 Task: Research Airbnb accommodation in Tasikmalaya, Indonesia from 9th December, 2023 to 16th December, 2023 for 2 adults, 1 child.2 bedrooms having 2 beds and 1 bathroom. Property type can be flat. Look for 5 properties as per requirement.
Action: Mouse moved to (398, 60)
Screenshot: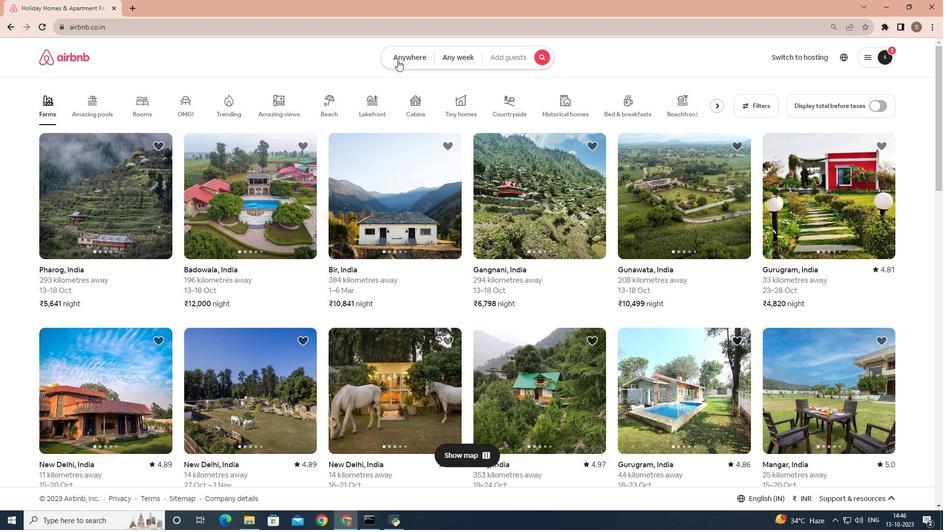 
Action: Mouse pressed left at (398, 60)
Screenshot: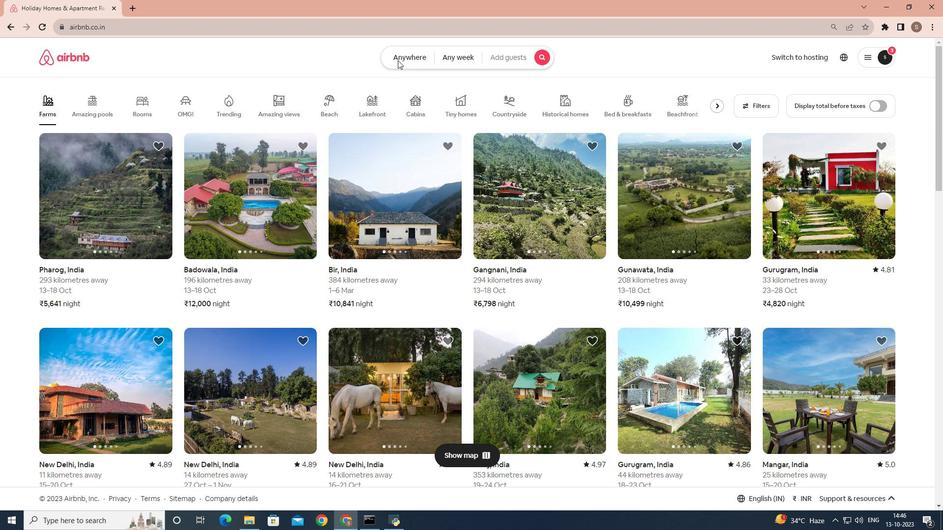 
Action: Mouse moved to (362, 98)
Screenshot: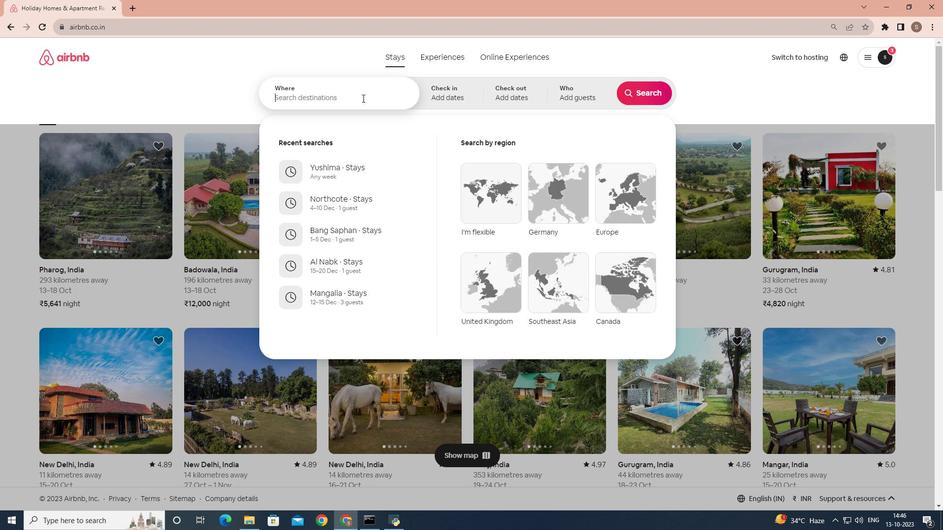 
Action: Mouse pressed left at (362, 98)
Screenshot: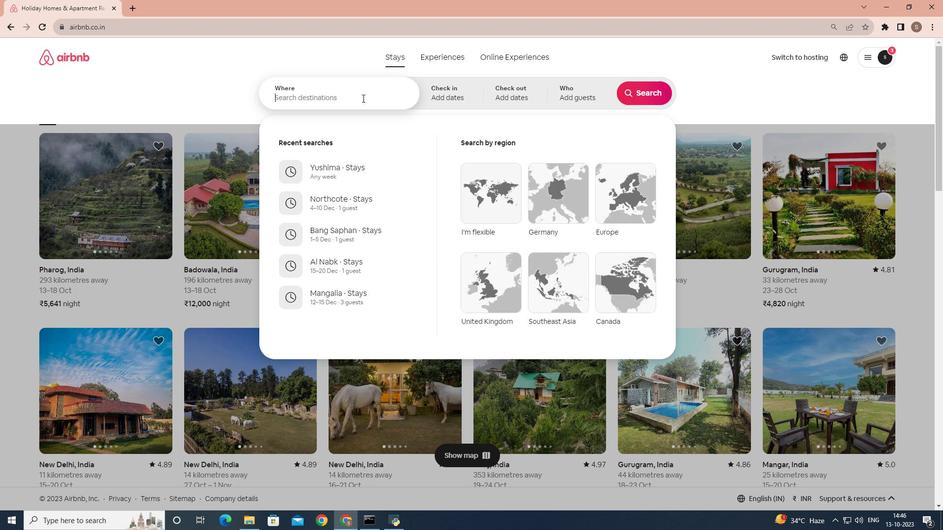
Action: Key pressed <Key.shift>Tasikmalaya,<Key.space><Key.shift>Indonesia
Screenshot: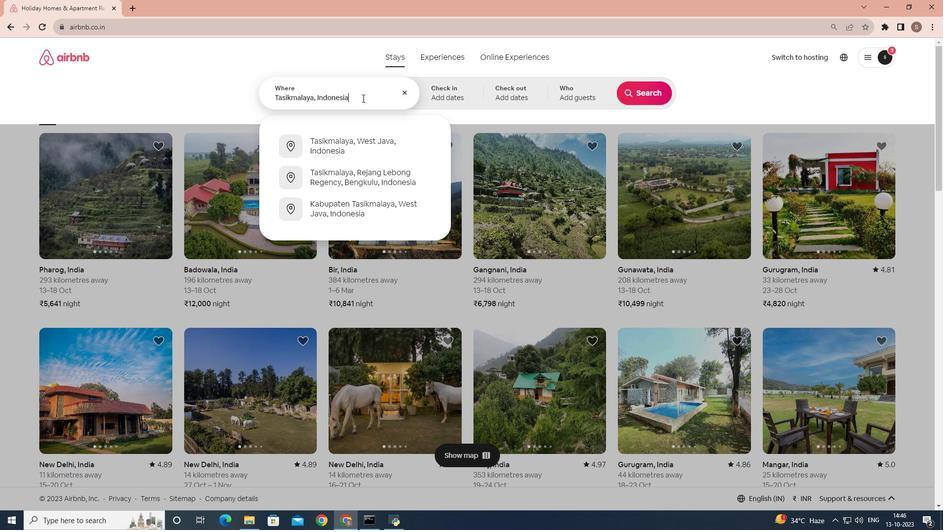 
Action: Mouse moved to (438, 92)
Screenshot: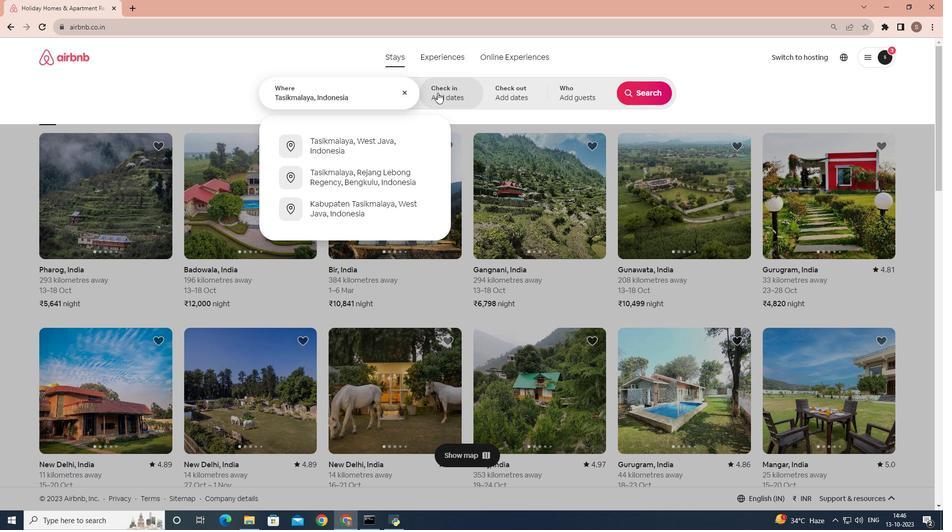 
Action: Mouse pressed left at (438, 92)
Screenshot: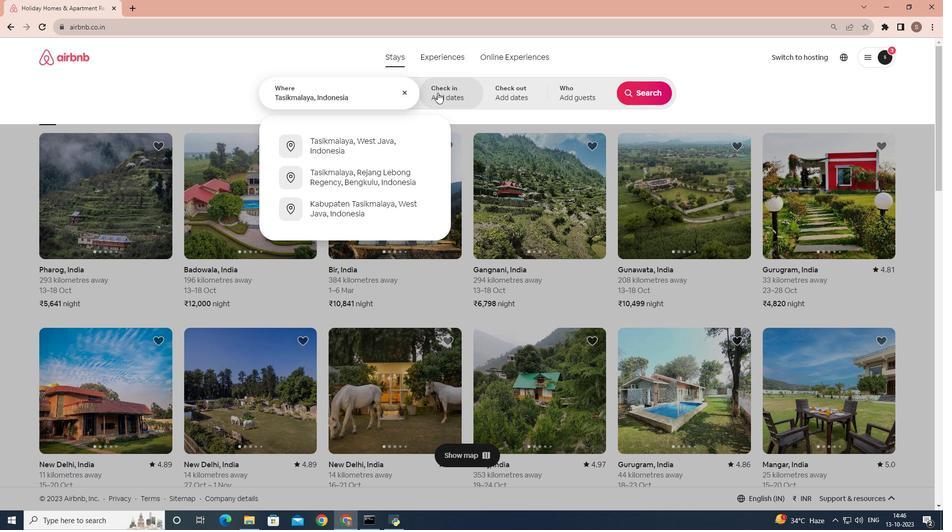 
Action: Mouse moved to (641, 170)
Screenshot: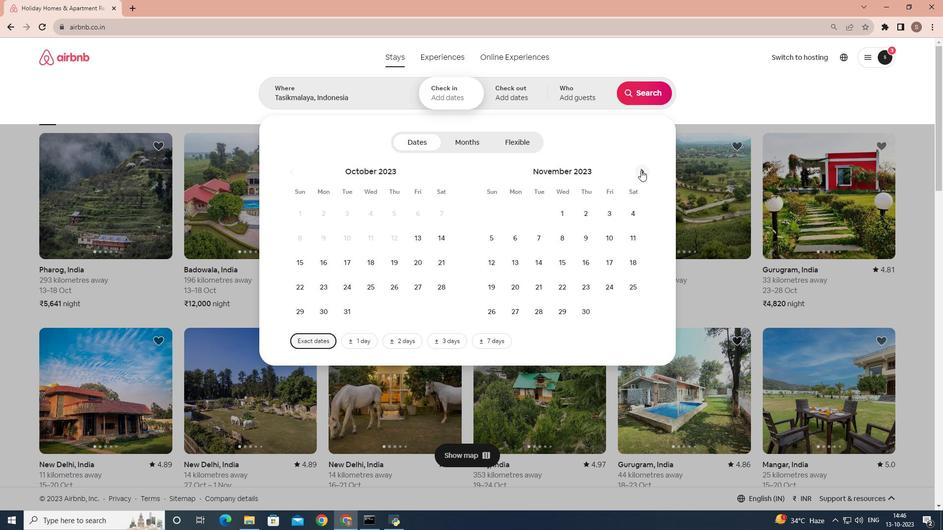 
Action: Mouse pressed left at (641, 170)
Screenshot: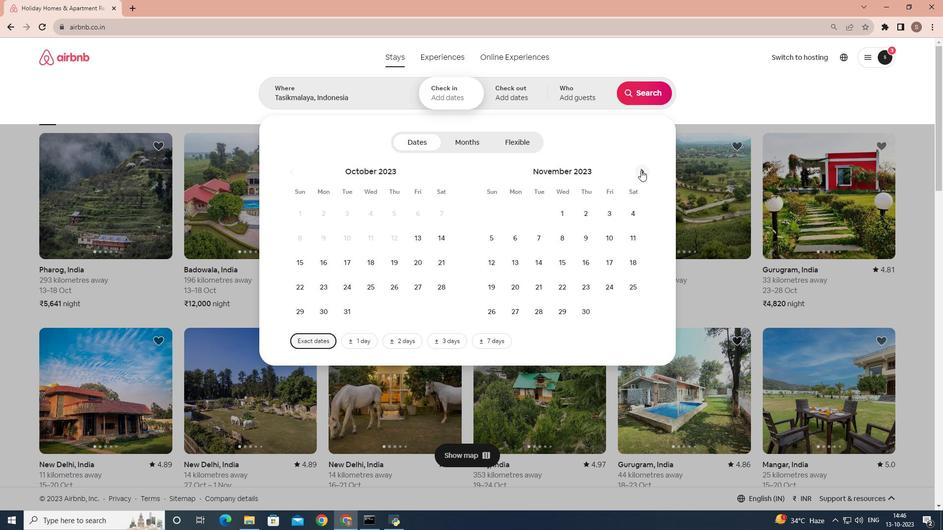 
Action: Mouse moved to (629, 236)
Screenshot: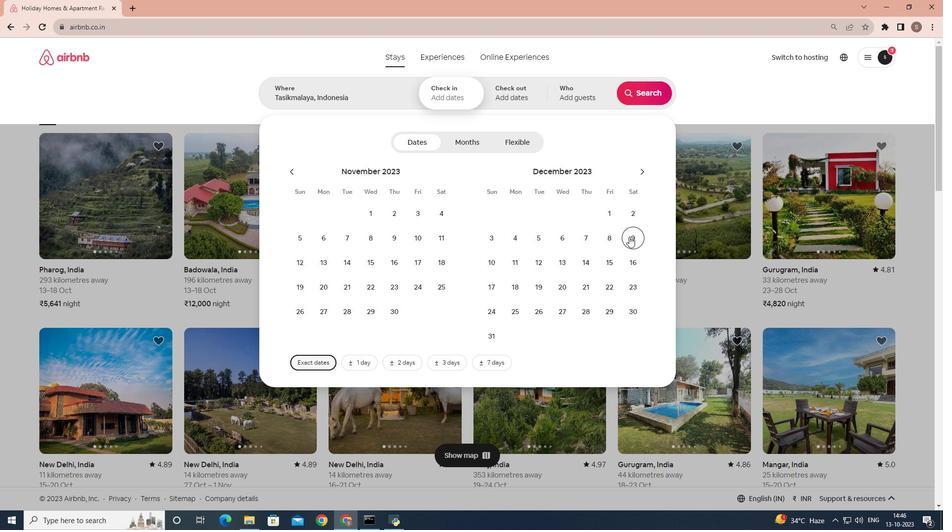 
Action: Mouse pressed left at (629, 236)
Screenshot: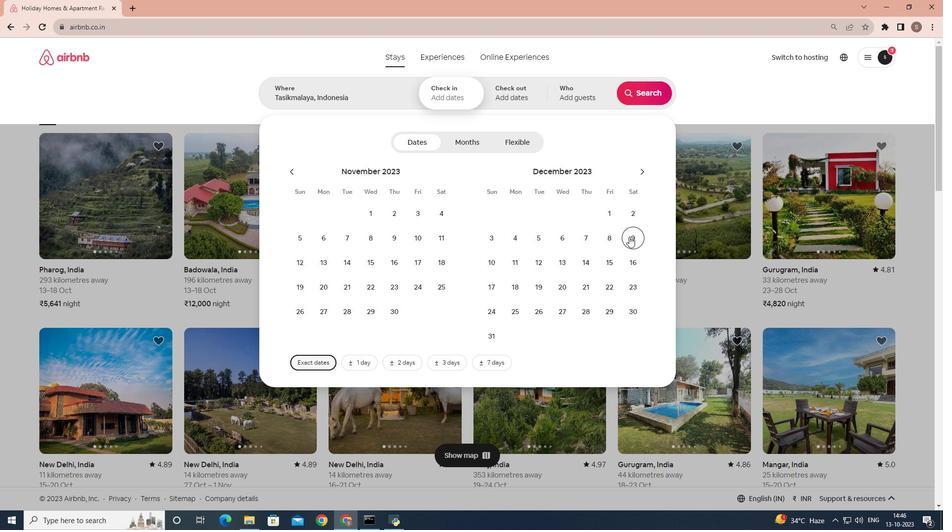 
Action: Mouse moved to (630, 260)
Screenshot: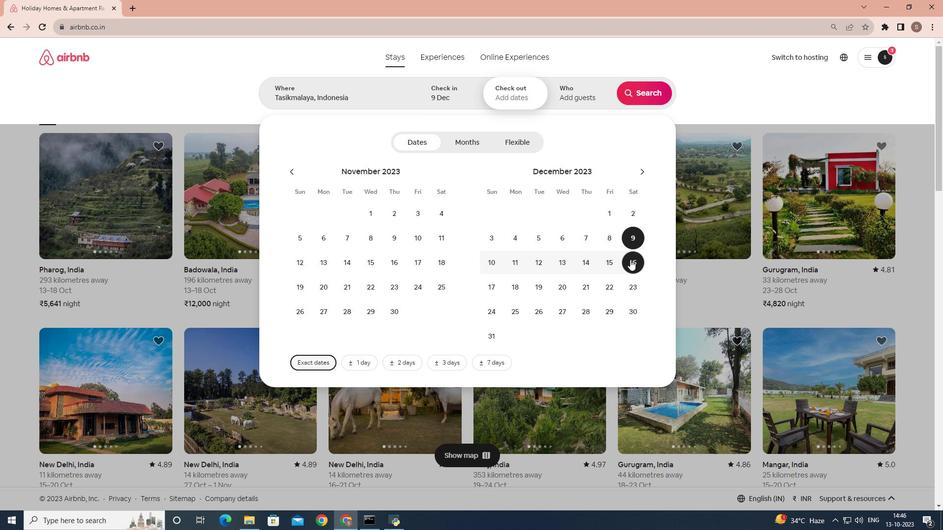 
Action: Mouse pressed left at (630, 260)
Screenshot: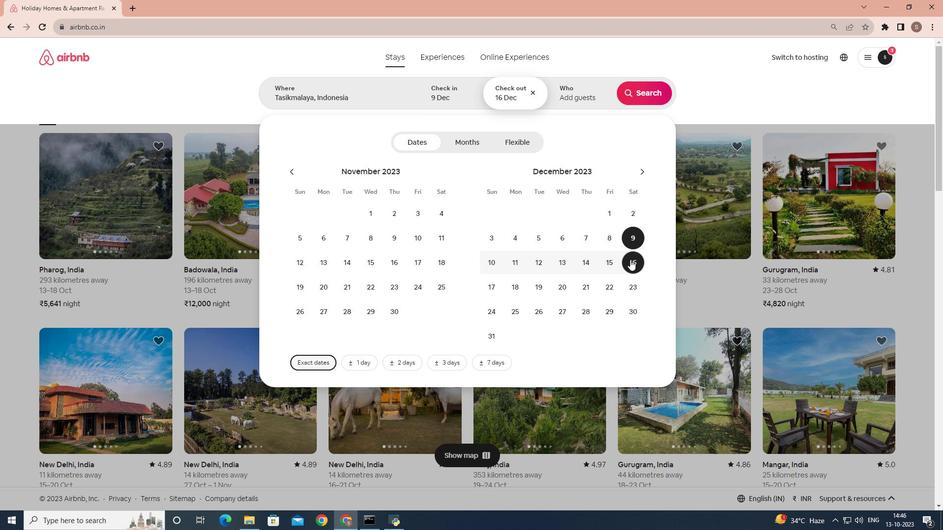 
Action: Mouse moved to (563, 102)
Screenshot: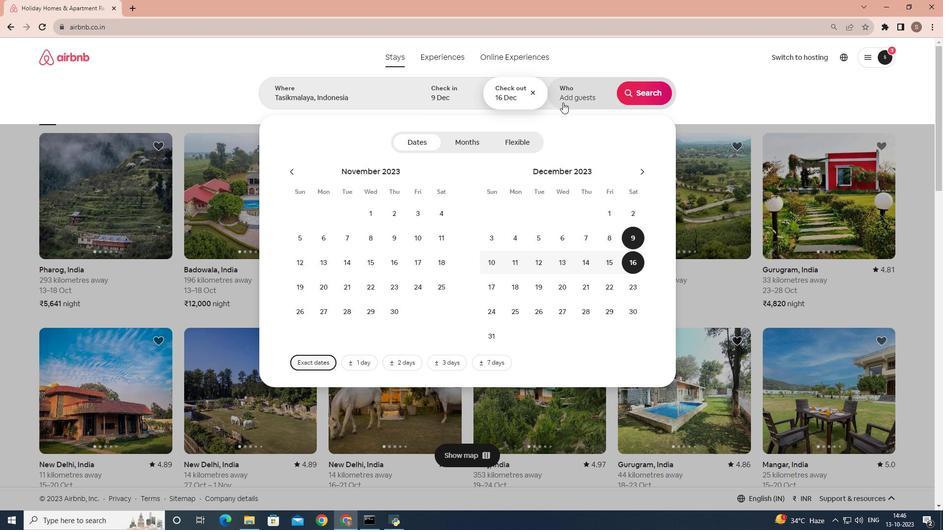 
Action: Mouse pressed left at (563, 102)
Screenshot: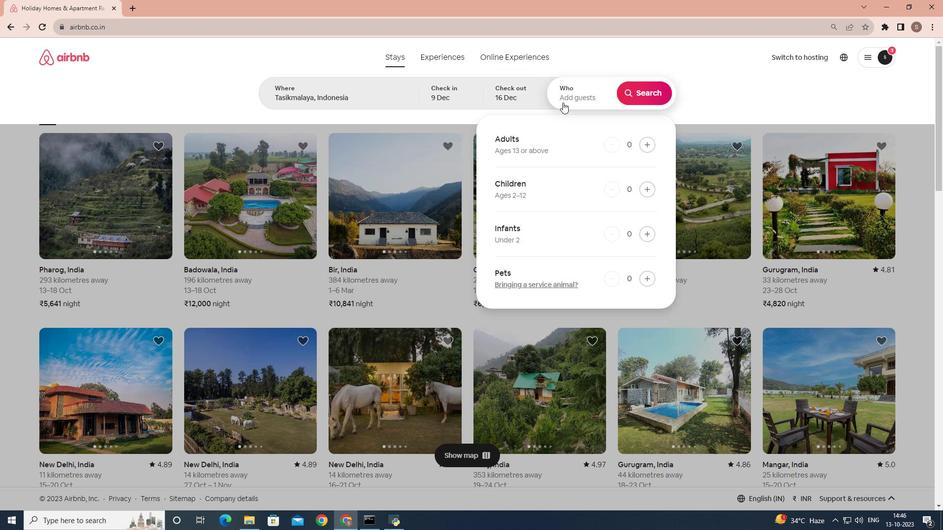 
Action: Mouse moved to (650, 146)
Screenshot: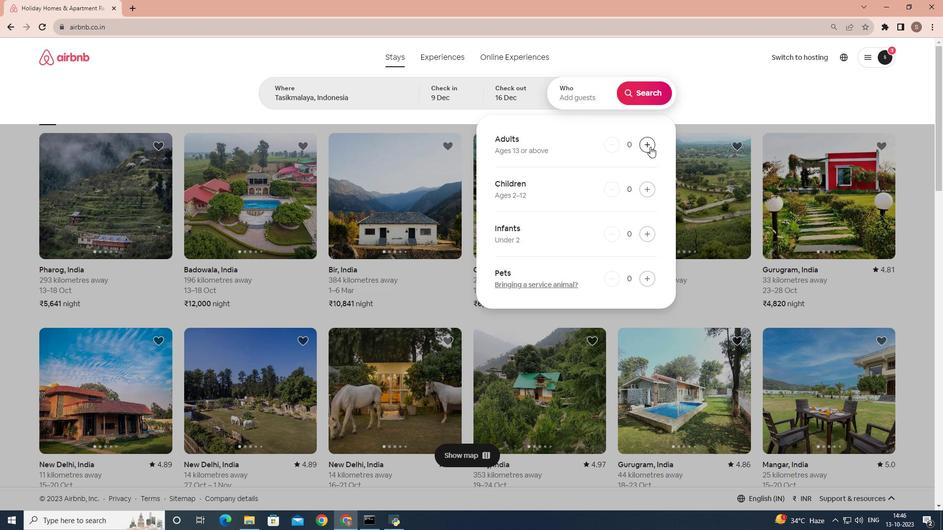 
Action: Mouse pressed left at (650, 146)
Screenshot: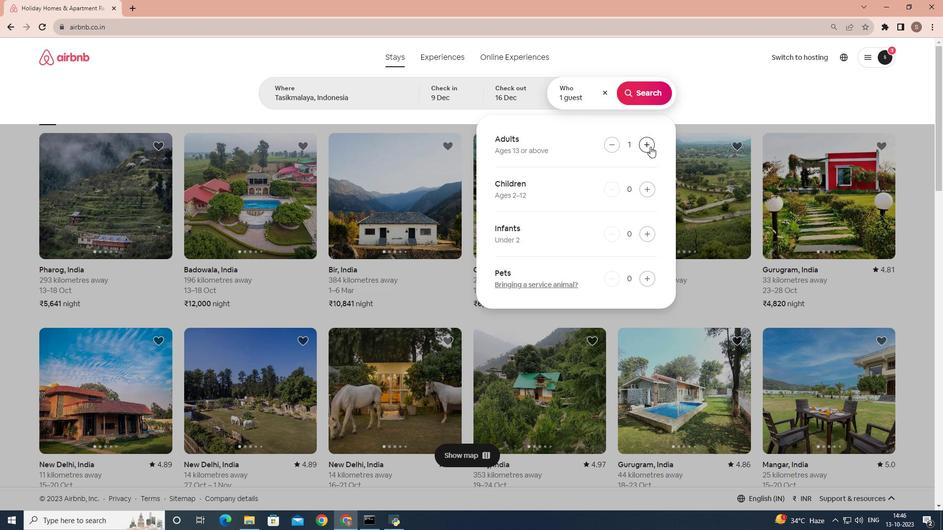 
Action: Mouse pressed left at (650, 146)
Screenshot: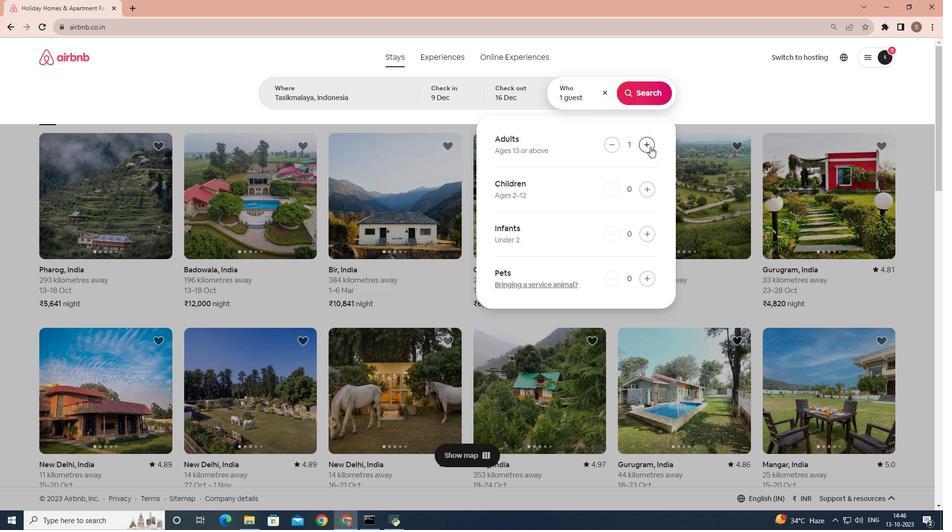 
Action: Mouse moved to (644, 192)
Screenshot: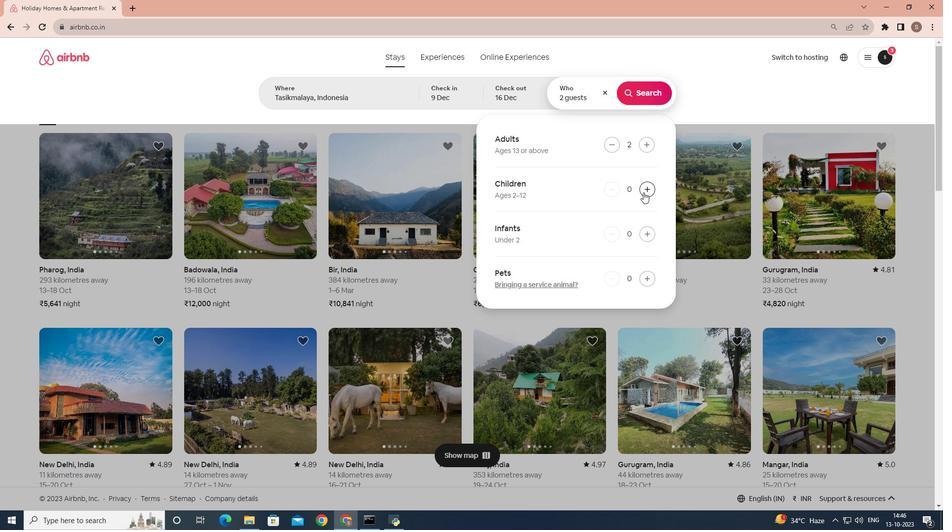 
Action: Mouse pressed left at (644, 192)
Screenshot: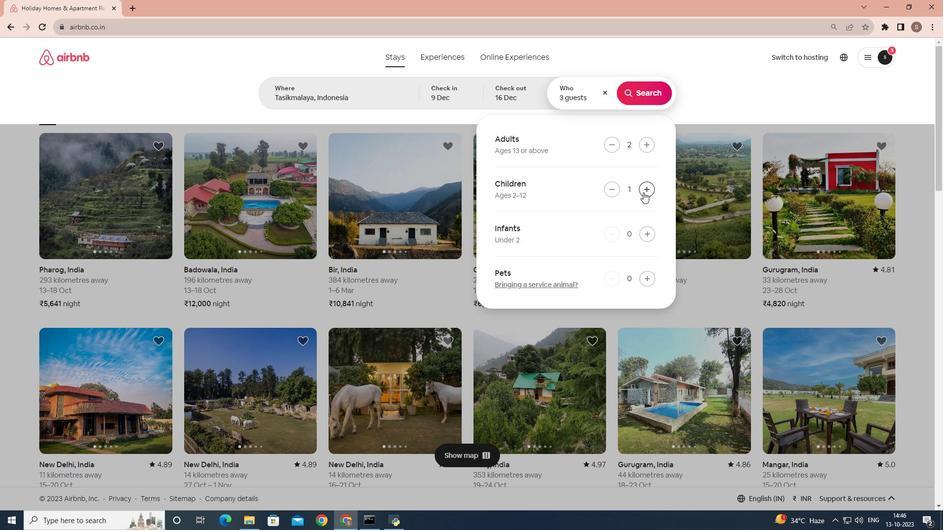 
Action: Mouse moved to (643, 92)
Screenshot: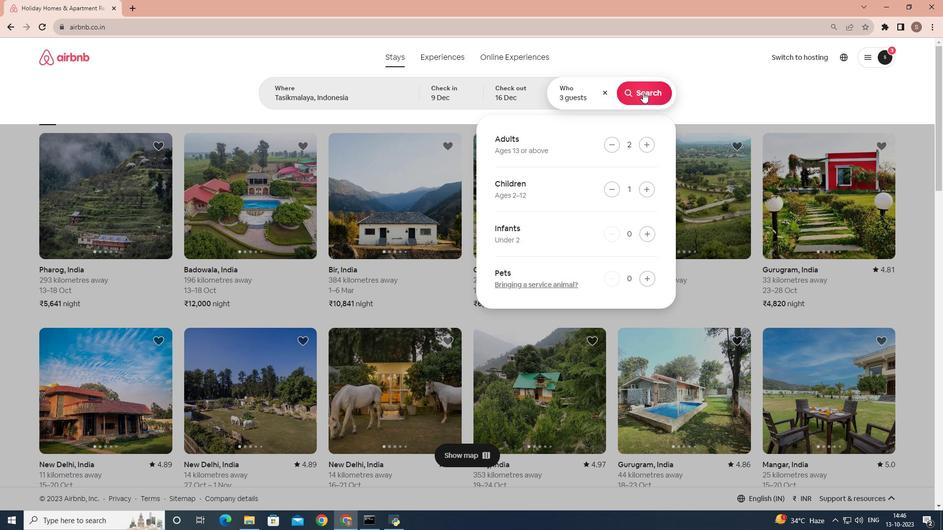 
Action: Mouse pressed left at (643, 92)
Screenshot: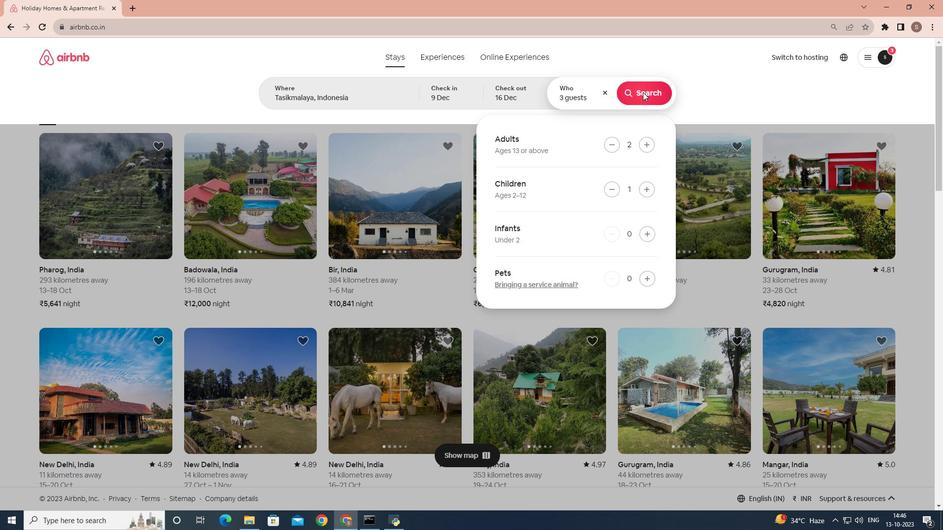
Action: Mouse moved to (793, 94)
Screenshot: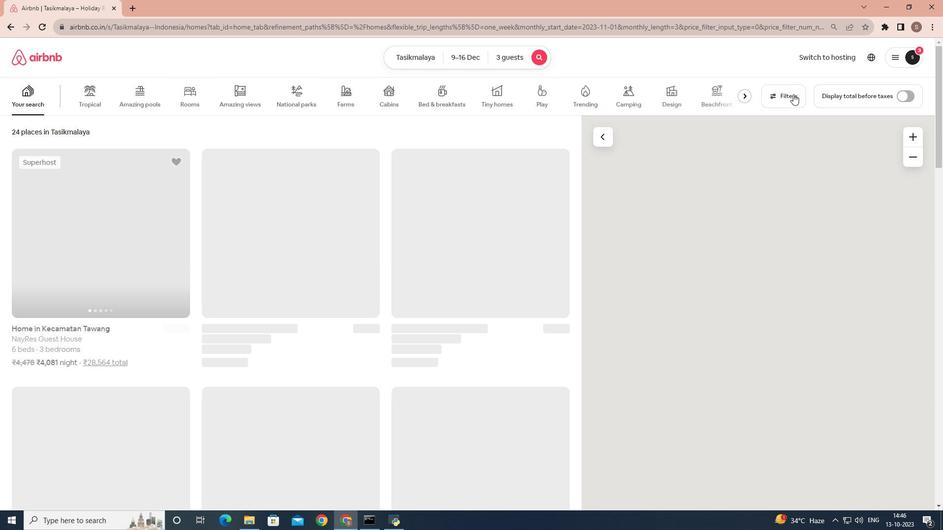
Action: Mouse pressed left at (793, 94)
Screenshot: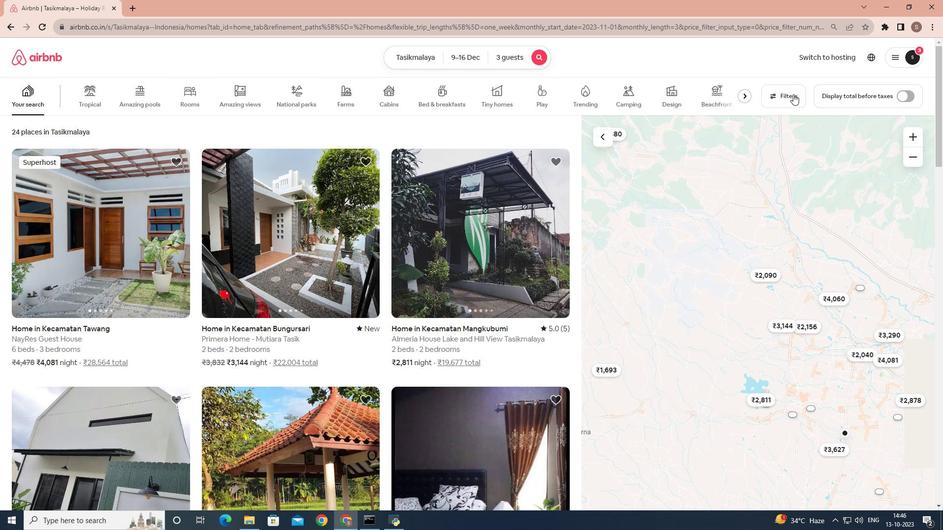 
Action: Mouse moved to (562, 210)
Screenshot: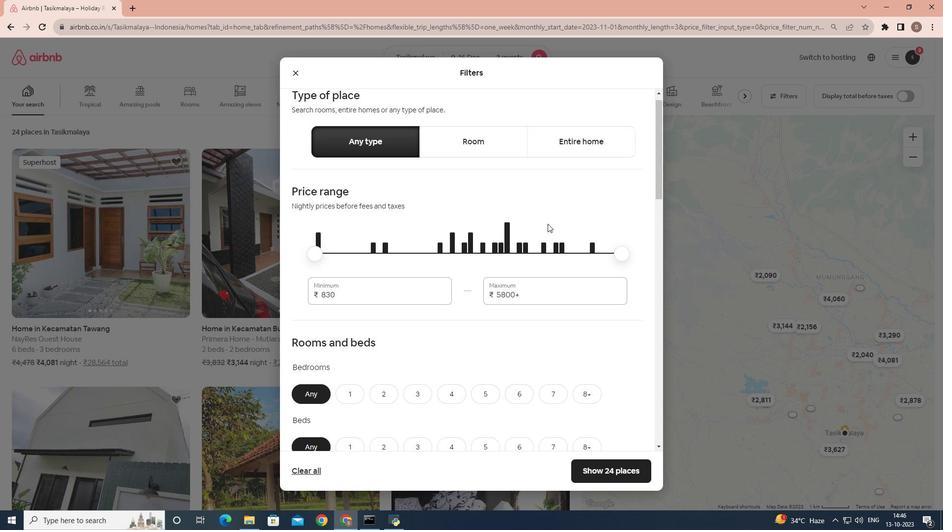 
Action: Mouse scrolled (562, 210) with delta (0, 0)
Screenshot: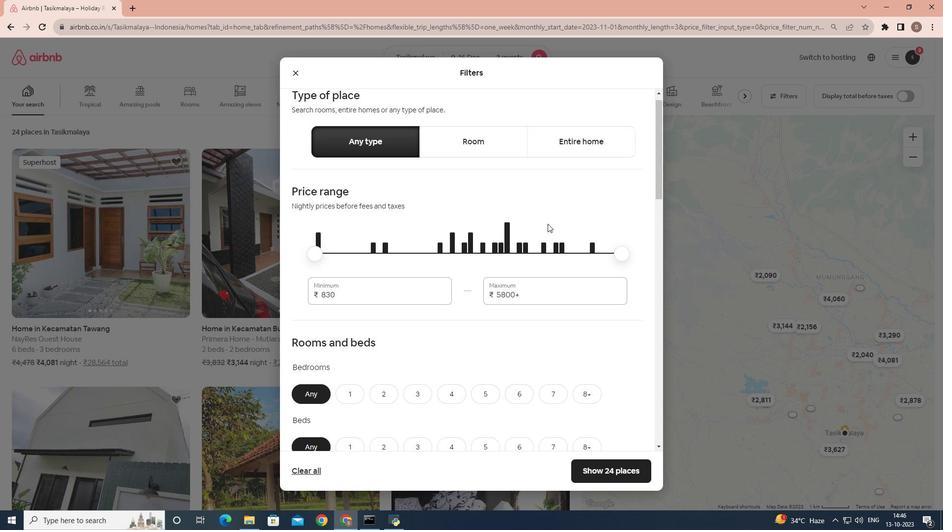 
Action: Mouse moved to (554, 221)
Screenshot: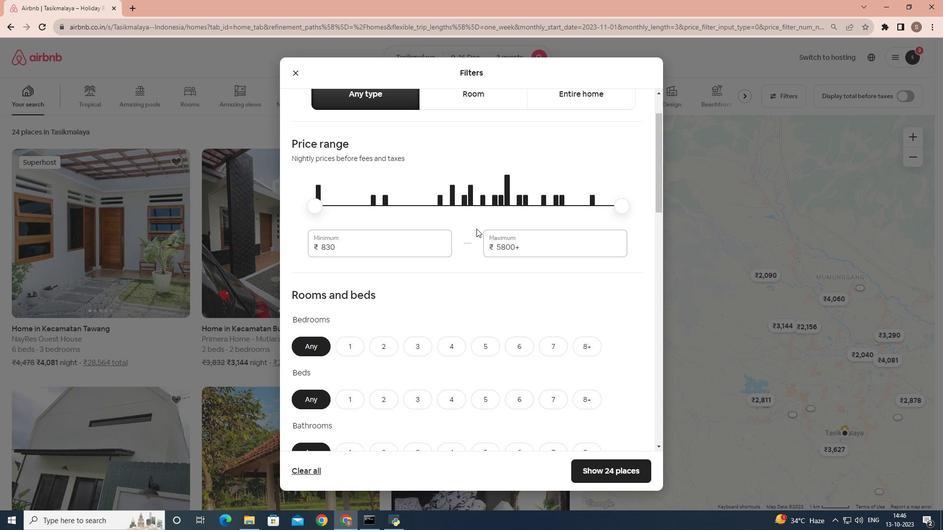 
Action: Mouse scrolled (554, 221) with delta (0, 0)
Screenshot: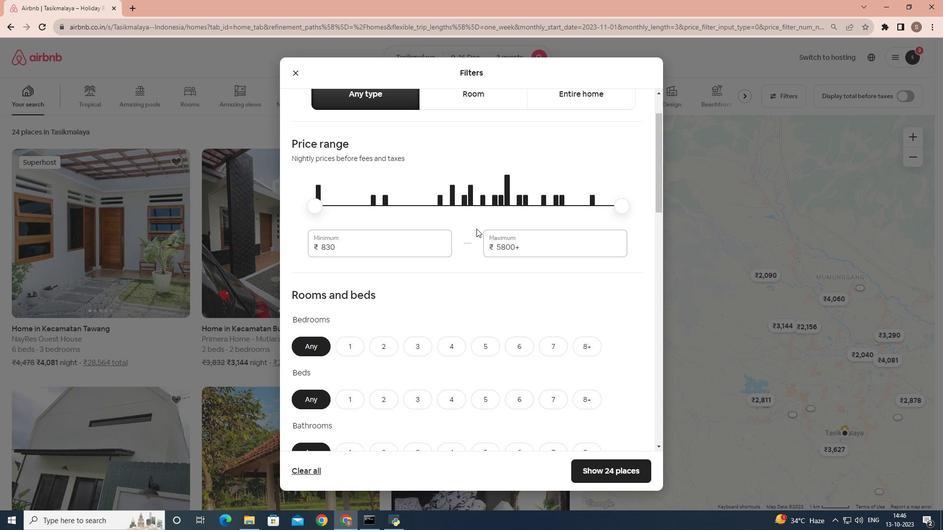 
Action: Mouse moved to (456, 243)
Screenshot: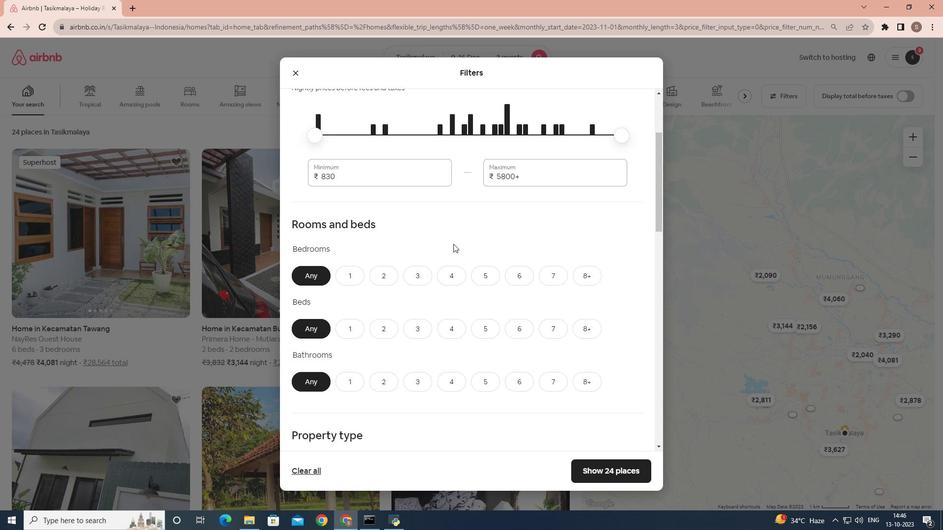 
Action: Mouse scrolled (456, 243) with delta (0, 0)
Screenshot: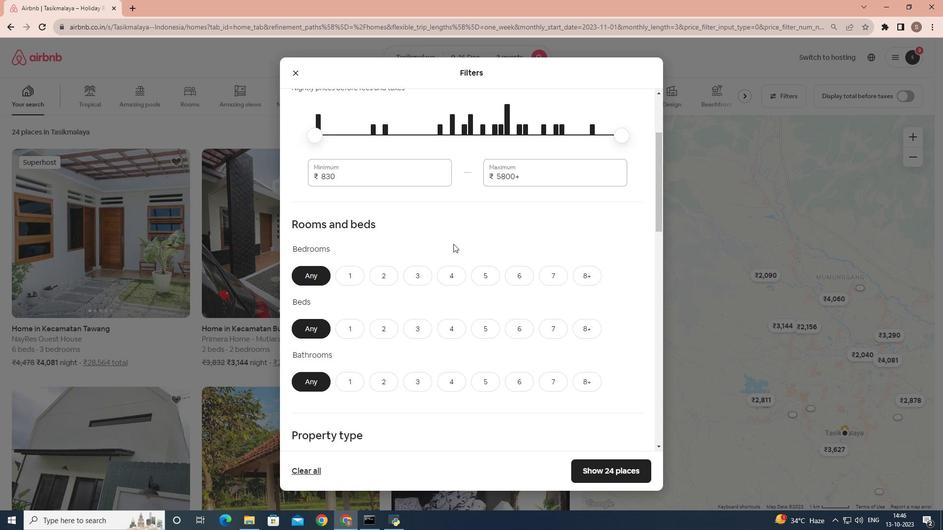 
Action: Mouse moved to (400, 259)
Screenshot: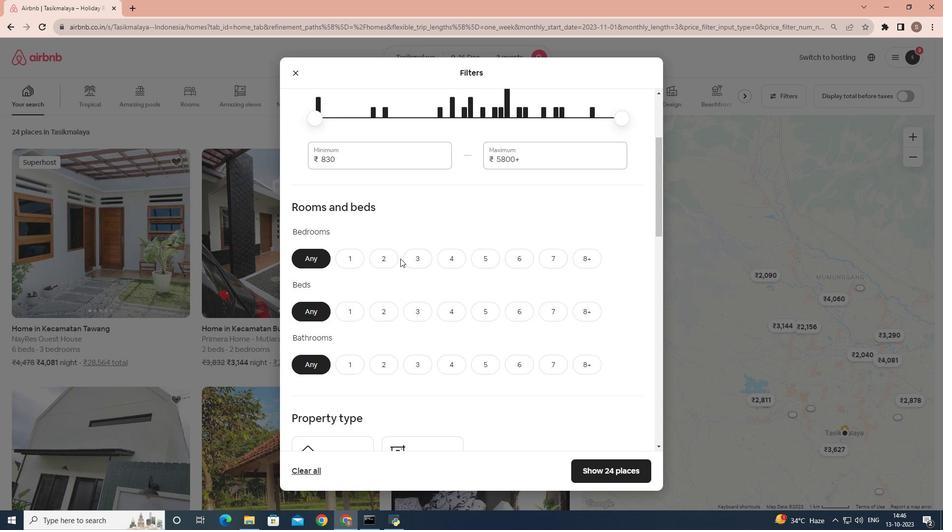 
Action: Mouse pressed left at (400, 259)
Screenshot: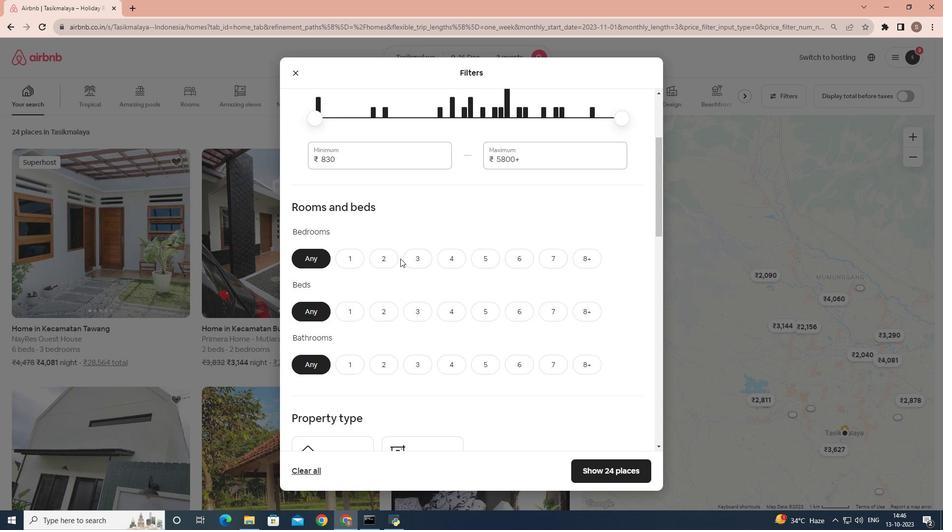
Action: Mouse moved to (392, 263)
Screenshot: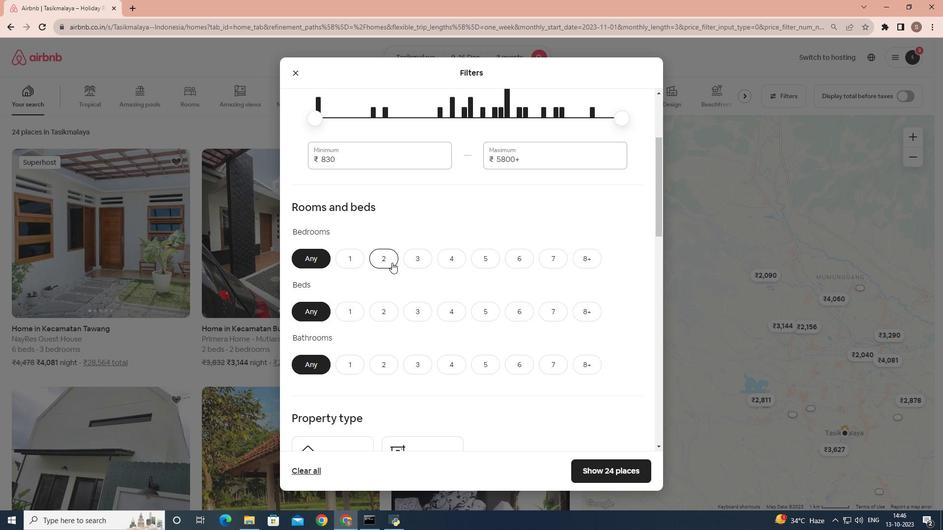 
Action: Mouse pressed left at (392, 263)
Screenshot: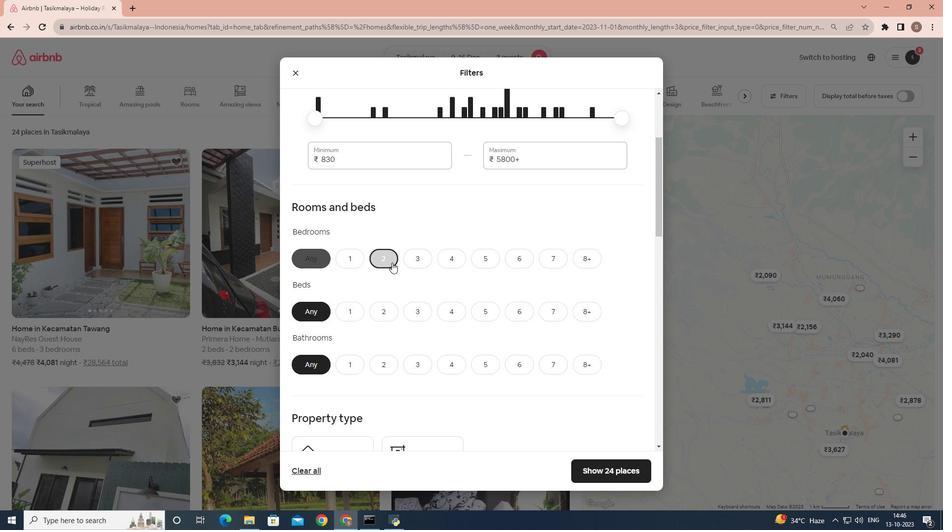 
Action: Mouse moved to (394, 279)
Screenshot: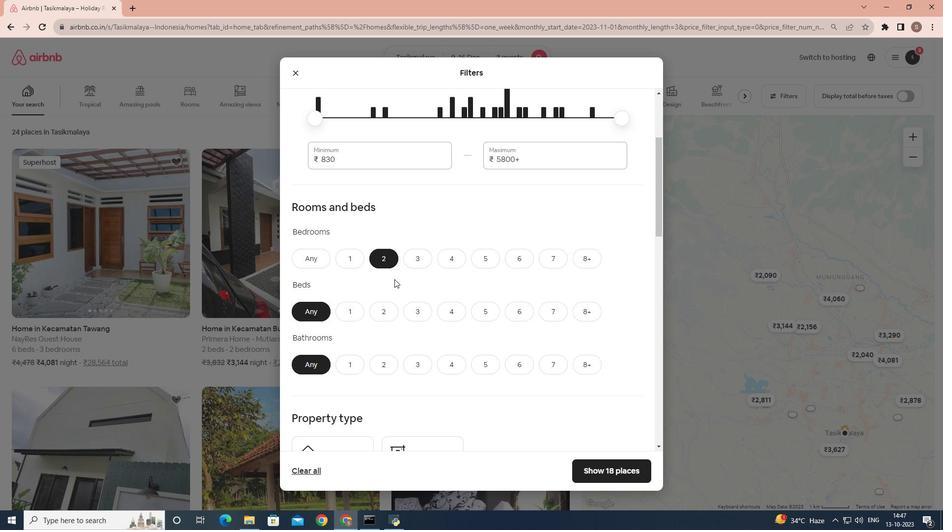 
Action: Mouse scrolled (394, 279) with delta (0, 0)
Screenshot: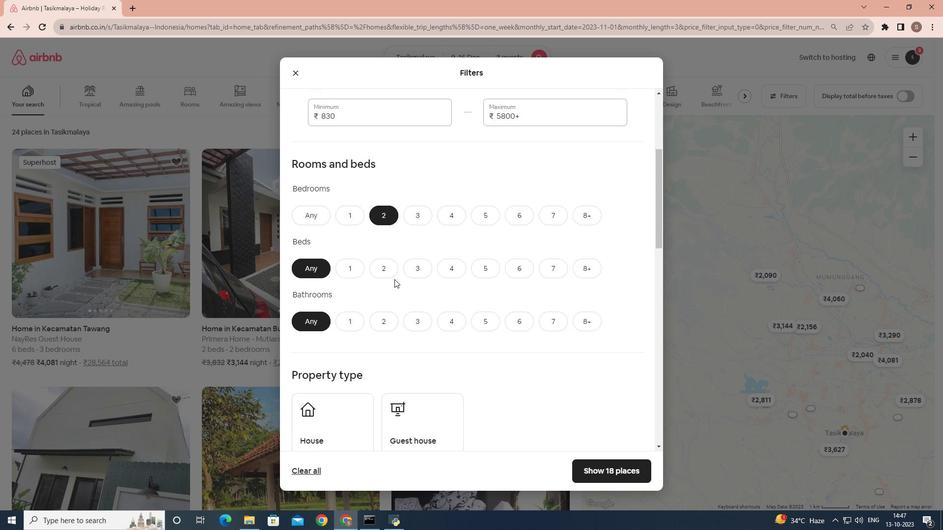 
Action: Mouse moved to (388, 262)
Screenshot: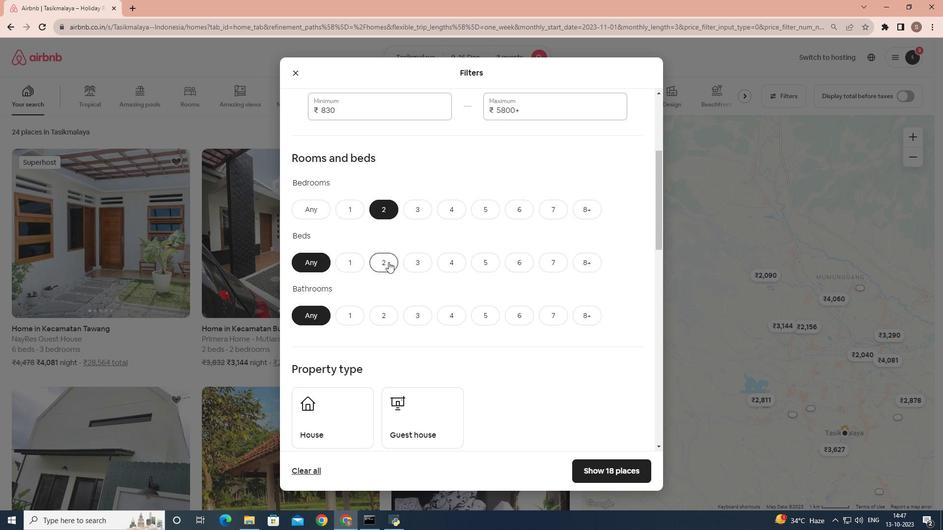 
Action: Mouse pressed left at (388, 262)
Screenshot: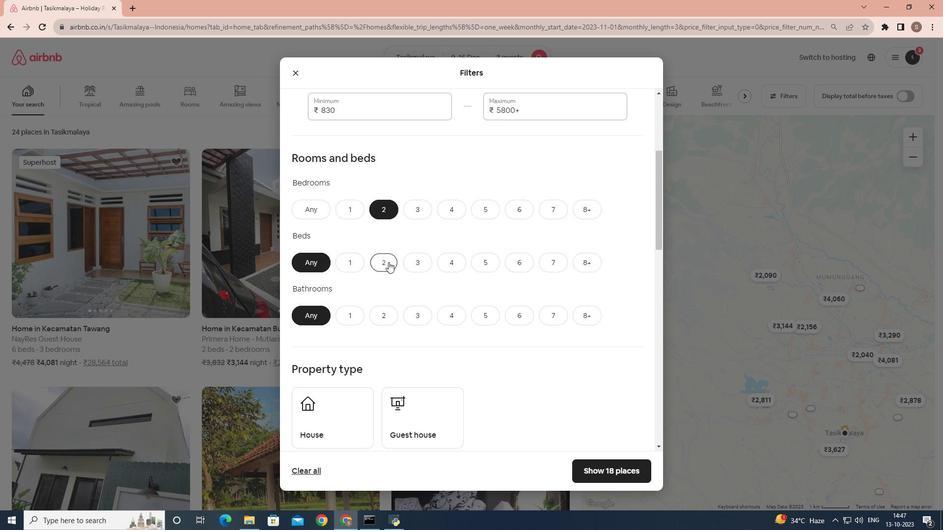 
Action: Mouse moved to (391, 263)
Screenshot: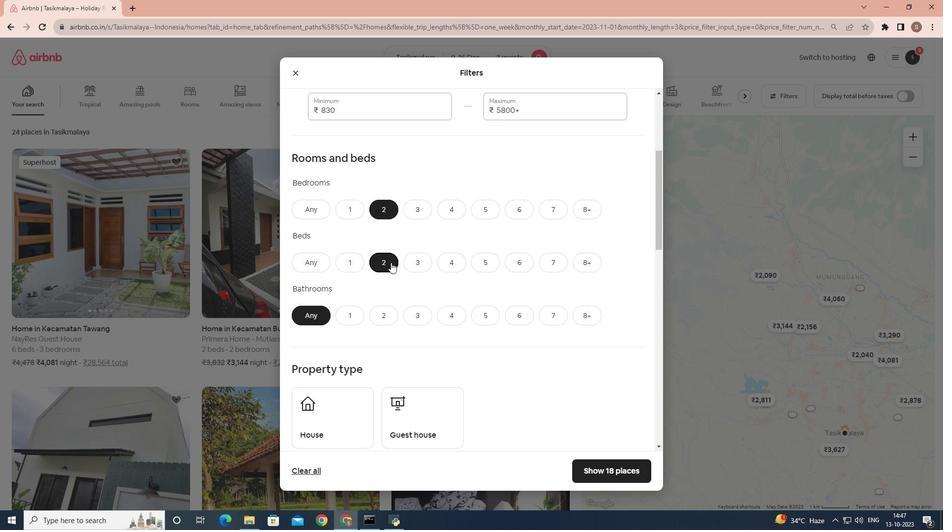 
Action: Mouse scrolled (391, 262) with delta (0, 0)
Screenshot: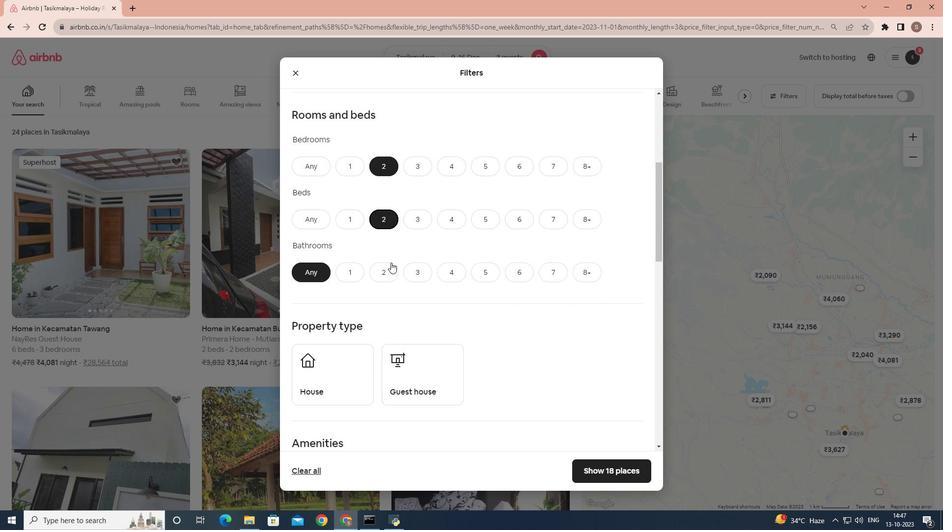 
Action: Mouse moved to (352, 268)
Screenshot: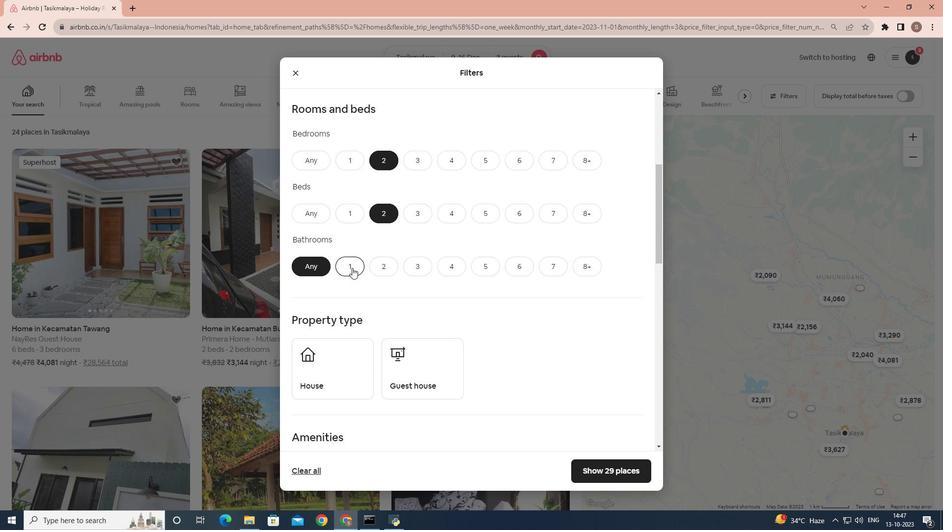 
Action: Mouse pressed left at (352, 268)
Screenshot: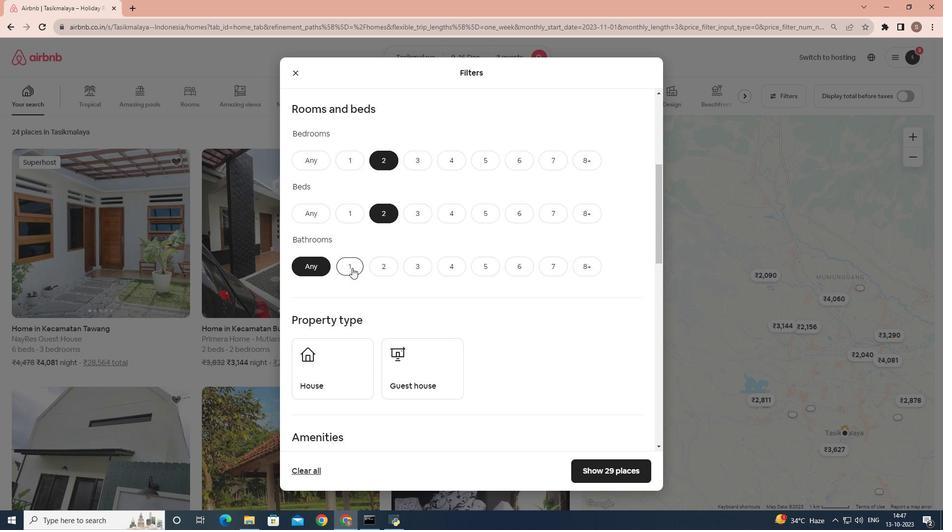 
Action: Mouse moved to (396, 268)
Screenshot: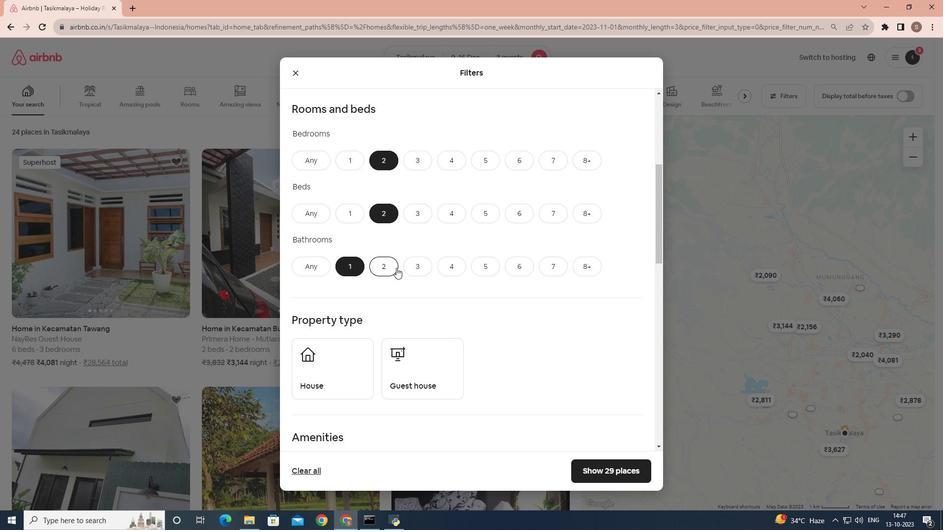 
Action: Mouse scrolled (396, 267) with delta (0, 0)
Screenshot: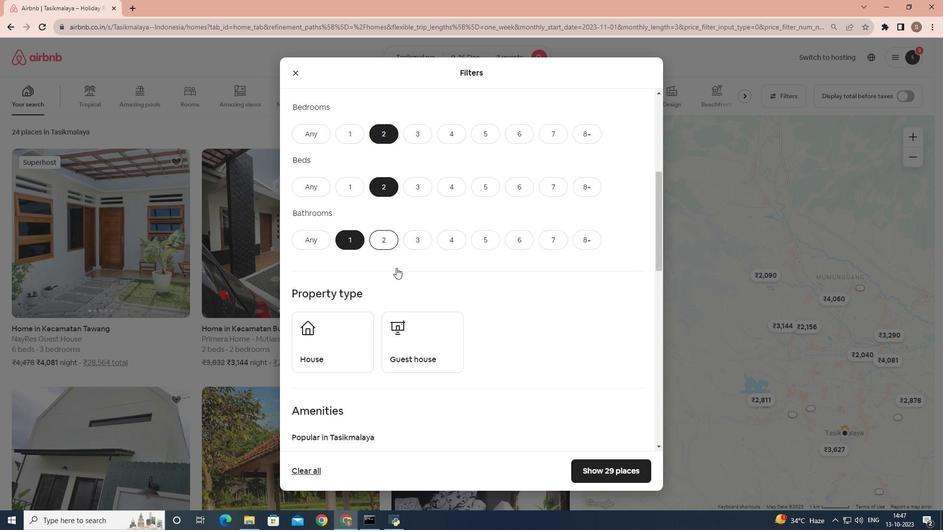 
Action: Mouse scrolled (396, 267) with delta (0, 0)
Screenshot: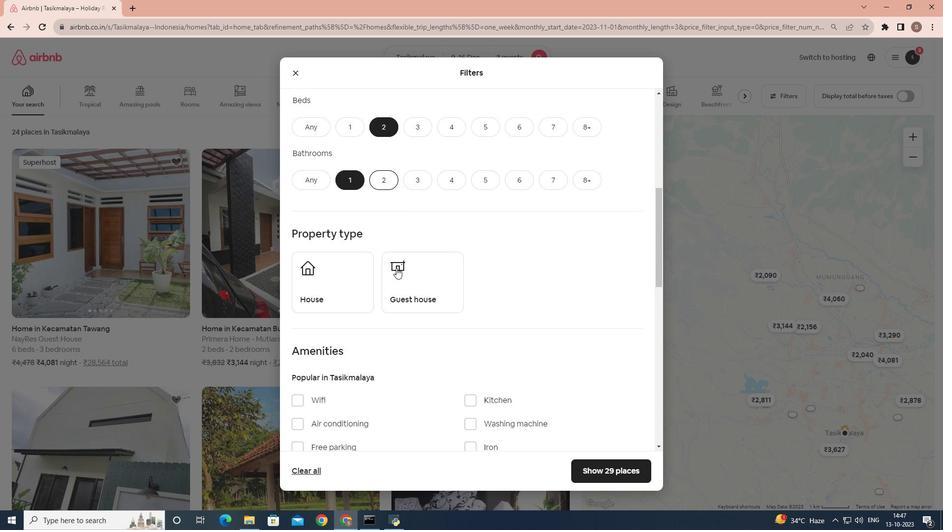 
Action: Mouse scrolled (396, 267) with delta (0, 0)
Screenshot: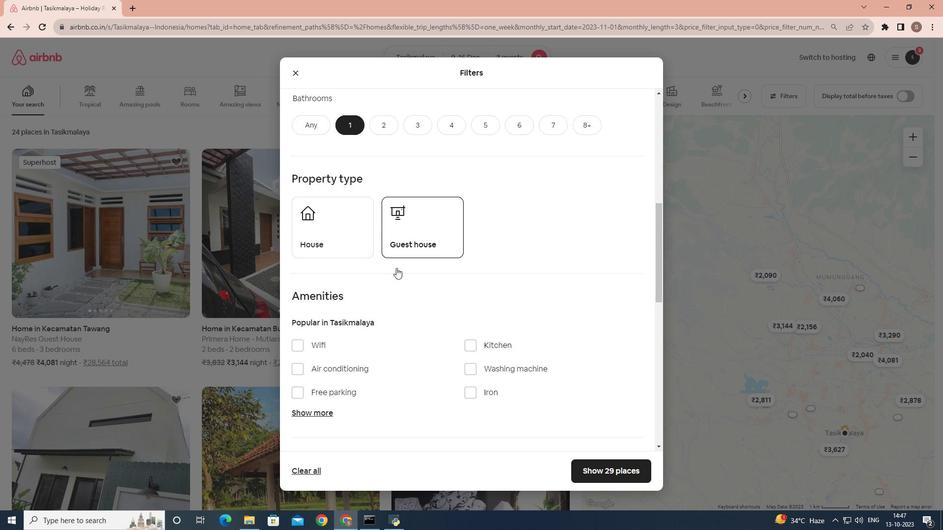 
Action: Mouse moved to (363, 268)
Screenshot: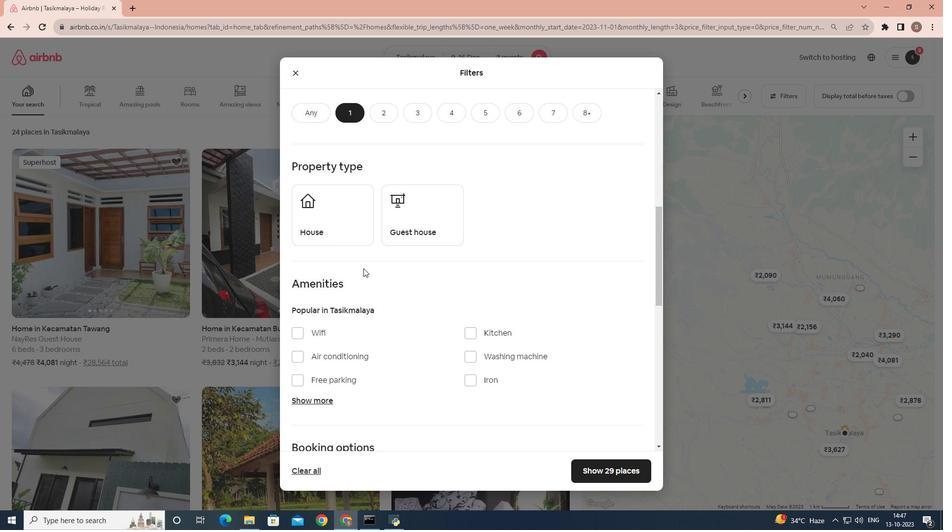 
Action: Mouse scrolled (363, 268) with delta (0, 0)
Screenshot: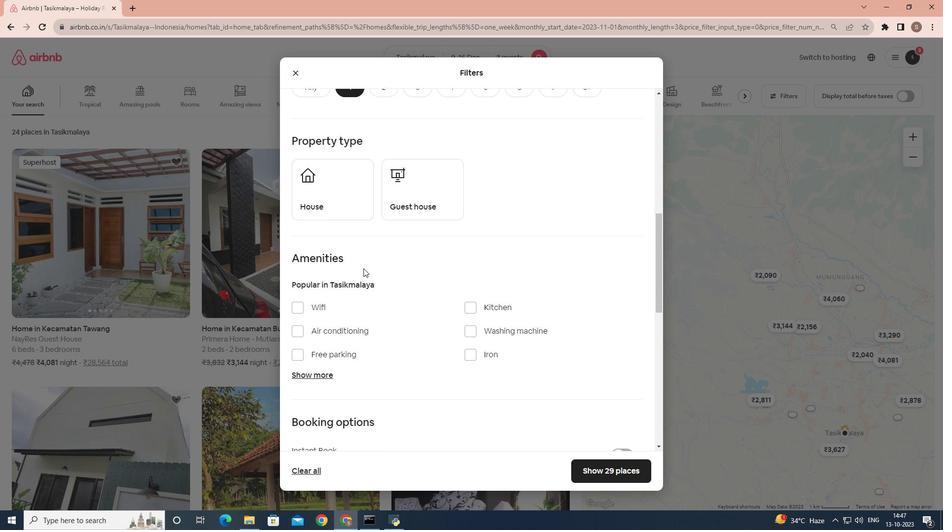 
Action: Mouse scrolled (363, 268) with delta (0, 0)
Screenshot: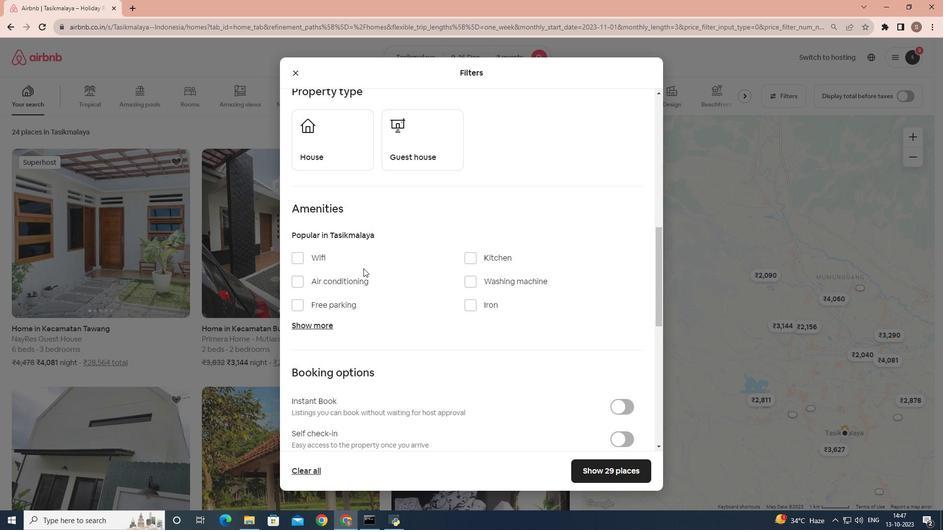 
Action: Mouse scrolled (363, 268) with delta (0, 0)
Screenshot: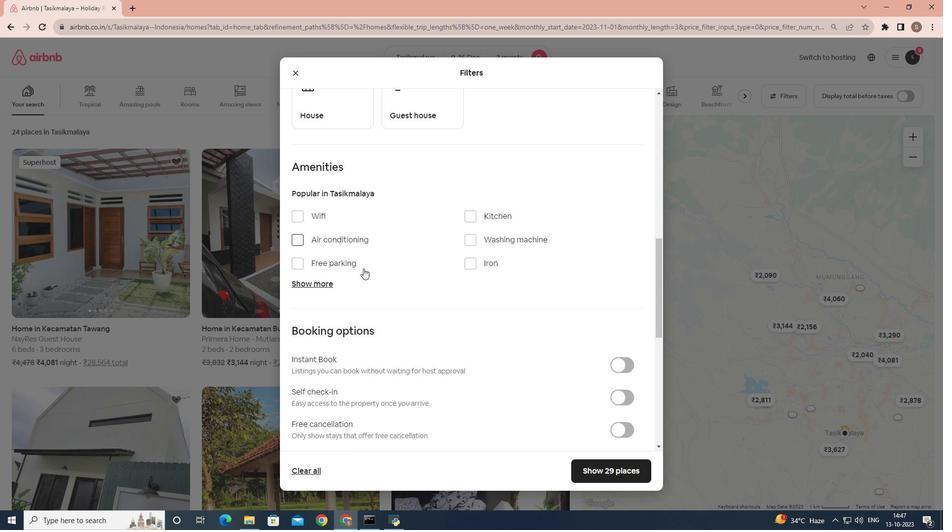 
Action: Mouse moved to (596, 468)
Screenshot: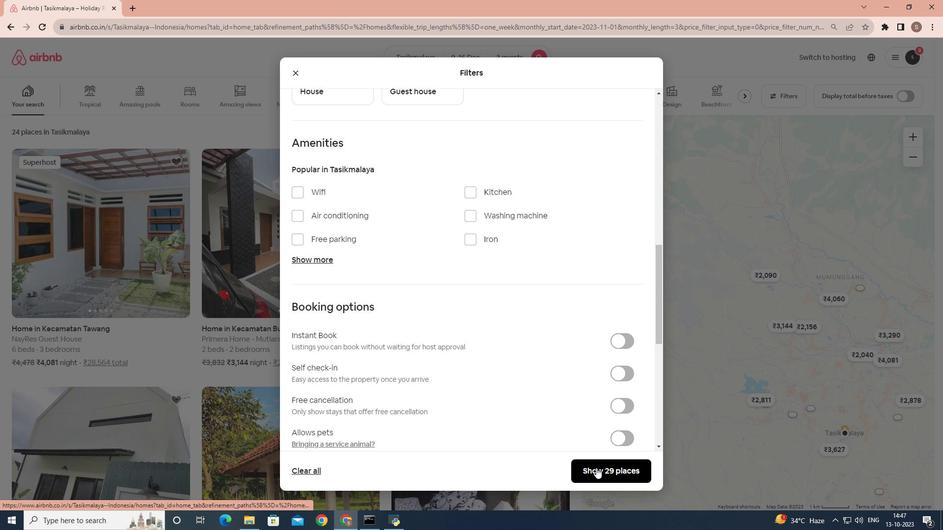 
Action: Mouse pressed left at (596, 468)
Screenshot: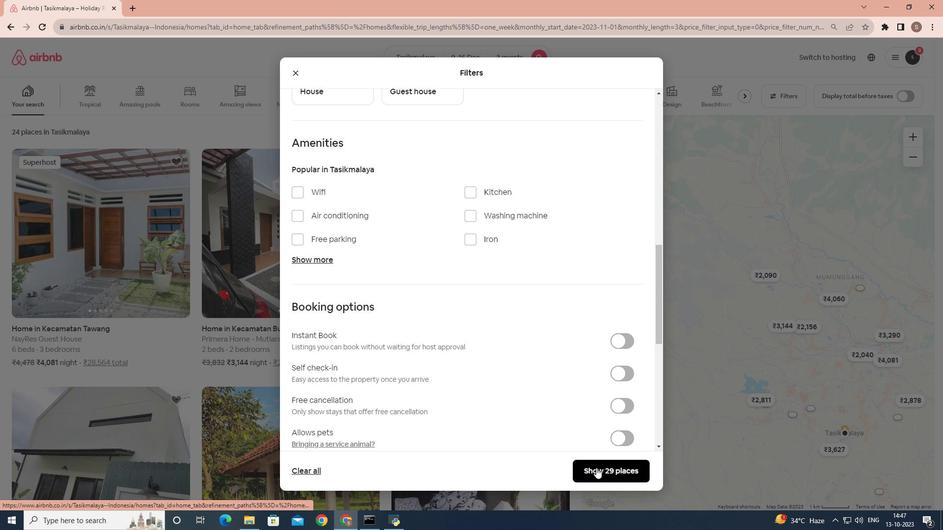 
Action: Mouse moved to (140, 268)
Screenshot: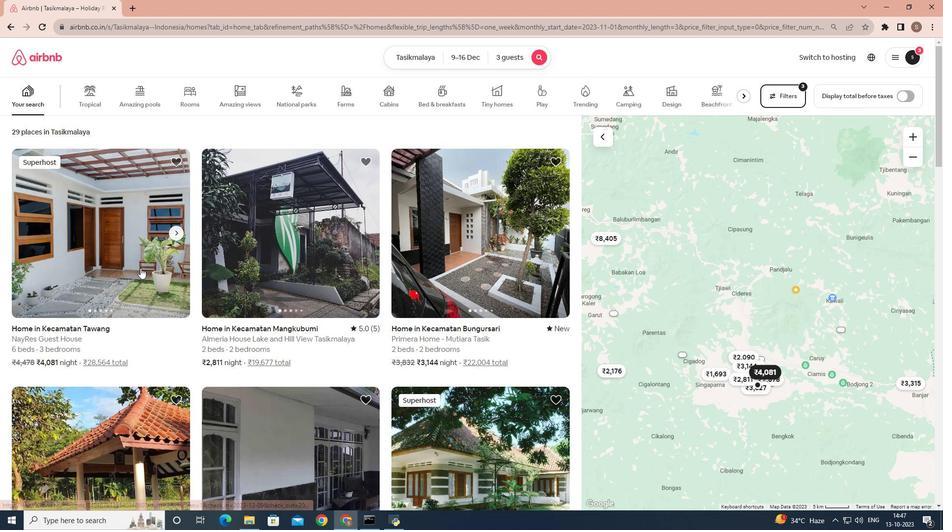 
Action: Mouse pressed left at (140, 268)
Screenshot: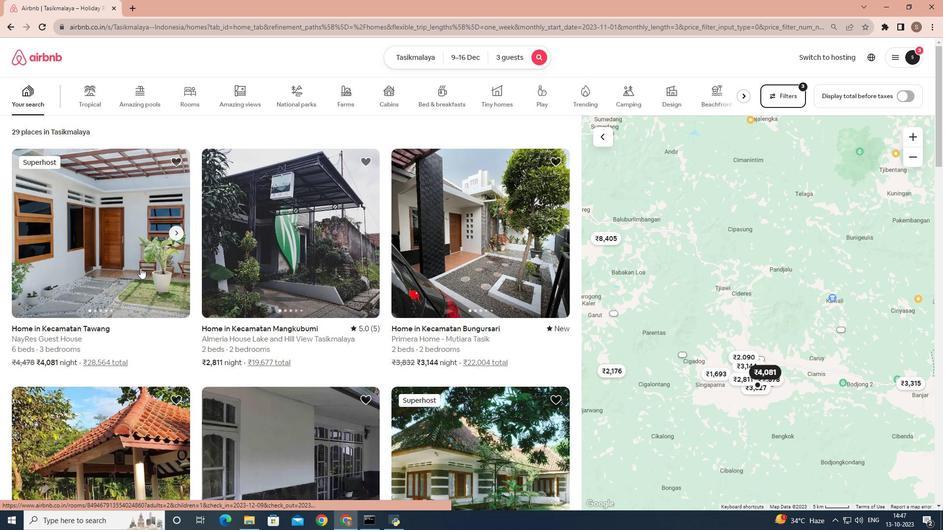 
Action: Mouse moved to (711, 363)
Screenshot: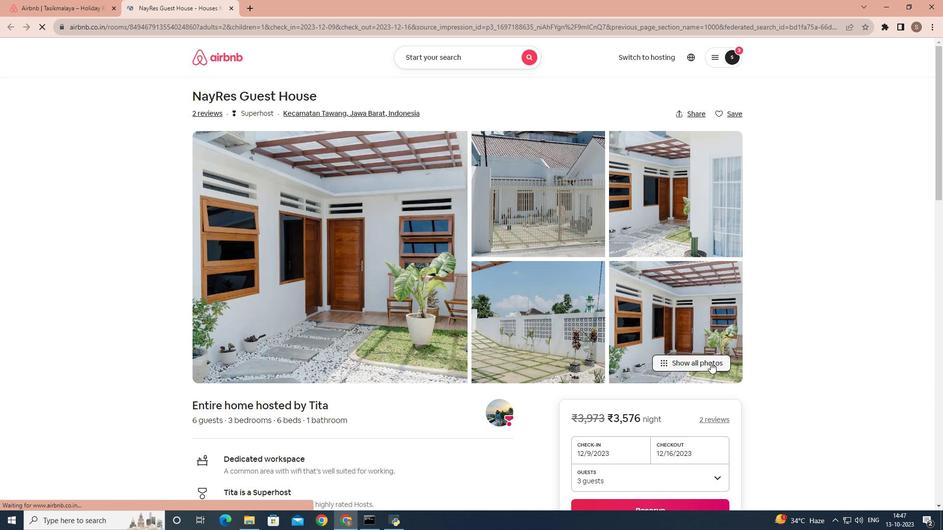 
Action: Mouse pressed left at (711, 363)
Screenshot: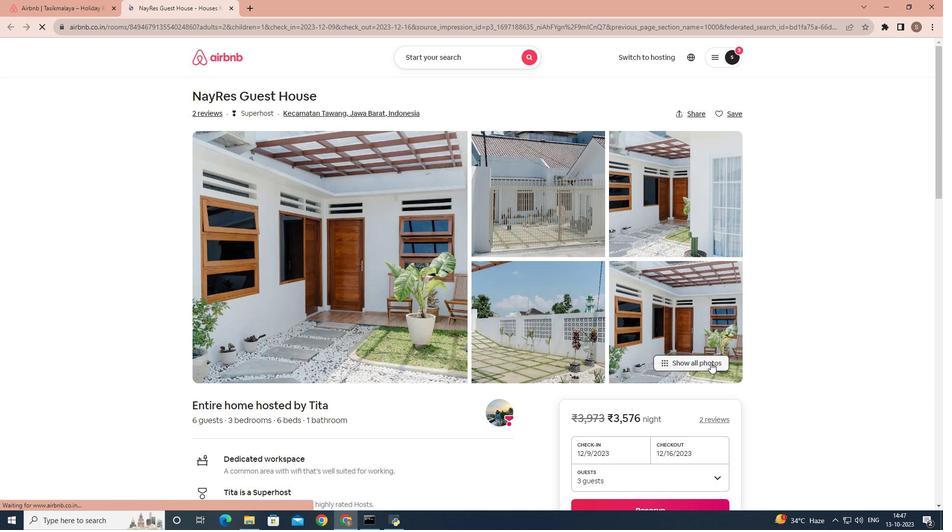 
Action: Mouse moved to (682, 373)
Screenshot: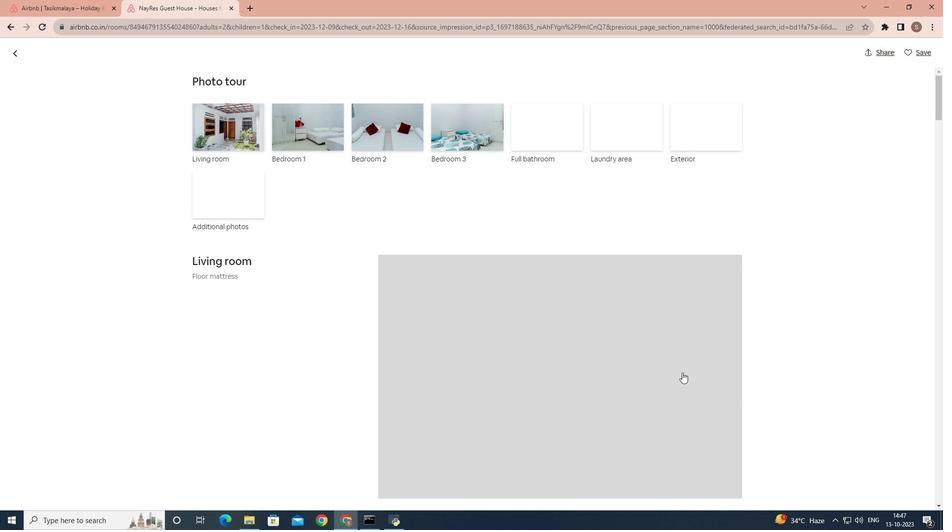 
Action: Mouse scrolled (682, 372) with delta (0, 0)
Screenshot: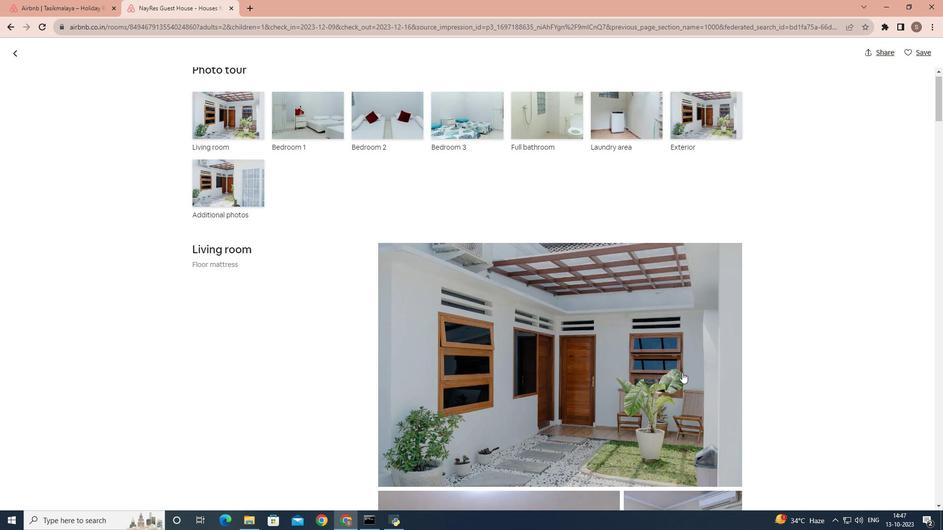 
Action: Mouse scrolled (682, 372) with delta (0, 0)
Screenshot: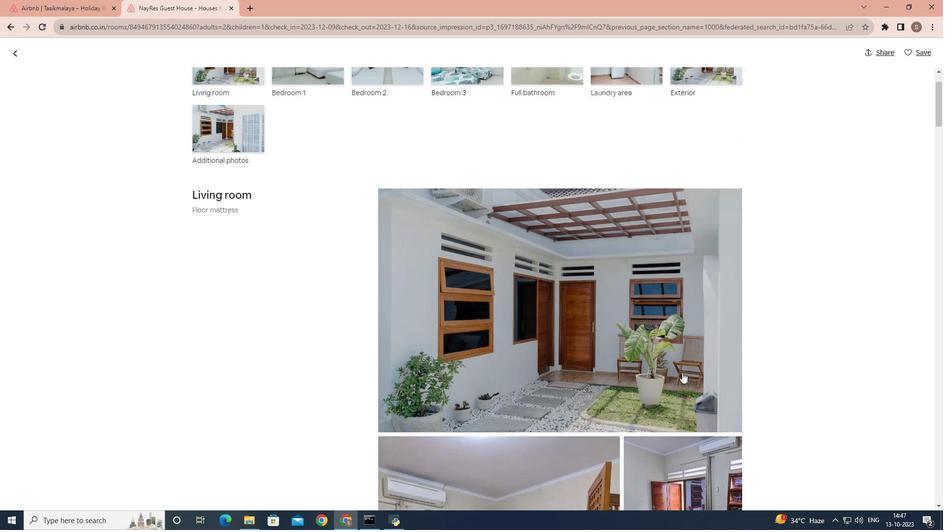 
Action: Mouse scrolled (682, 372) with delta (0, 0)
Screenshot: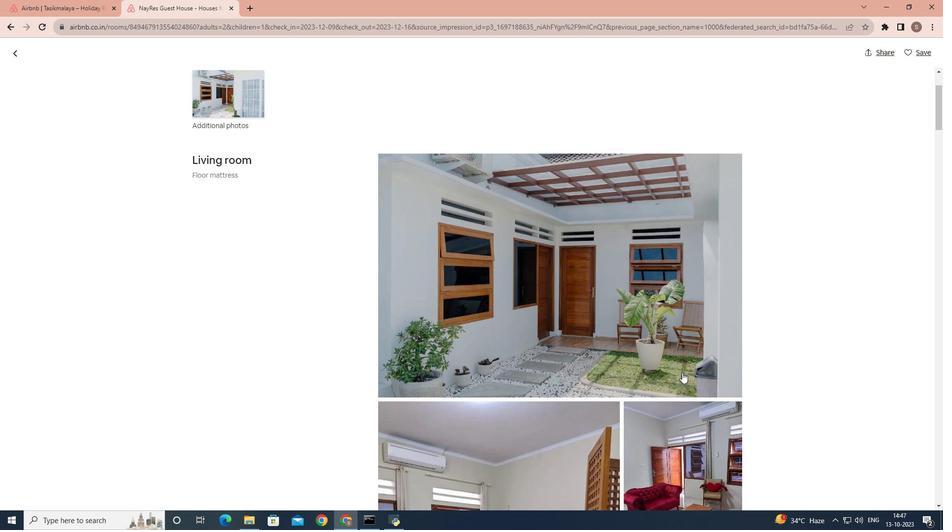 
Action: Mouse scrolled (682, 372) with delta (0, 0)
Screenshot: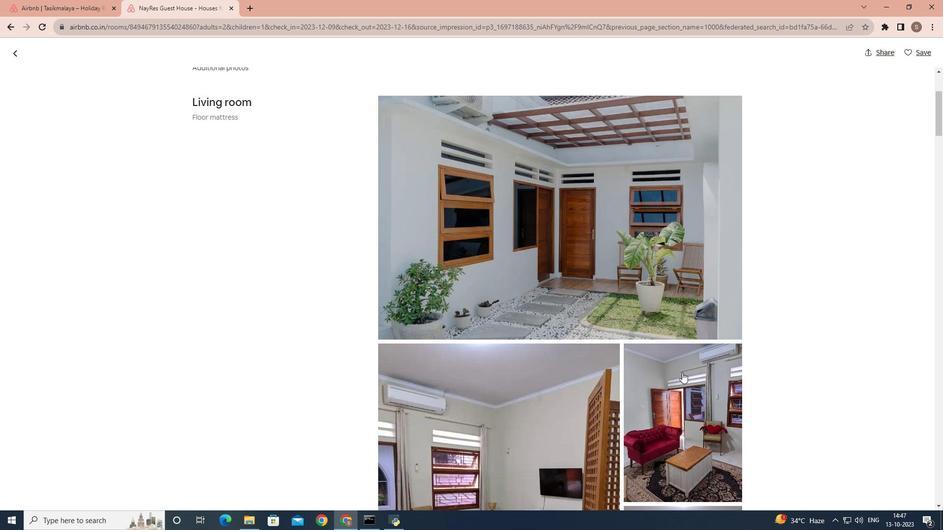 
Action: Mouse scrolled (682, 372) with delta (0, 0)
Screenshot: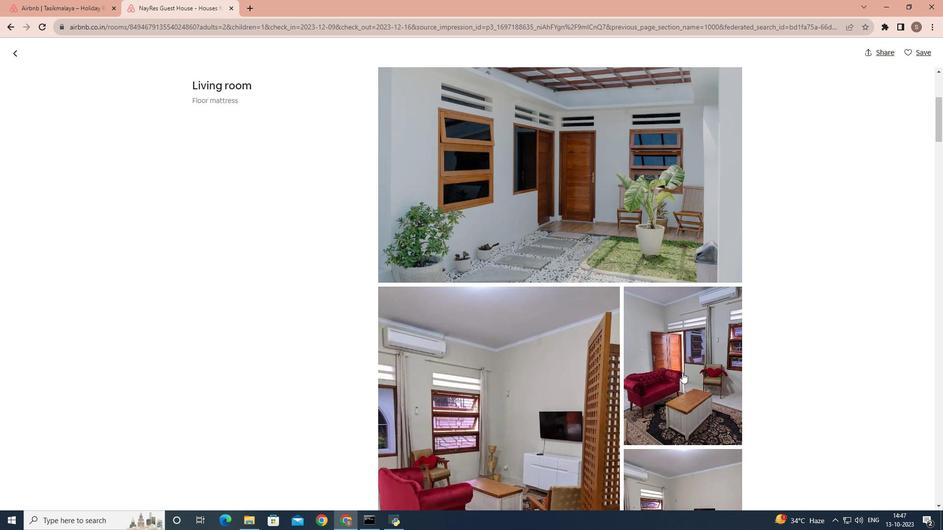 
Action: Mouse scrolled (682, 372) with delta (0, 0)
Screenshot: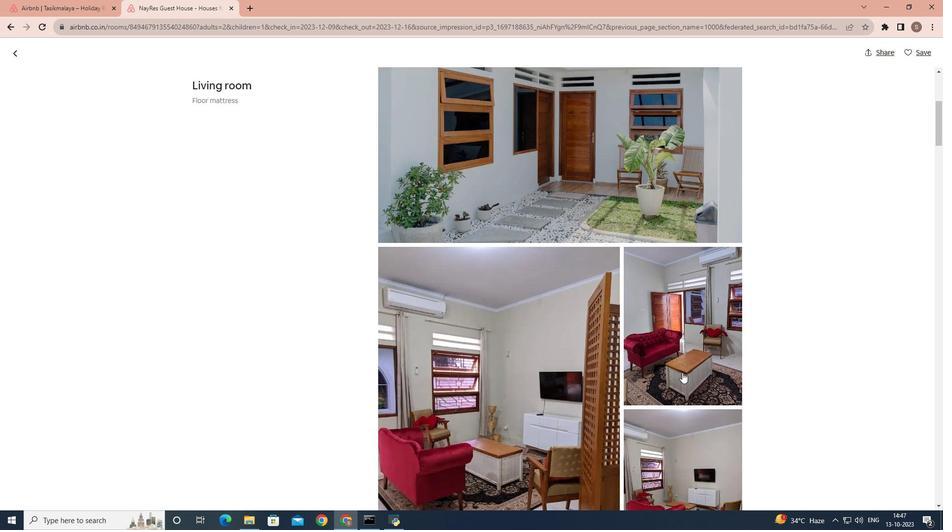 
Action: Mouse scrolled (682, 372) with delta (0, 0)
Screenshot: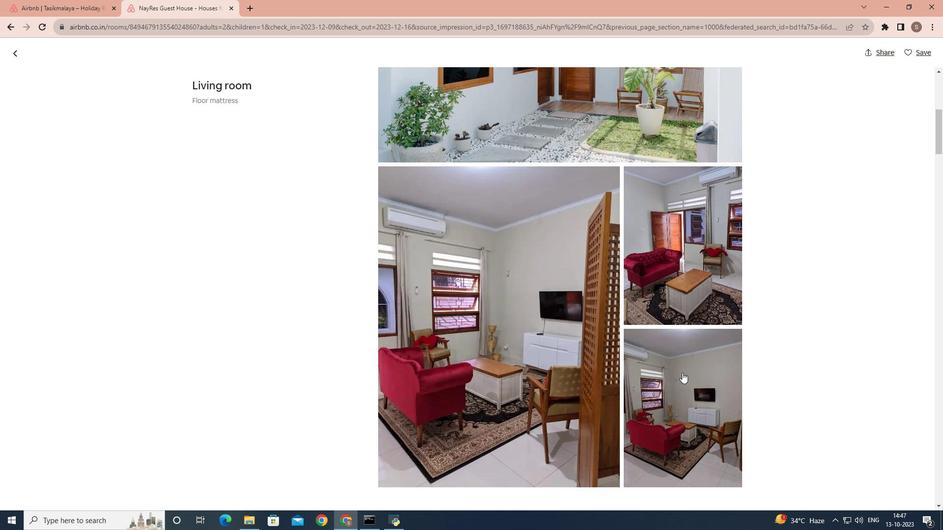 
Action: Mouse scrolled (682, 372) with delta (0, 0)
Screenshot: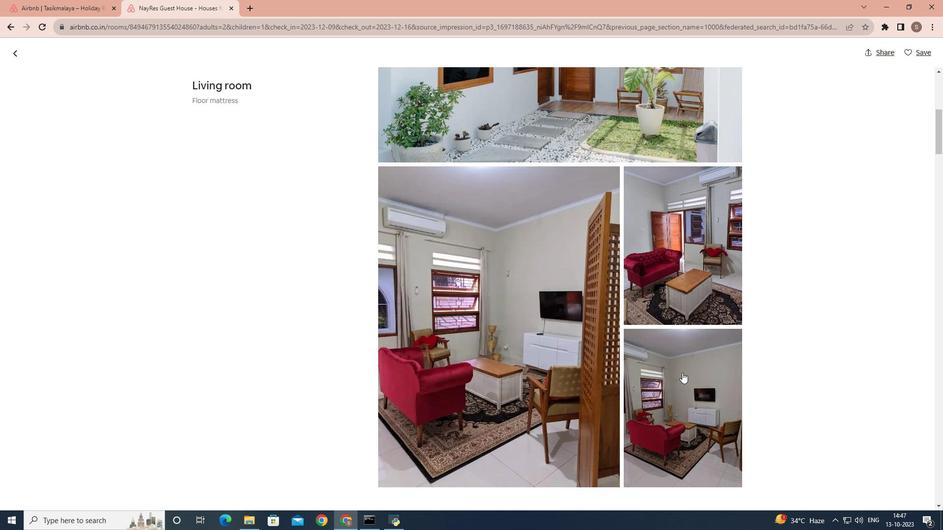 
Action: Mouse scrolled (682, 372) with delta (0, 0)
Screenshot: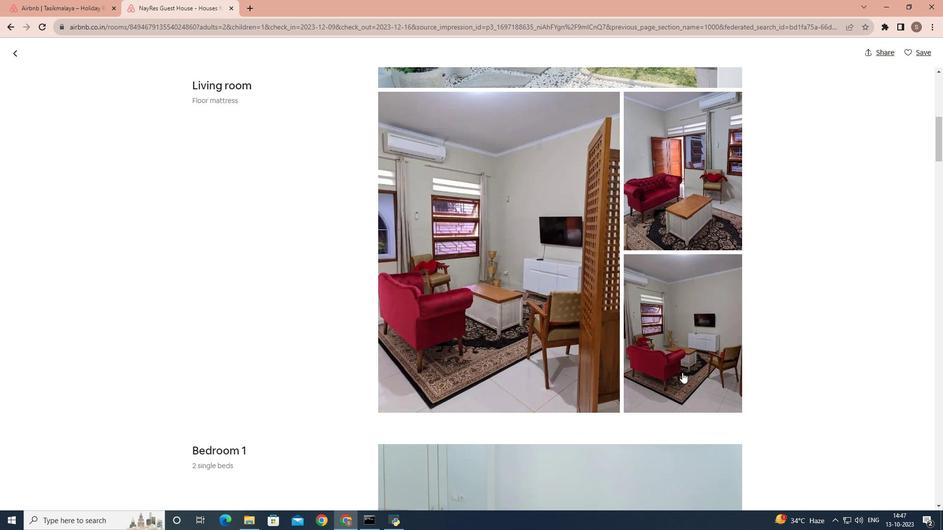 
Action: Mouse scrolled (682, 372) with delta (0, 0)
Screenshot: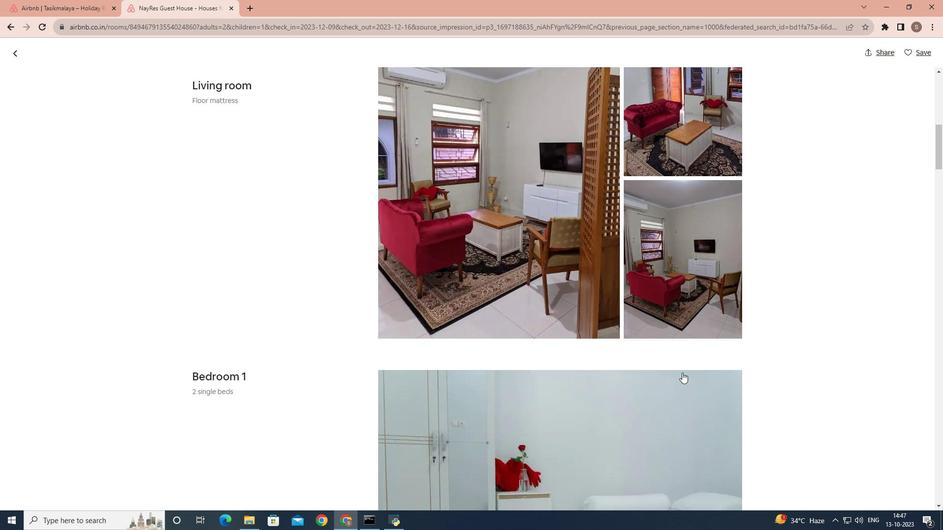 
Action: Mouse scrolled (682, 372) with delta (0, 0)
Screenshot: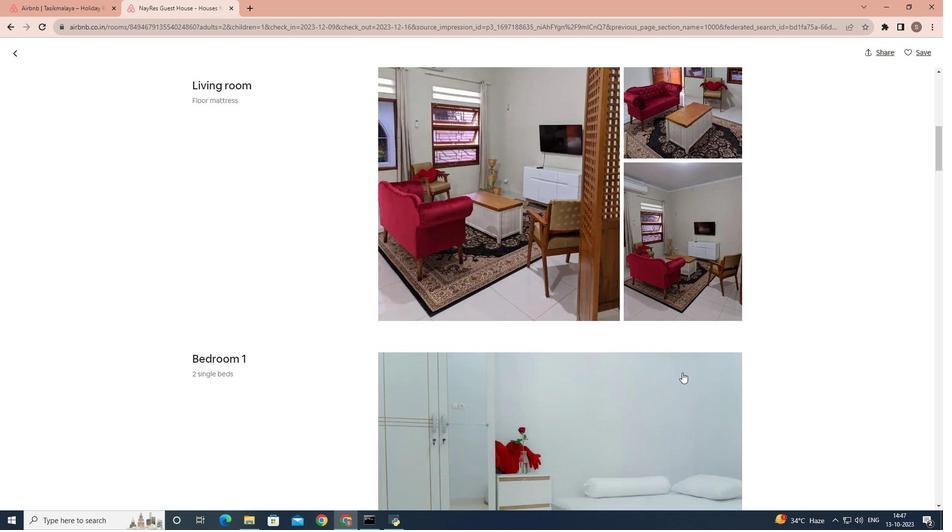 
Action: Mouse scrolled (682, 372) with delta (0, 0)
Screenshot: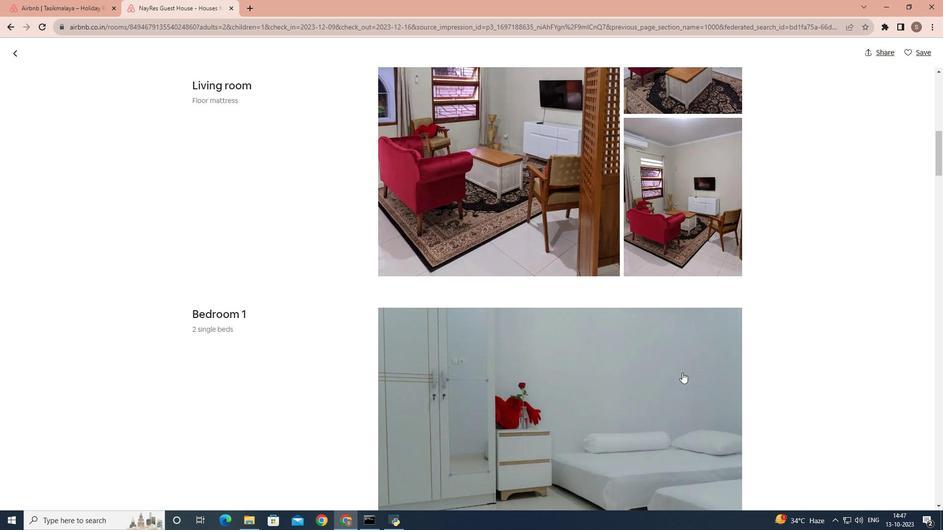 
Action: Mouse scrolled (682, 372) with delta (0, 0)
Screenshot: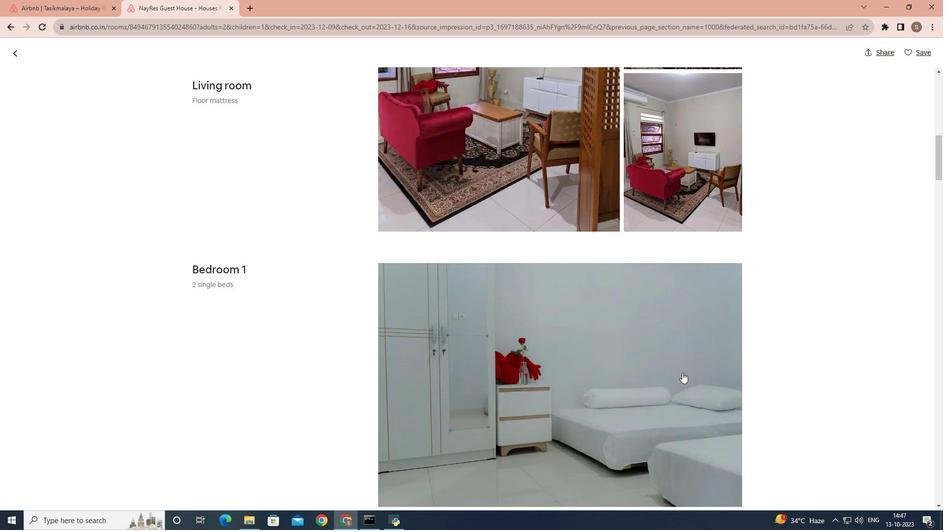 
Action: Mouse scrolled (682, 372) with delta (0, 0)
Screenshot: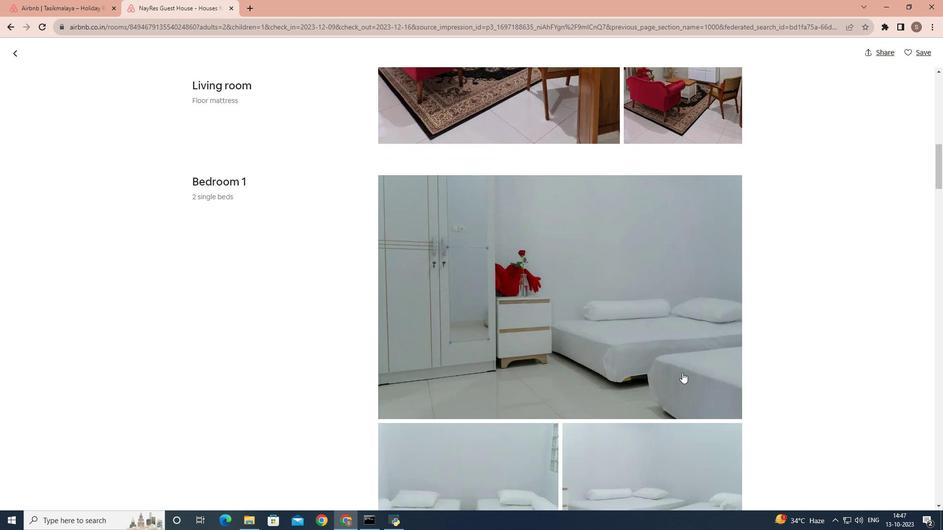 
Action: Mouse scrolled (682, 372) with delta (0, 0)
Screenshot: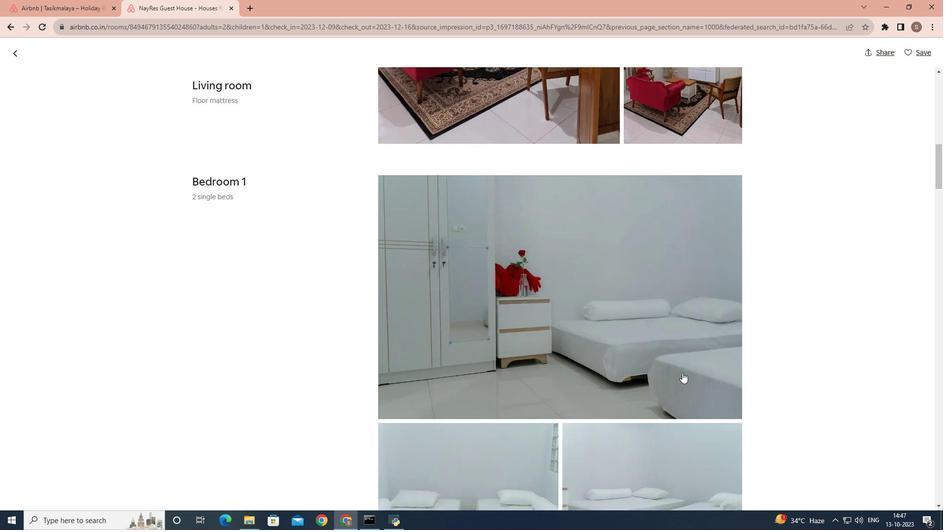 
Action: Mouse scrolled (682, 372) with delta (0, 0)
Screenshot: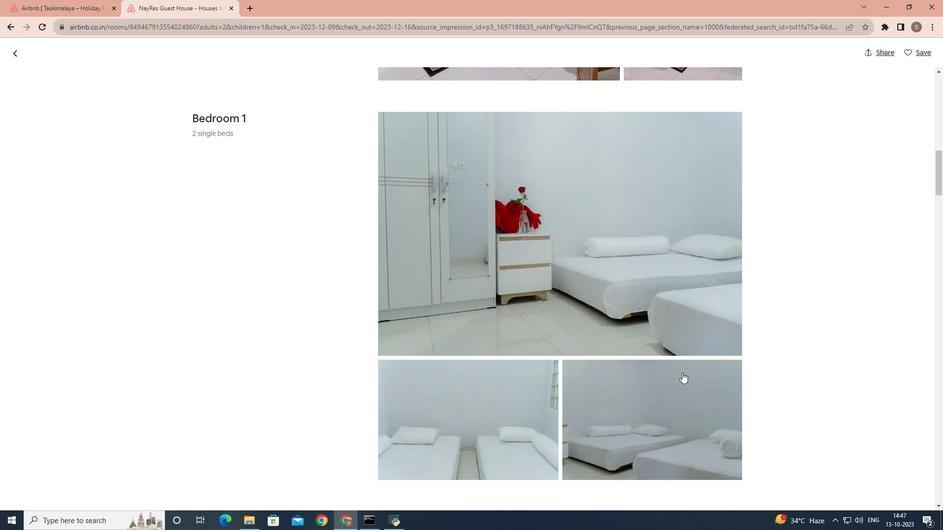 
Action: Mouse scrolled (682, 372) with delta (0, 0)
Screenshot: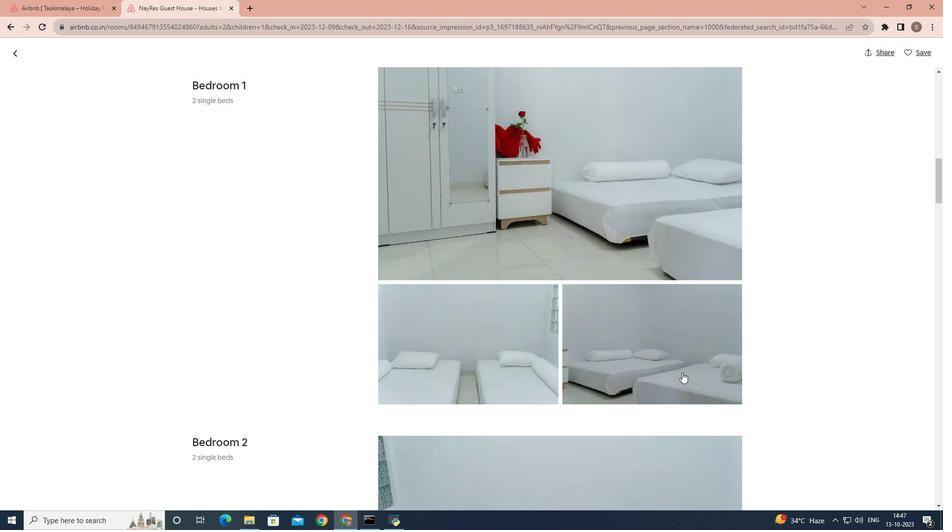 
Action: Mouse scrolled (682, 372) with delta (0, 0)
Screenshot: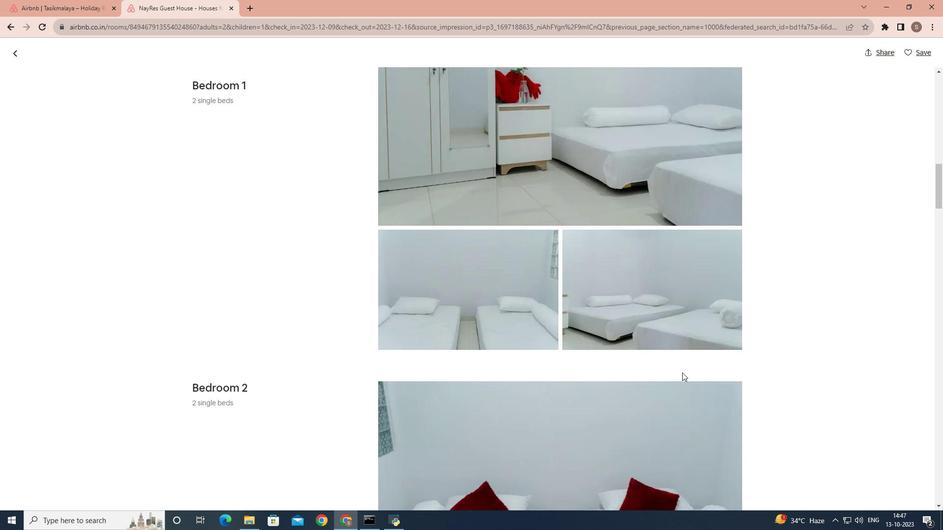 
Action: Mouse scrolled (682, 372) with delta (0, 0)
Screenshot: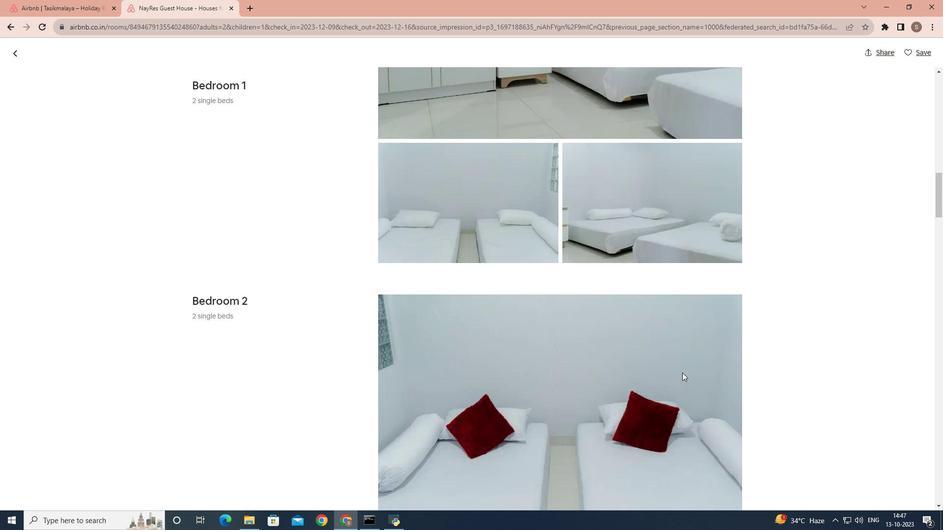 
Action: Mouse scrolled (682, 372) with delta (0, 0)
Screenshot: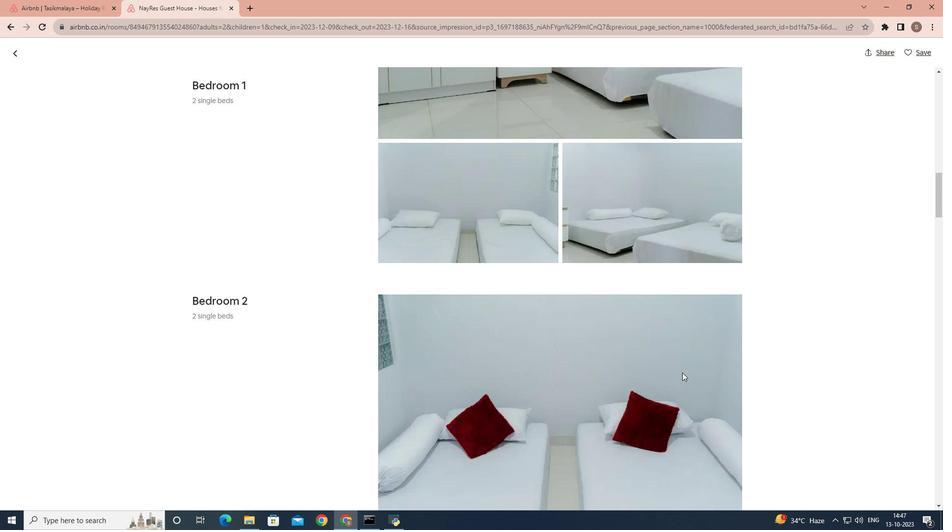 
Action: Mouse scrolled (682, 372) with delta (0, 0)
Screenshot: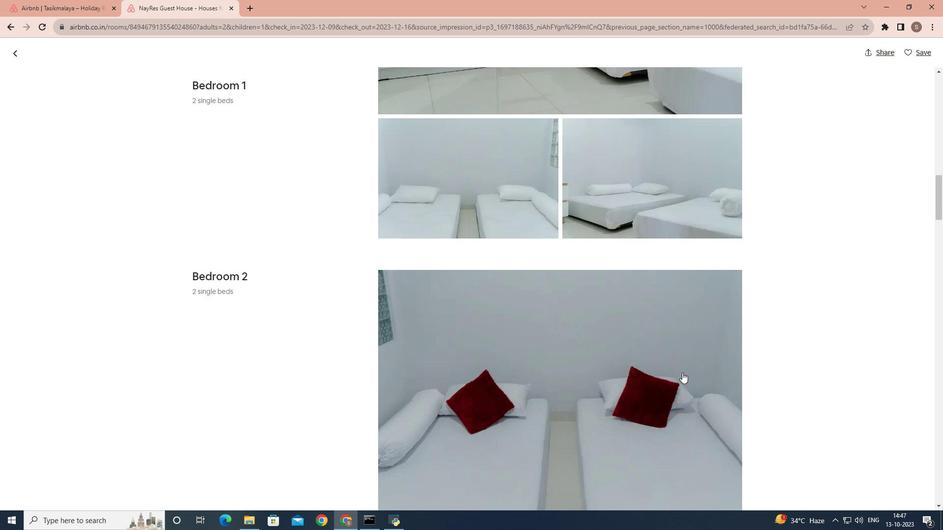 
Action: Mouse scrolled (682, 372) with delta (0, 0)
Screenshot: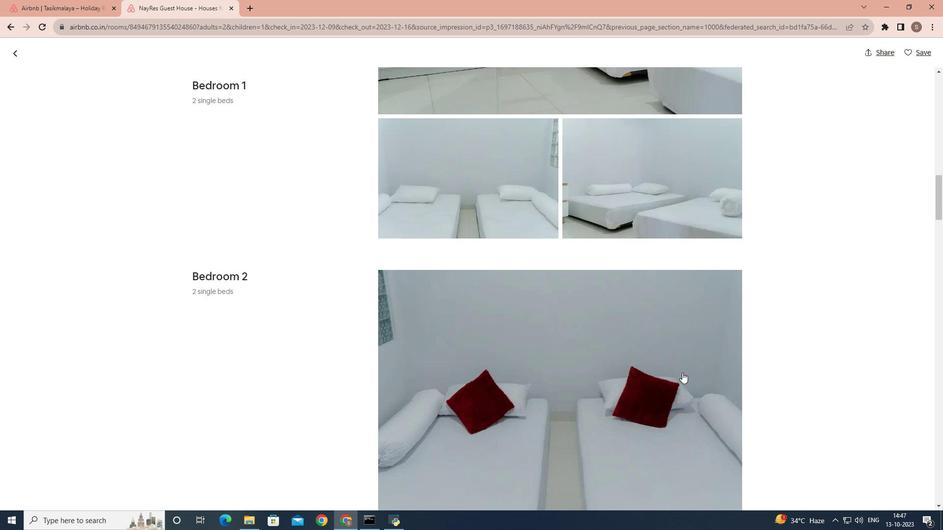 
Action: Mouse scrolled (682, 372) with delta (0, 0)
Screenshot: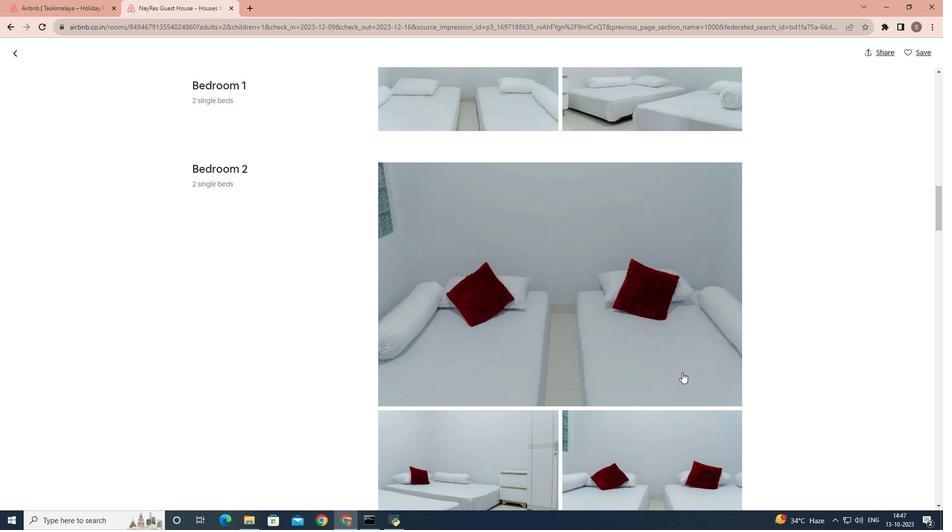 
Action: Mouse scrolled (682, 372) with delta (0, 0)
Screenshot: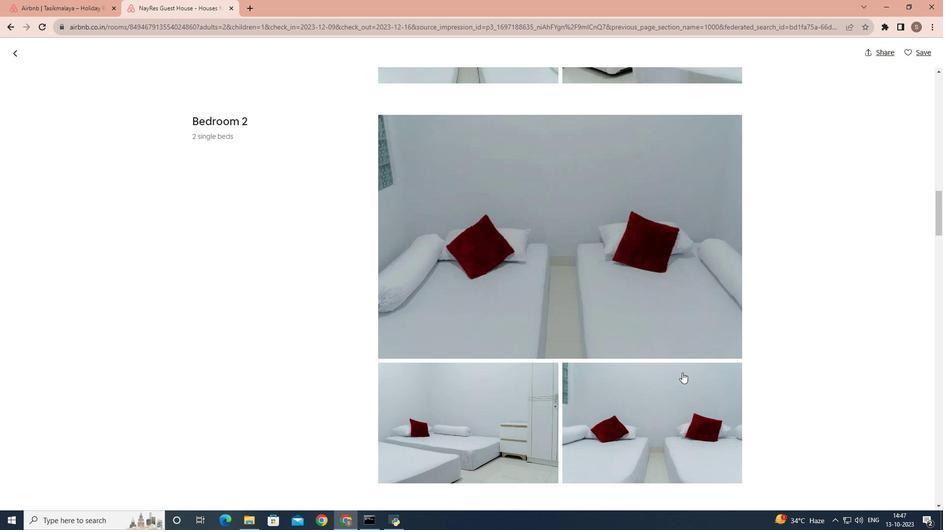 
Action: Mouse scrolled (682, 372) with delta (0, 0)
Screenshot: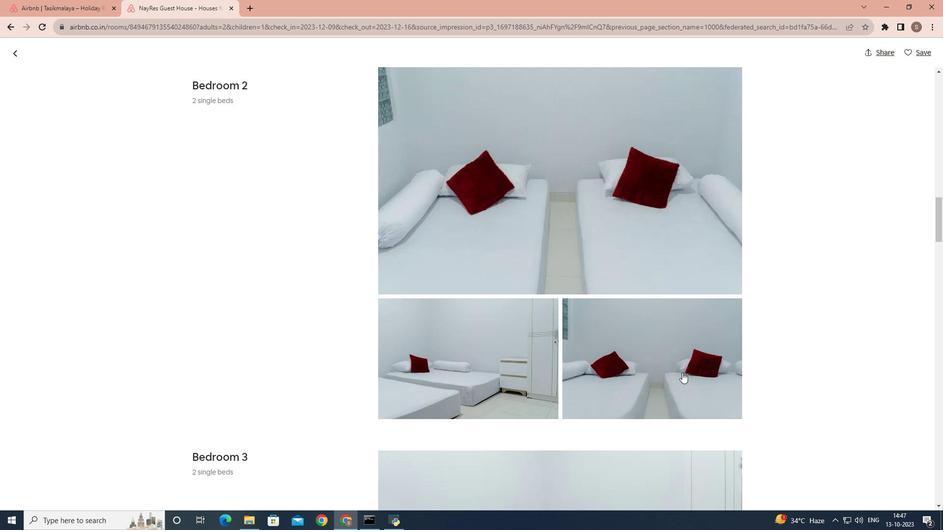 
Action: Mouse scrolled (682, 372) with delta (0, 0)
Screenshot: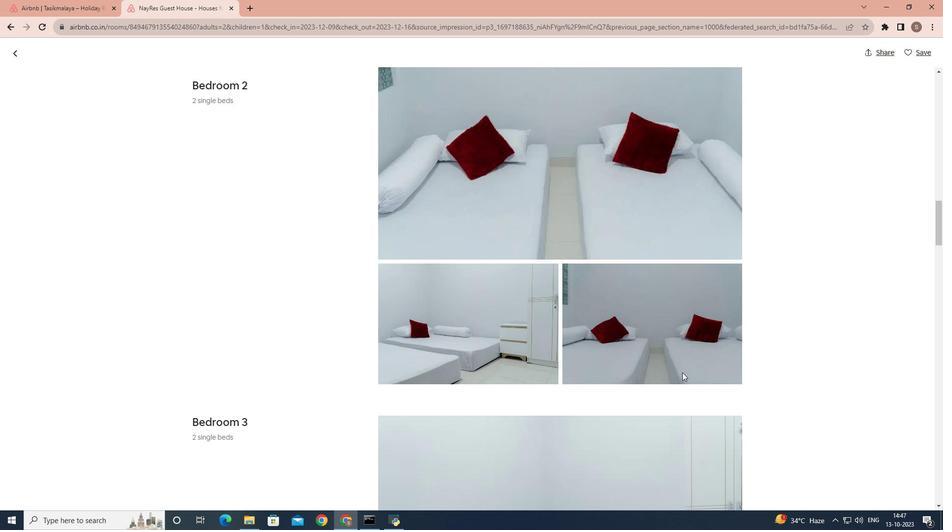 
Action: Mouse scrolled (682, 372) with delta (0, 0)
Screenshot: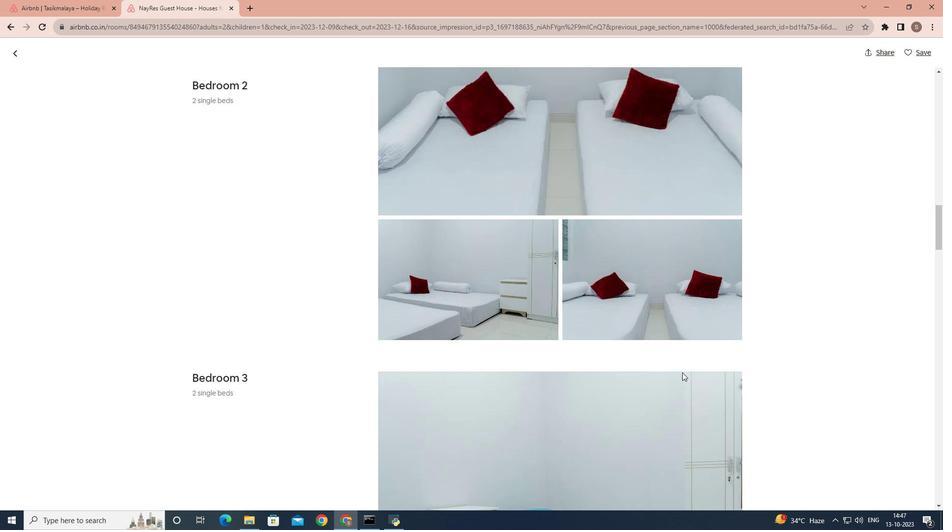 
Action: Mouse scrolled (682, 372) with delta (0, 0)
Screenshot: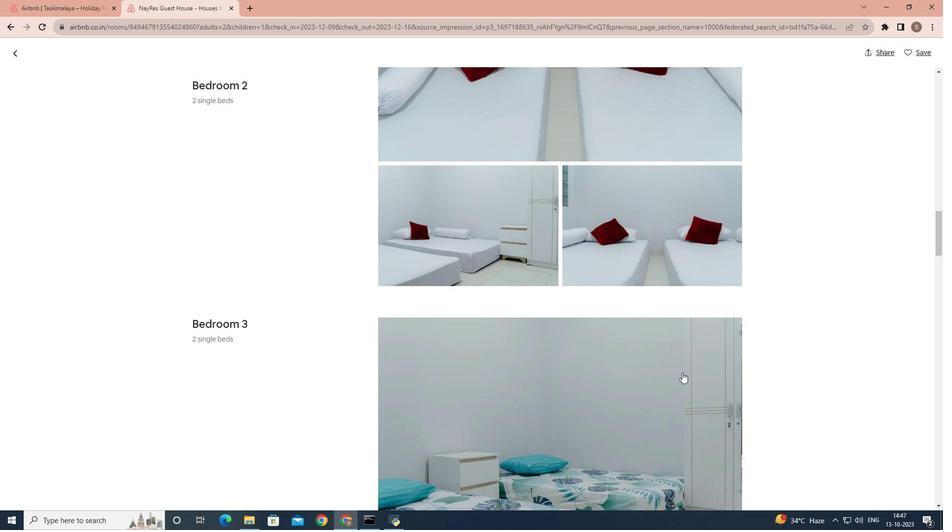 
Action: Mouse scrolled (682, 372) with delta (0, 0)
Screenshot: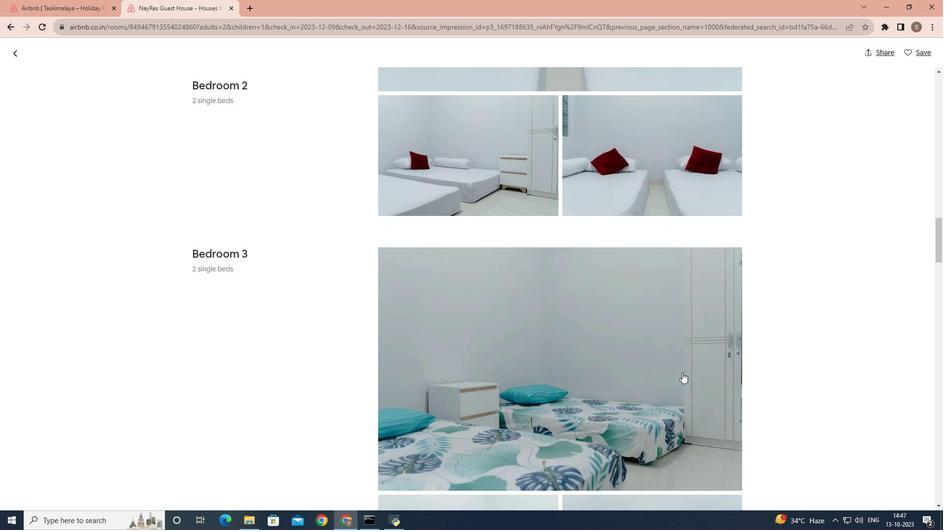 
Action: Mouse scrolled (682, 372) with delta (0, 0)
Screenshot: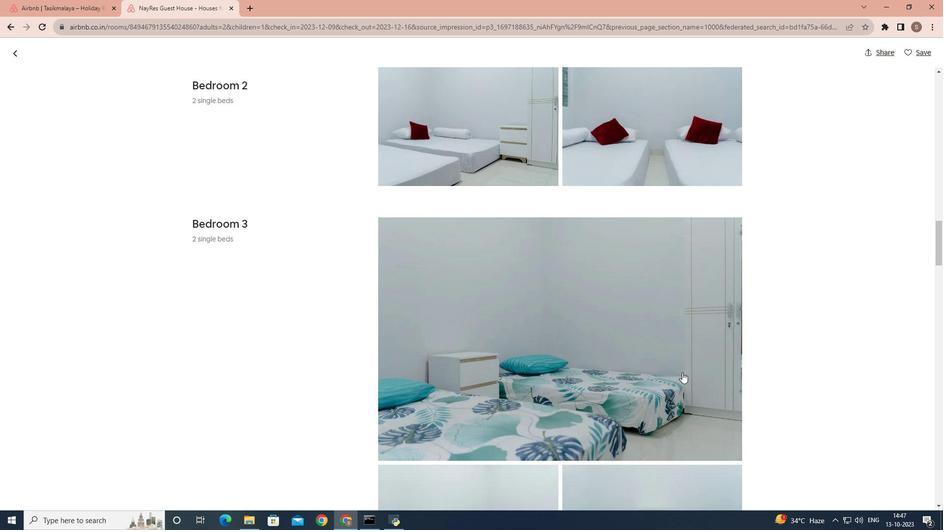 
Action: Mouse scrolled (682, 372) with delta (0, 0)
Screenshot: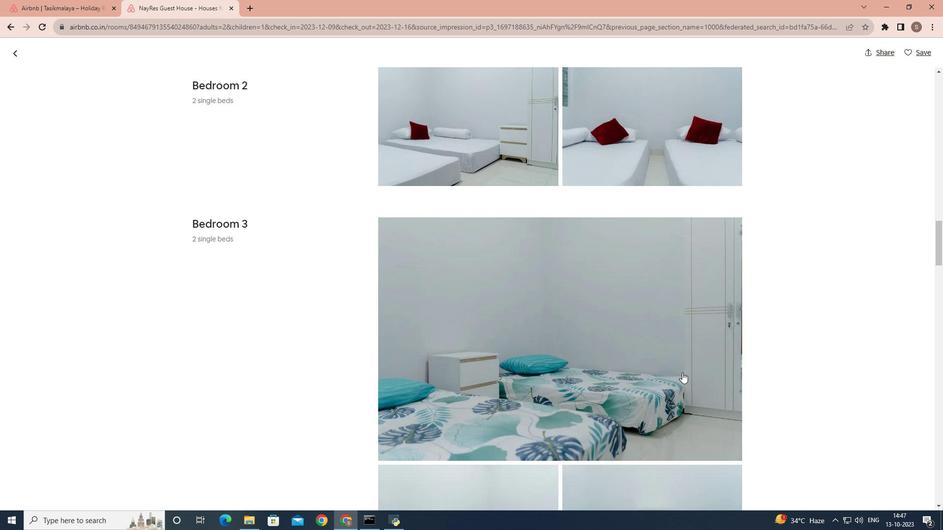 
Action: Mouse scrolled (682, 372) with delta (0, 0)
Screenshot: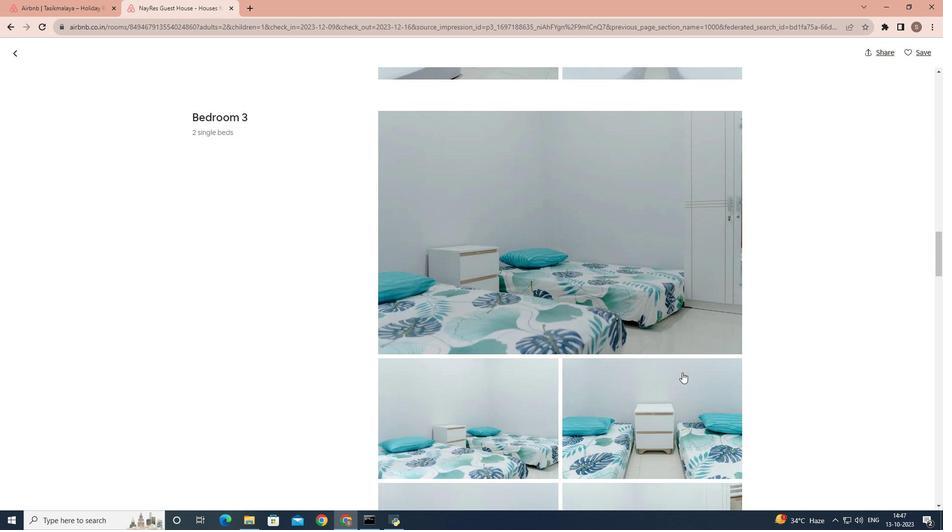 
Action: Mouse scrolled (682, 372) with delta (0, 0)
Screenshot: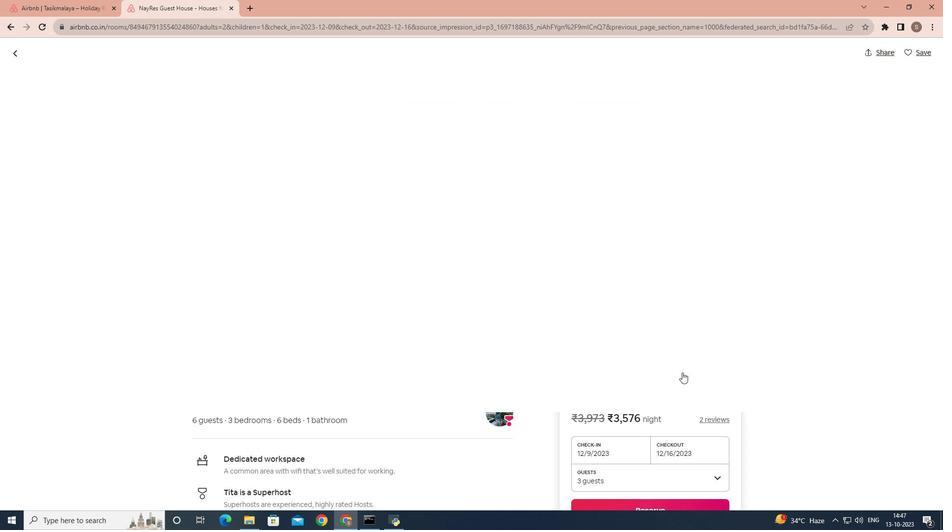 
Action: Mouse scrolled (682, 372) with delta (0, 0)
Screenshot: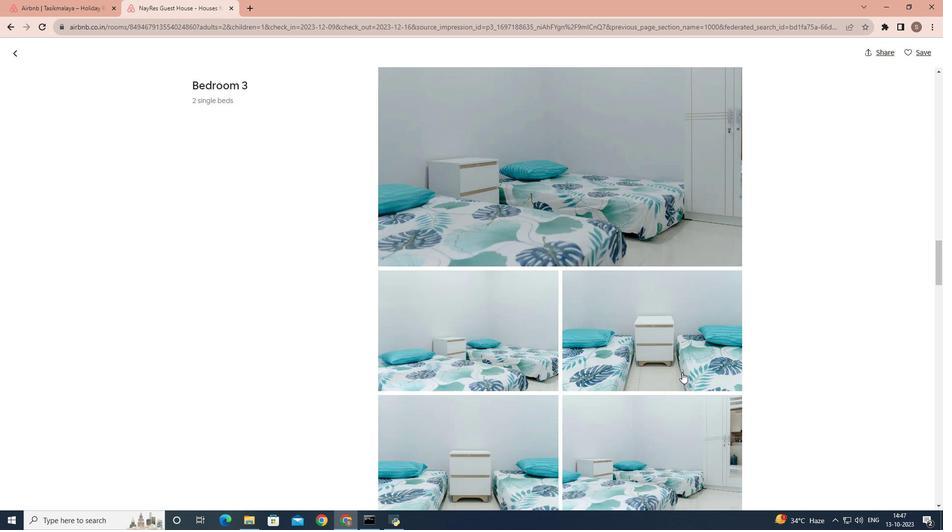 
Action: Mouse scrolled (682, 372) with delta (0, 0)
Screenshot: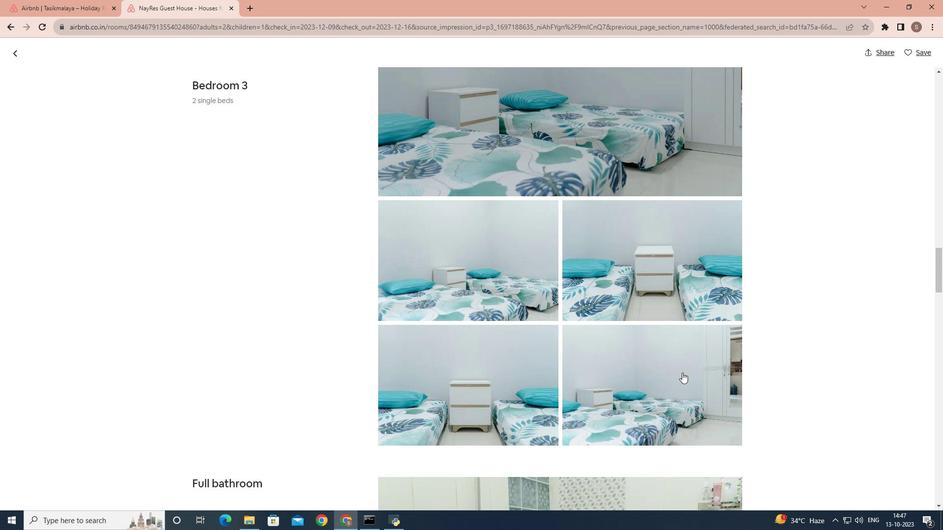 
Action: Mouse scrolled (682, 372) with delta (0, 0)
Screenshot: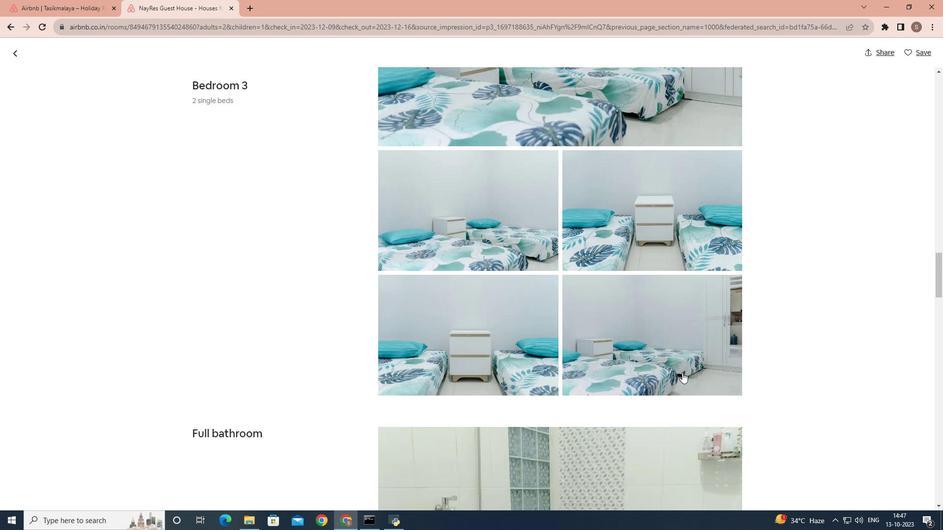 
Action: Mouse scrolled (682, 372) with delta (0, 0)
Screenshot: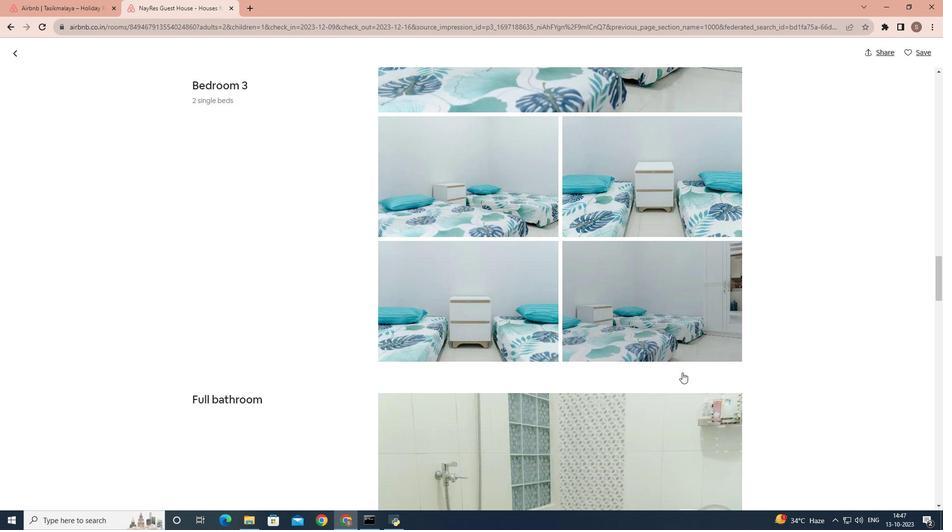 
Action: Mouse scrolled (682, 372) with delta (0, 0)
Screenshot: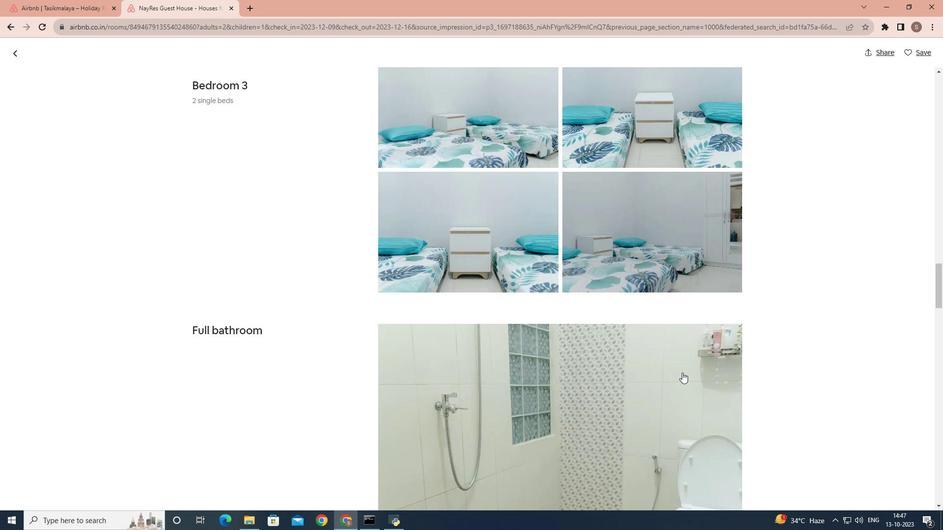 
Action: Mouse scrolled (682, 372) with delta (0, 0)
Screenshot: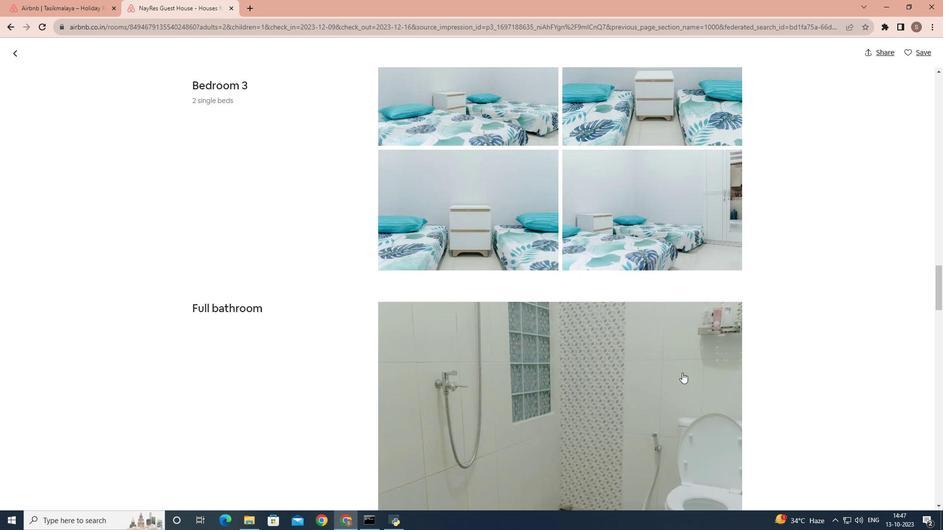 
Action: Mouse scrolled (682, 372) with delta (0, 0)
Screenshot: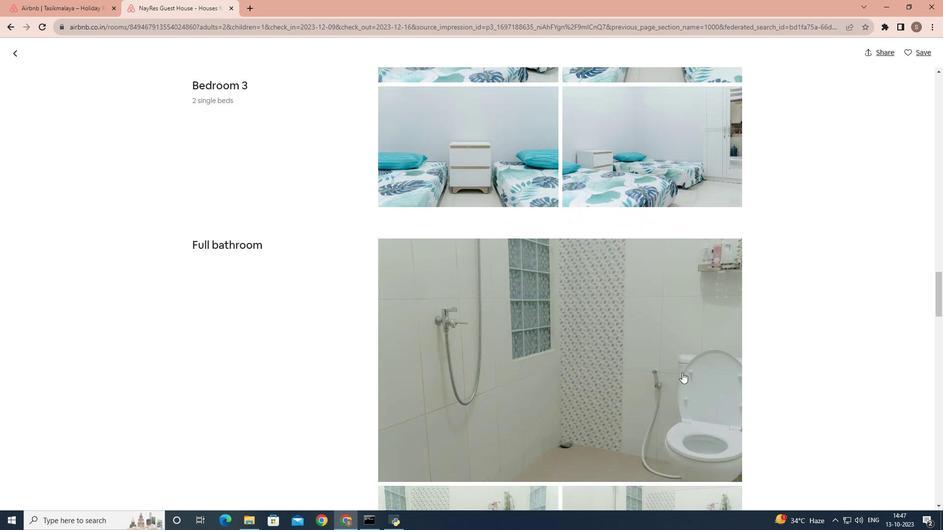 
Action: Mouse scrolled (682, 372) with delta (0, 0)
Screenshot: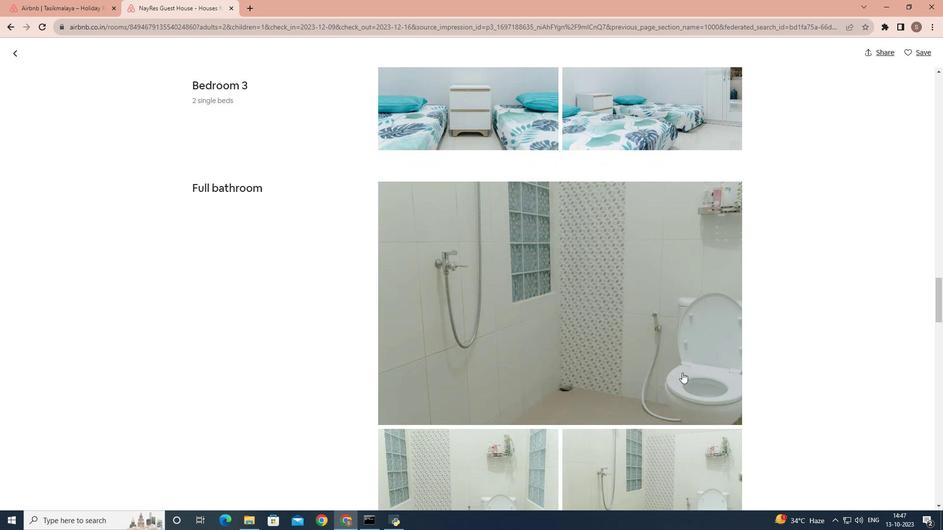 
Action: Mouse scrolled (682, 372) with delta (0, 0)
Screenshot: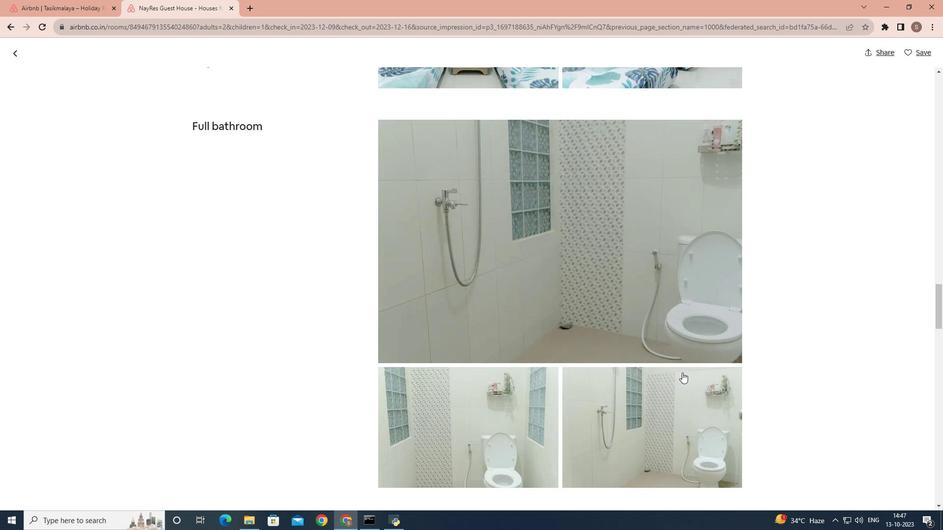 
Action: Mouse scrolled (682, 372) with delta (0, 0)
Screenshot: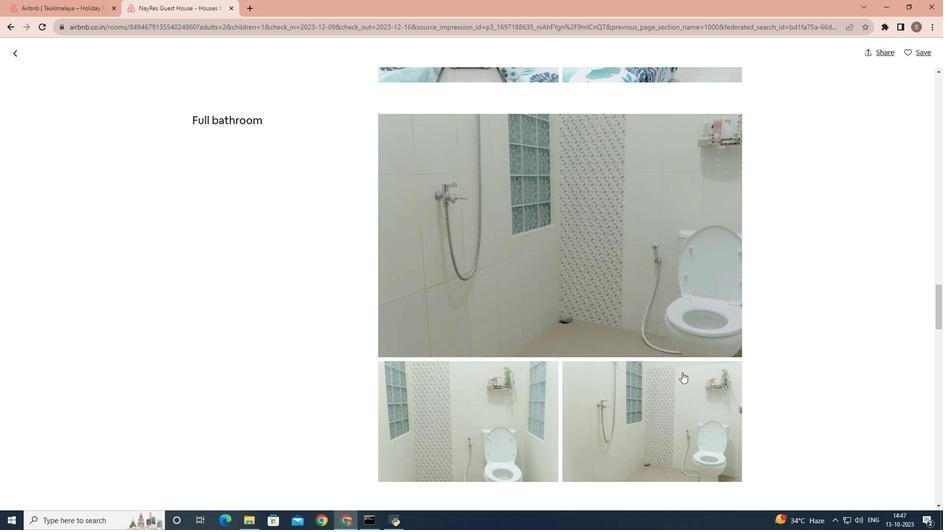 
Action: Mouse scrolled (682, 372) with delta (0, 0)
Screenshot: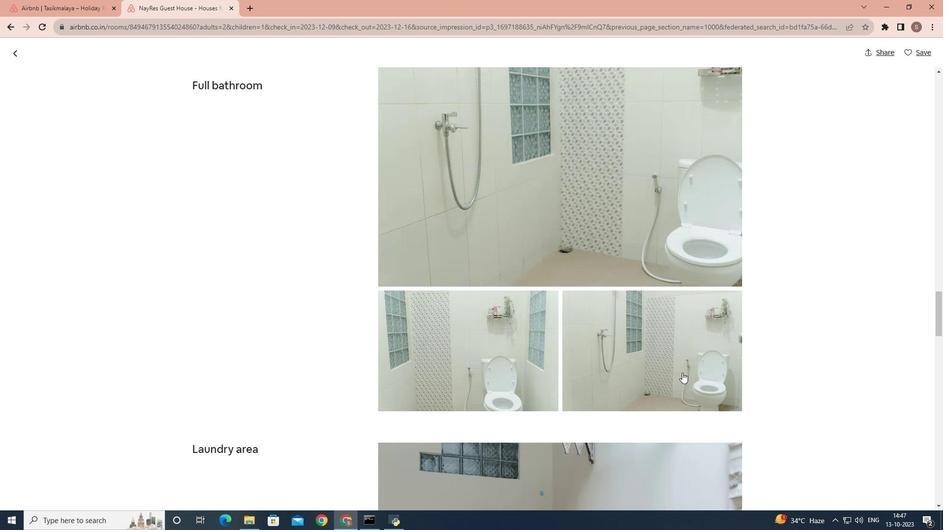 
Action: Mouse scrolled (682, 372) with delta (0, 0)
Screenshot: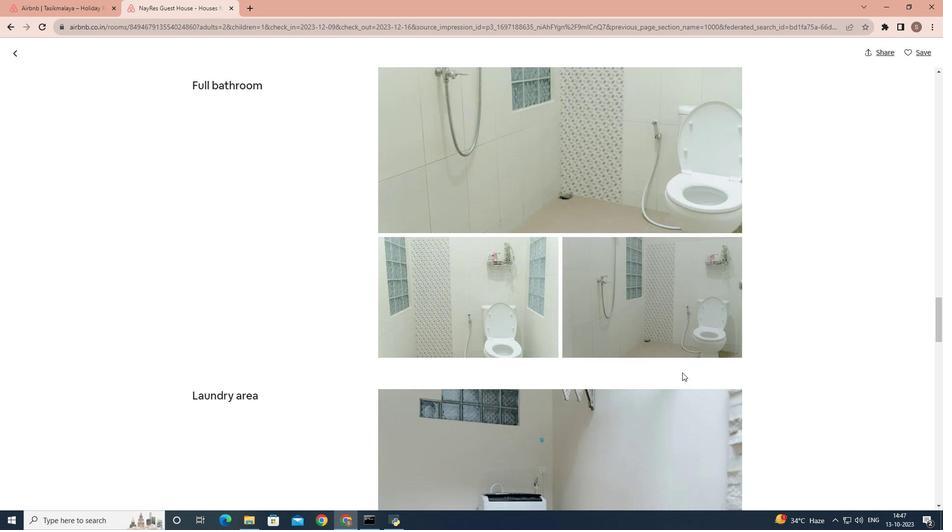 
Action: Mouse scrolled (682, 372) with delta (0, 0)
Screenshot: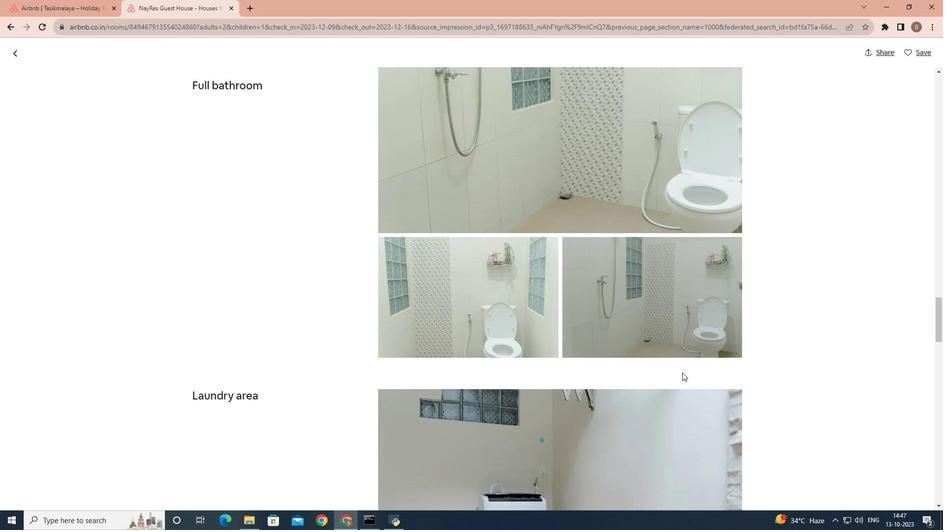 
Action: Mouse scrolled (682, 372) with delta (0, 0)
Screenshot: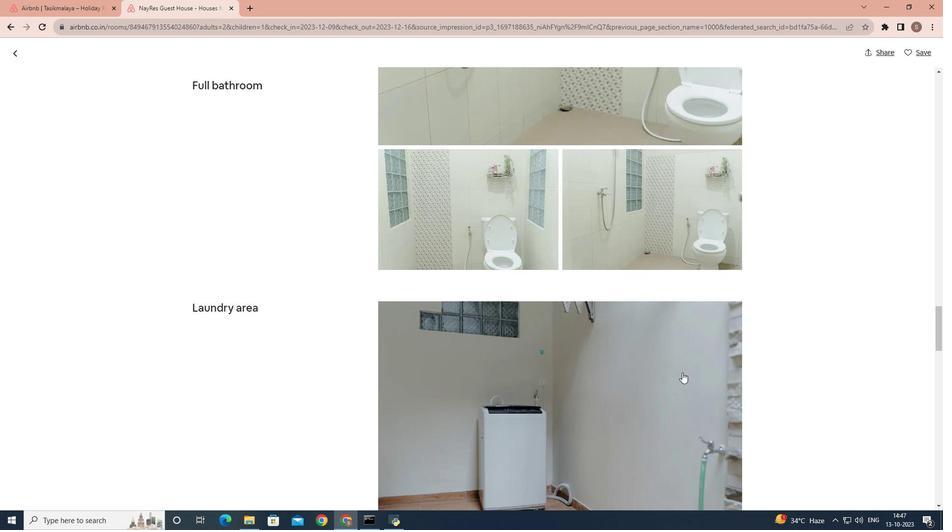 
Action: Mouse scrolled (682, 372) with delta (0, 0)
Screenshot: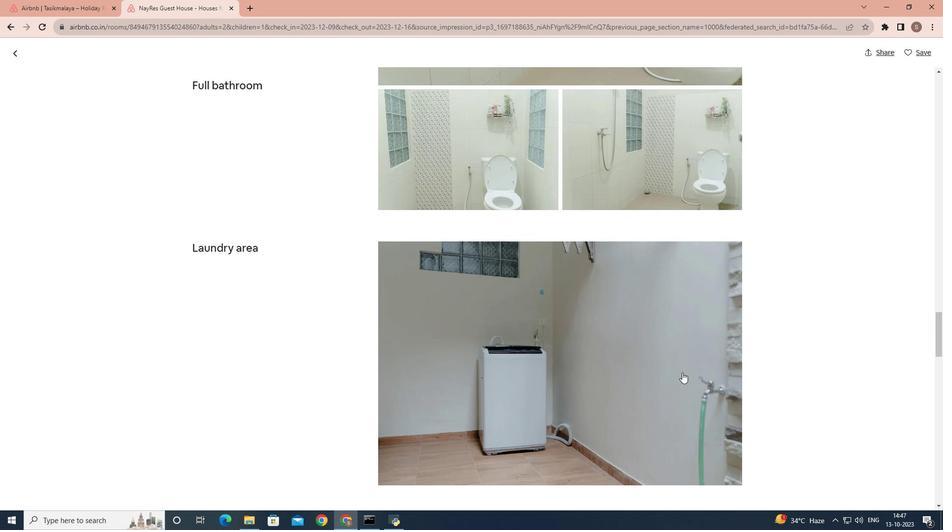 
Action: Mouse scrolled (682, 372) with delta (0, 0)
Screenshot: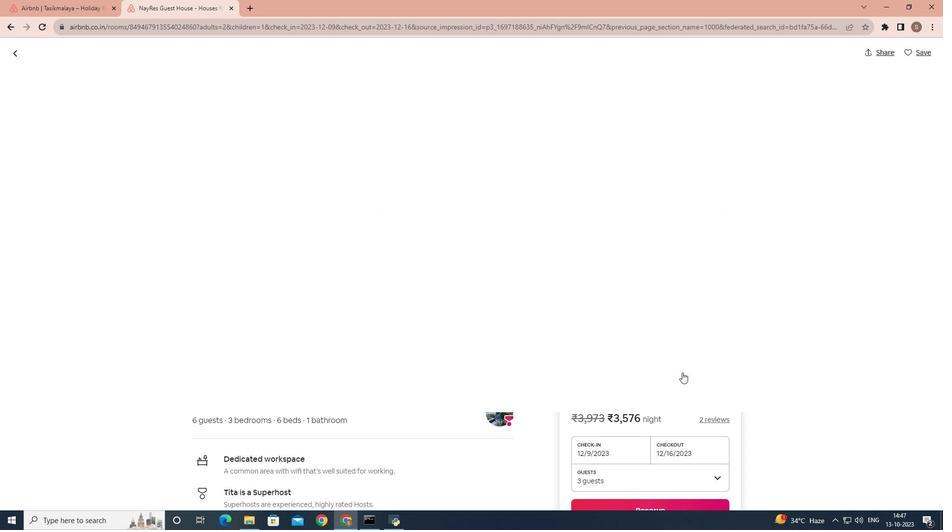 
Action: Mouse scrolled (682, 372) with delta (0, 0)
Screenshot: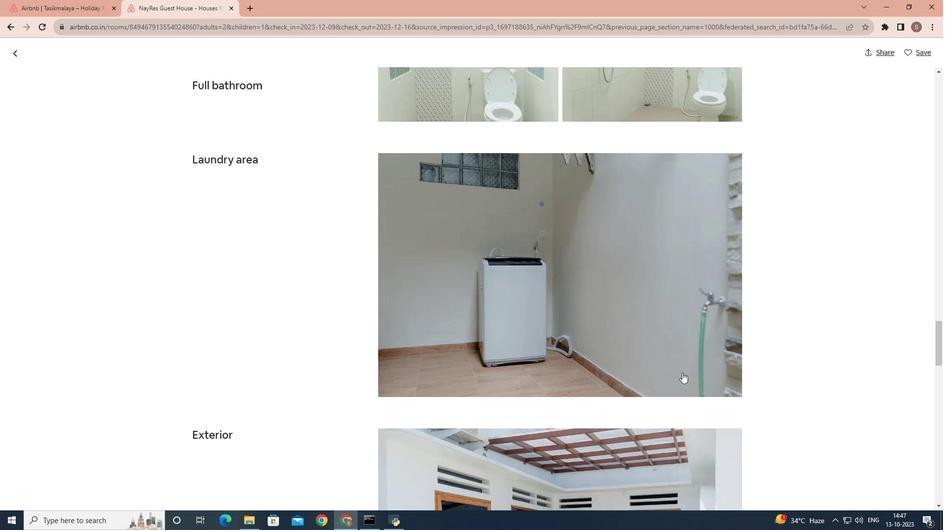 
Action: Mouse scrolled (682, 372) with delta (0, 0)
Screenshot: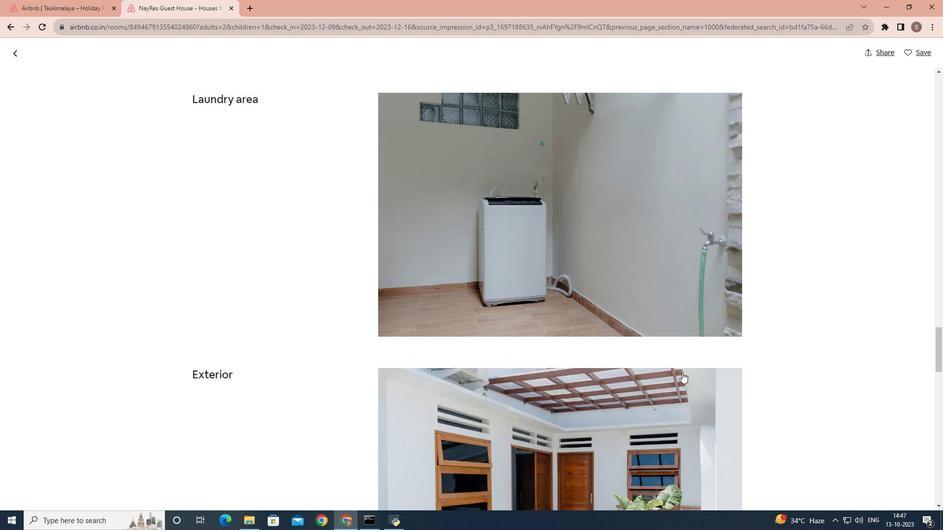 
Action: Mouse scrolled (682, 372) with delta (0, 0)
Screenshot: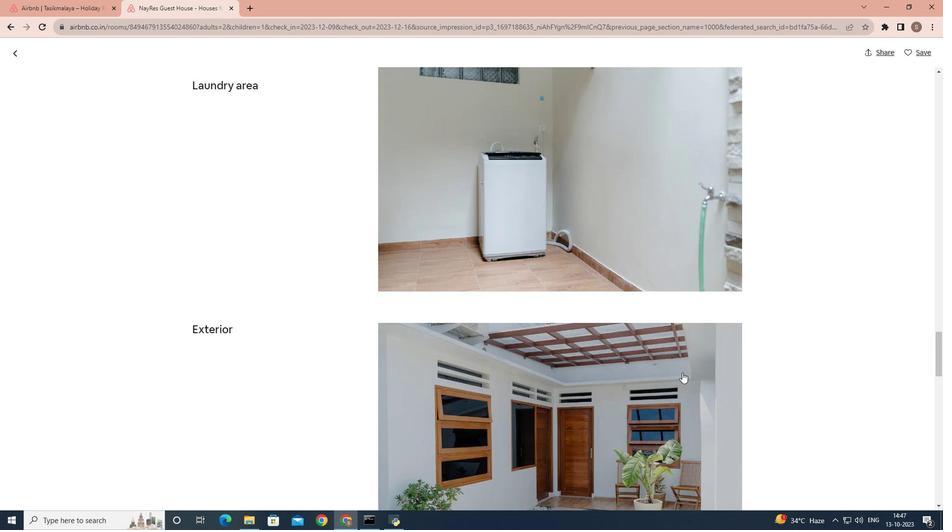 
Action: Mouse scrolled (682, 372) with delta (0, 0)
Screenshot: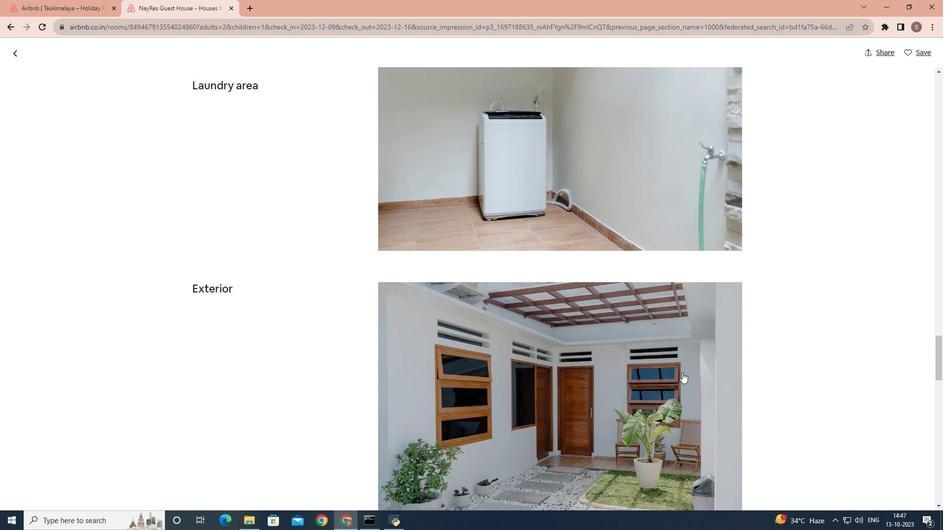 
Action: Mouse scrolled (682, 372) with delta (0, 0)
Screenshot: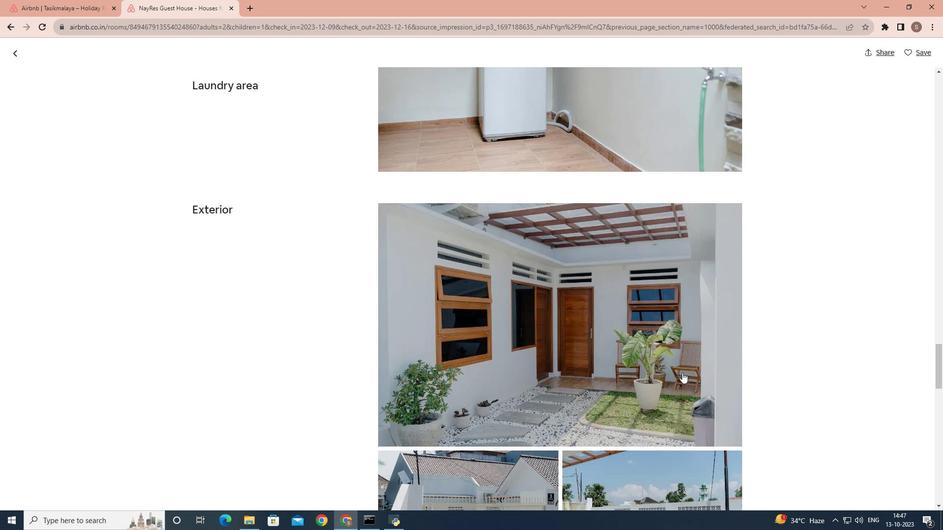 
Action: Mouse scrolled (682, 372) with delta (0, 0)
Screenshot: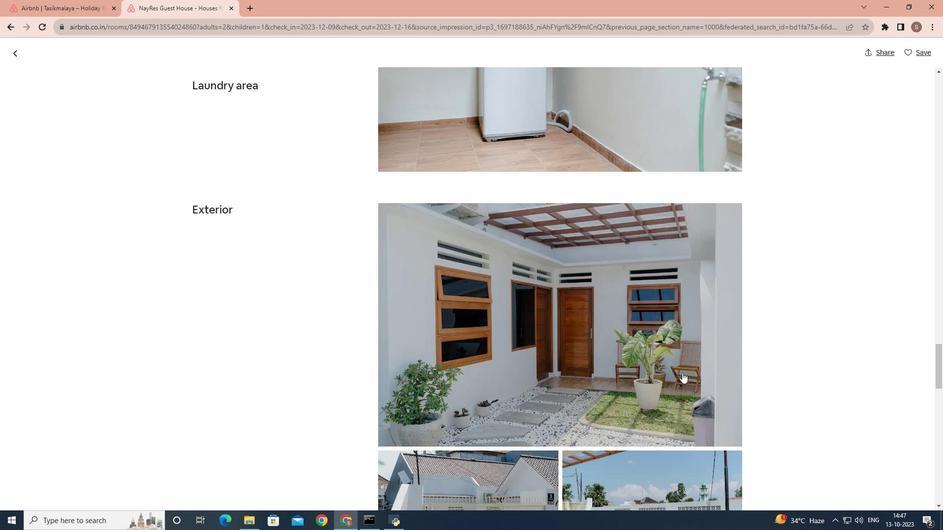 
Action: Mouse scrolled (682, 373) with delta (0, 0)
Screenshot: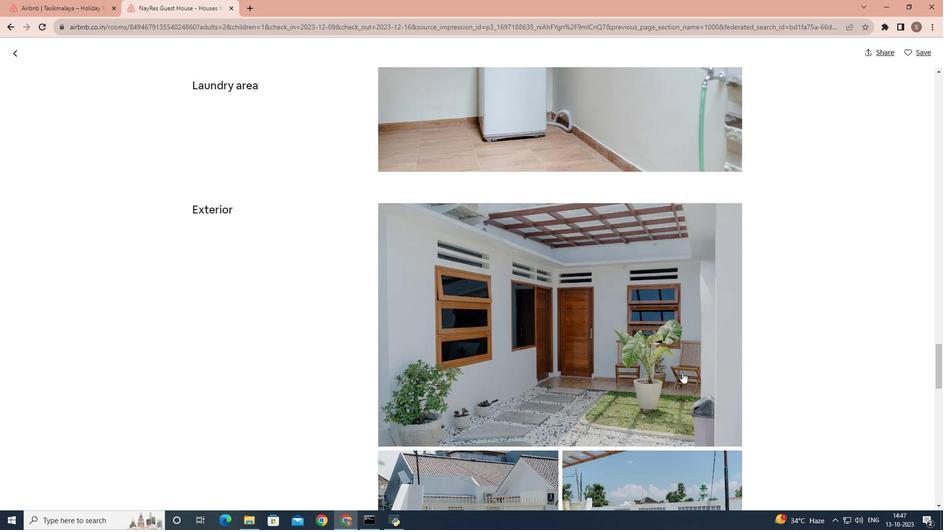 
Action: Mouse scrolled (682, 372) with delta (0, 0)
Screenshot: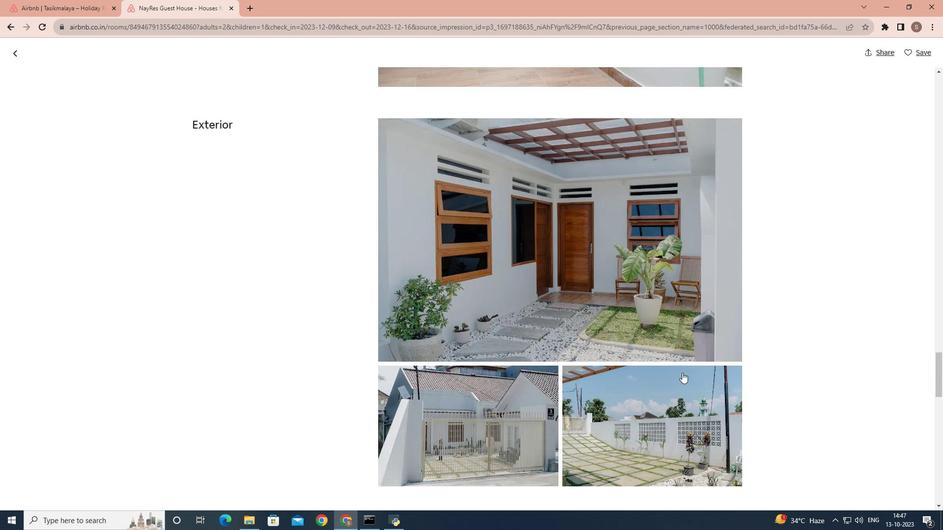 
Action: Mouse scrolled (682, 372) with delta (0, 0)
Screenshot: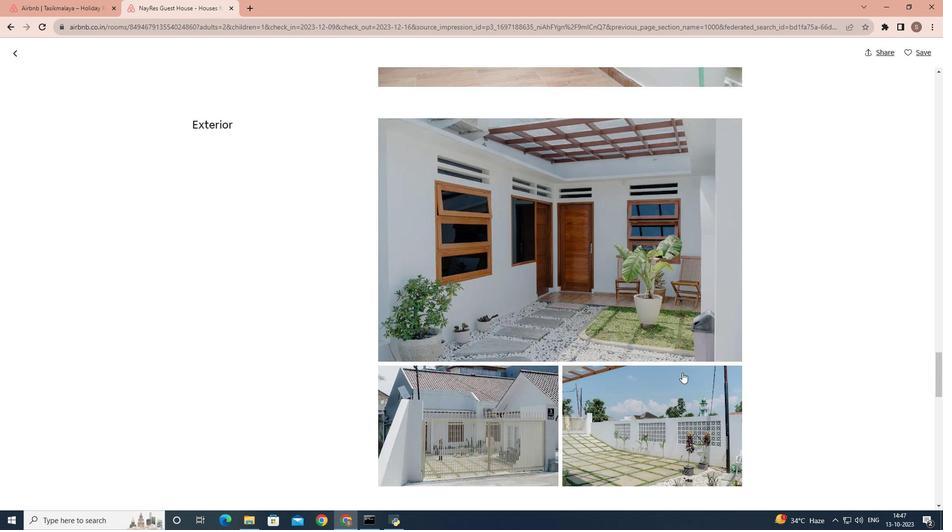 
Action: Mouse scrolled (682, 372) with delta (0, 0)
Screenshot: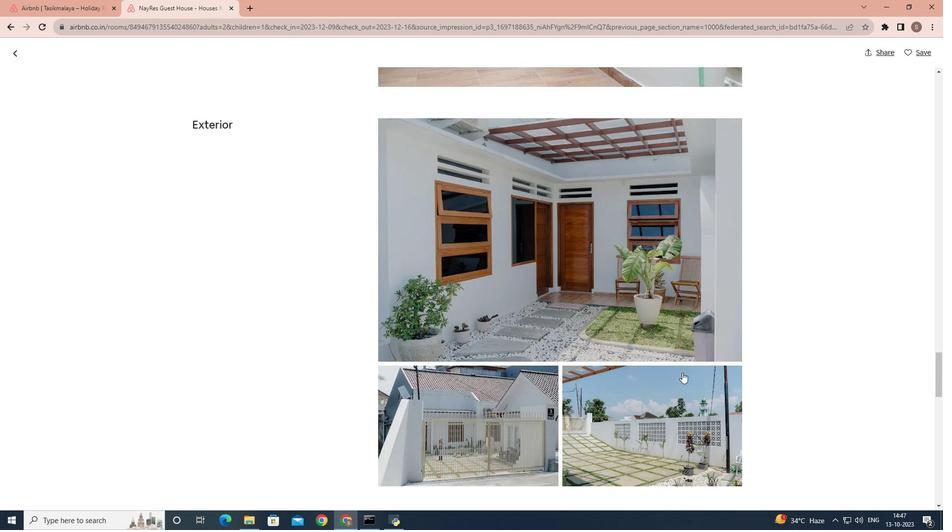 
Action: Mouse scrolled (682, 372) with delta (0, 0)
Screenshot: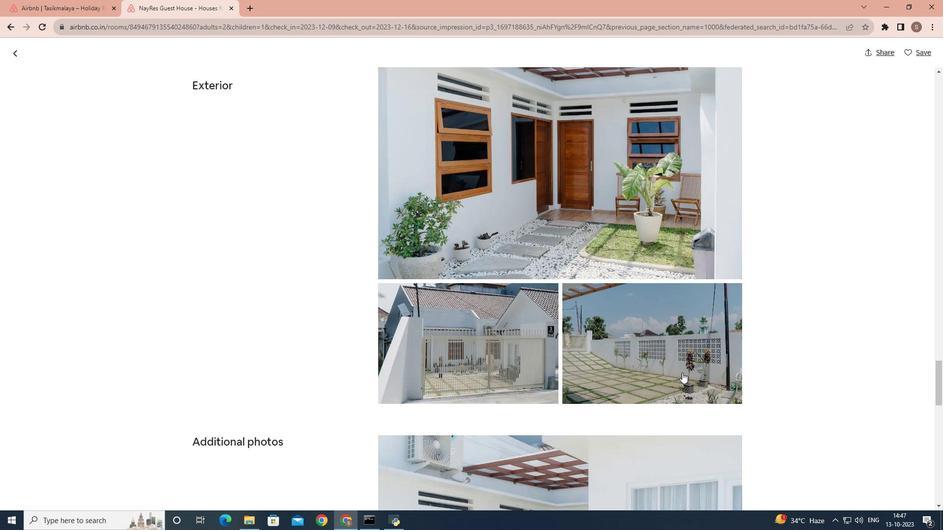 
Action: Mouse scrolled (682, 372) with delta (0, 0)
Screenshot: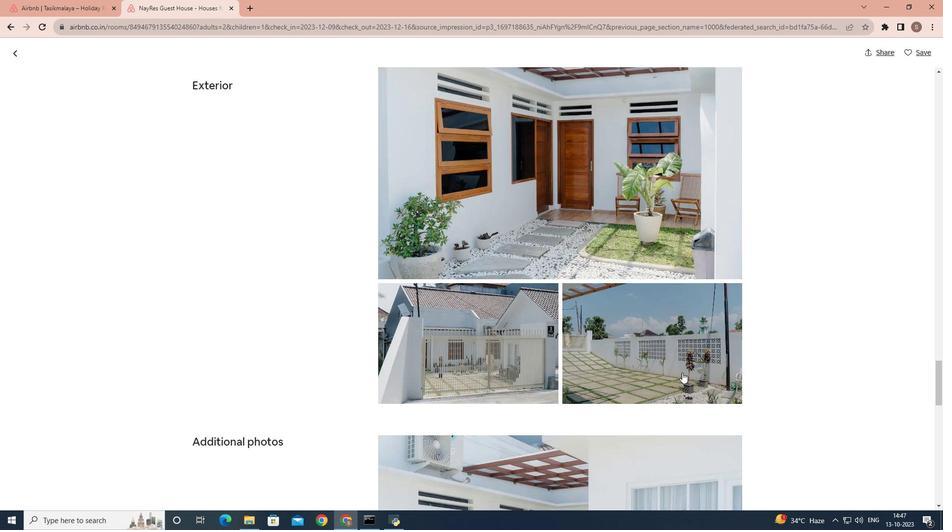 
Action: Mouse scrolled (682, 372) with delta (0, 0)
Screenshot: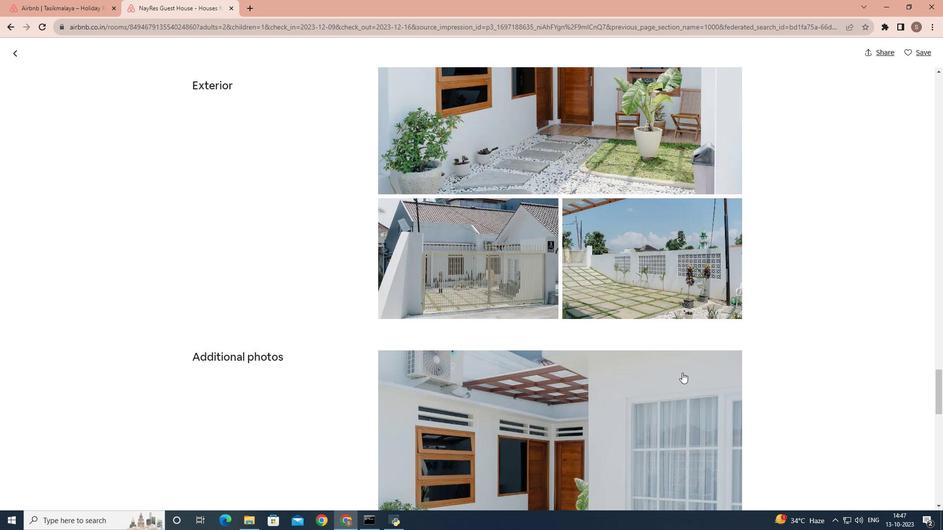 
Action: Mouse scrolled (682, 372) with delta (0, 0)
Screenshot: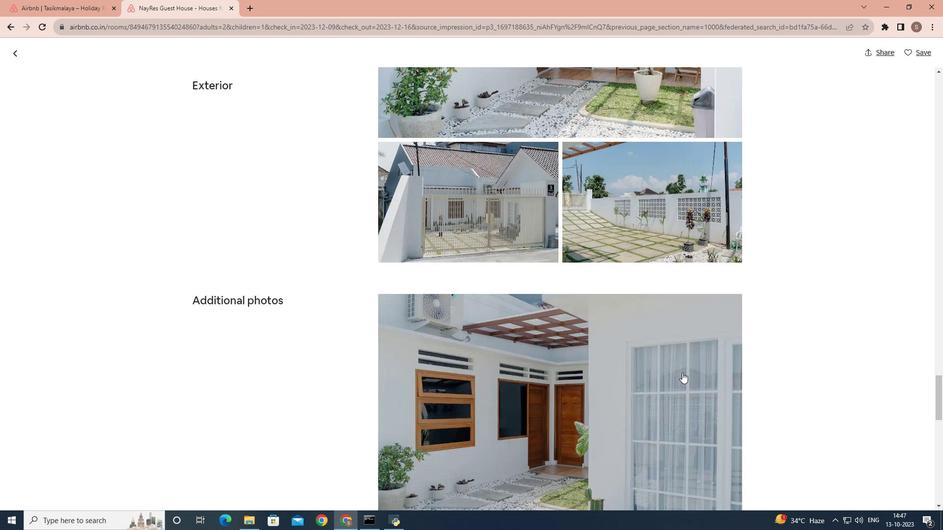 
Action: Mouse scrolled (682, 372) with delta (0, 0)
Screenshot: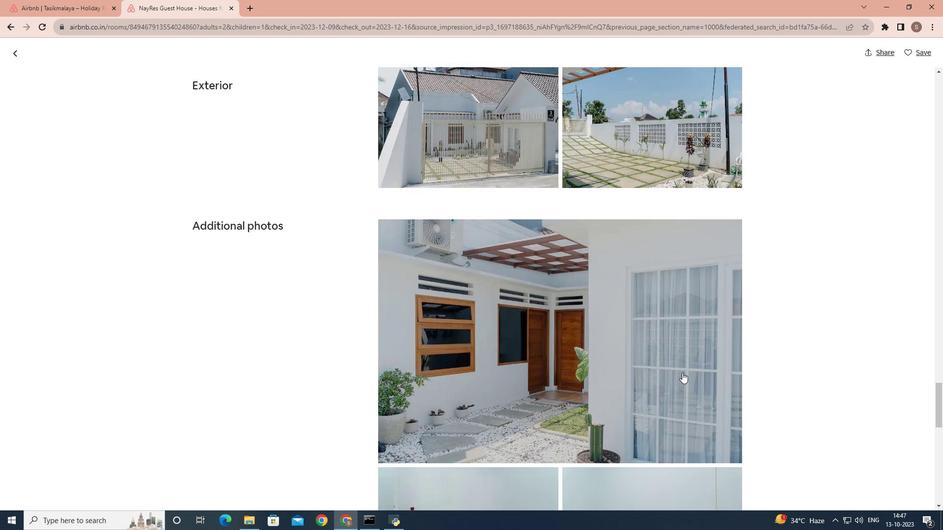 
Action: Mouse scrolled (682, 372) with delta (0, 0)
Screenshot: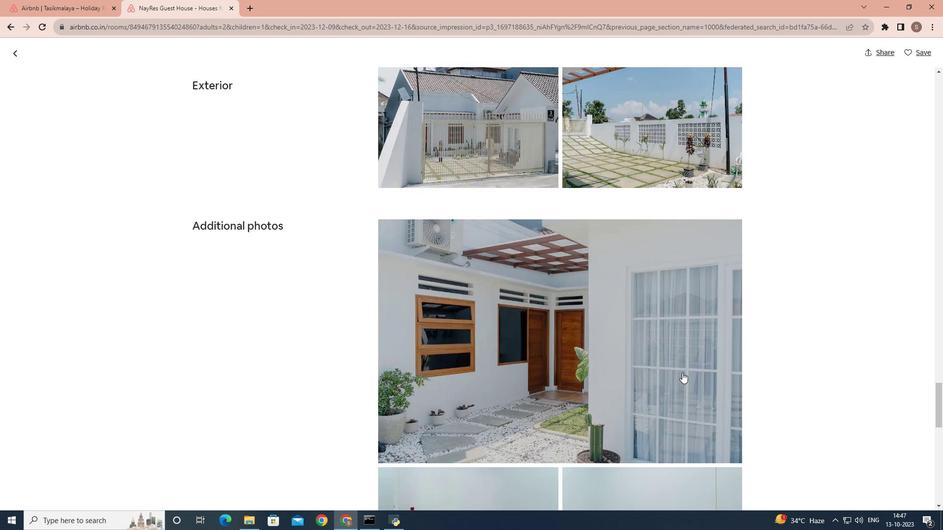 
Action: Mouse scrolled (682, 372) with delta (0, 0)
Screenshot: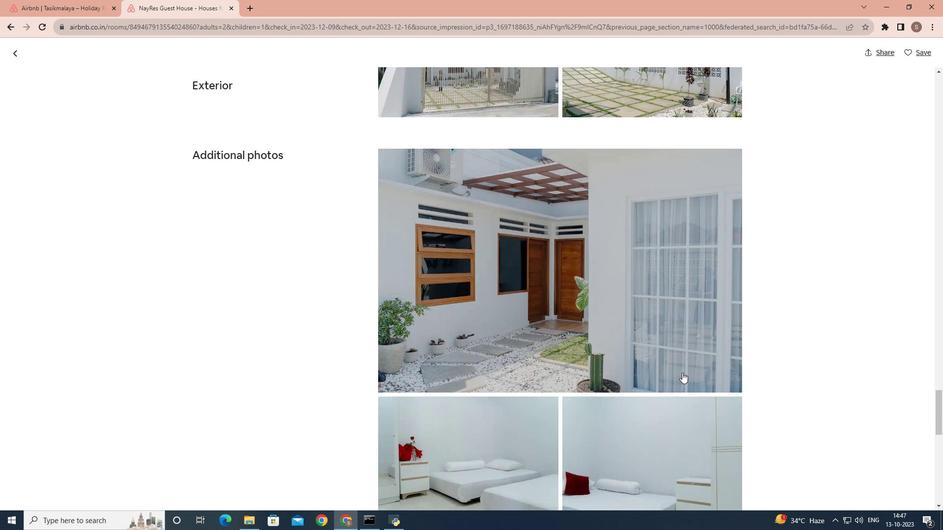 
Action: Mouse scrolled (682, 372) with delta (0, 0)
Screenshot: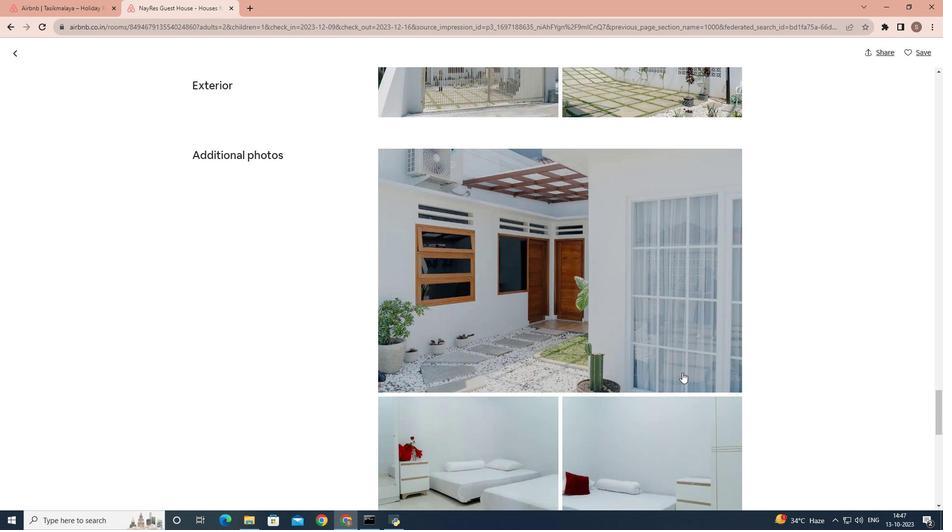 
Action: Mouse scrolled (682, 372) with delta (0, 0)
Screenshot: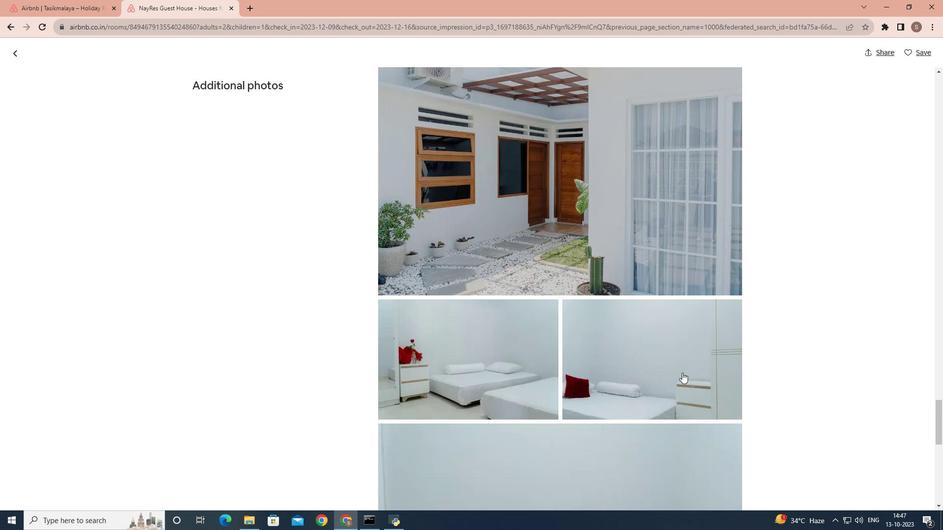 
Action: Mouse scrolled (682, 372) with delta (0, 0)
Screenshot: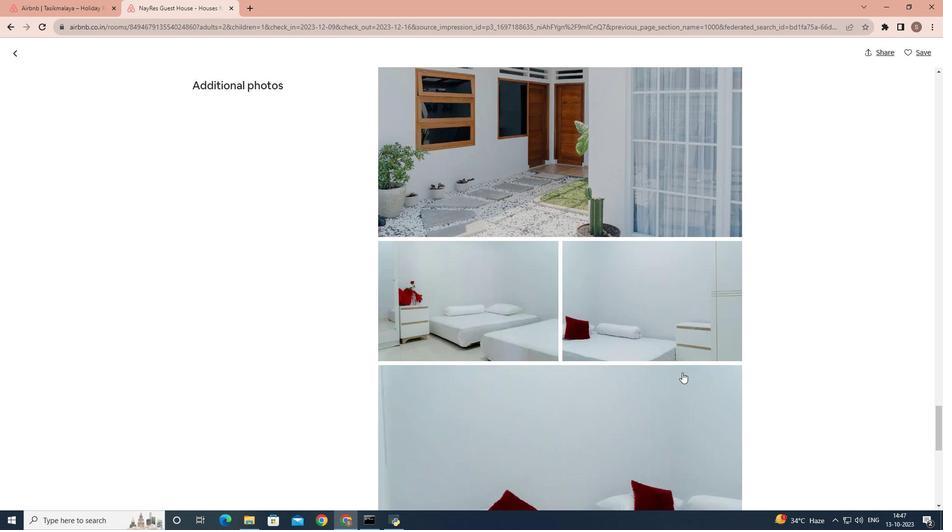 
Action: Mouse scrolled (682, 372) with delta (0, 0)
Screenshot: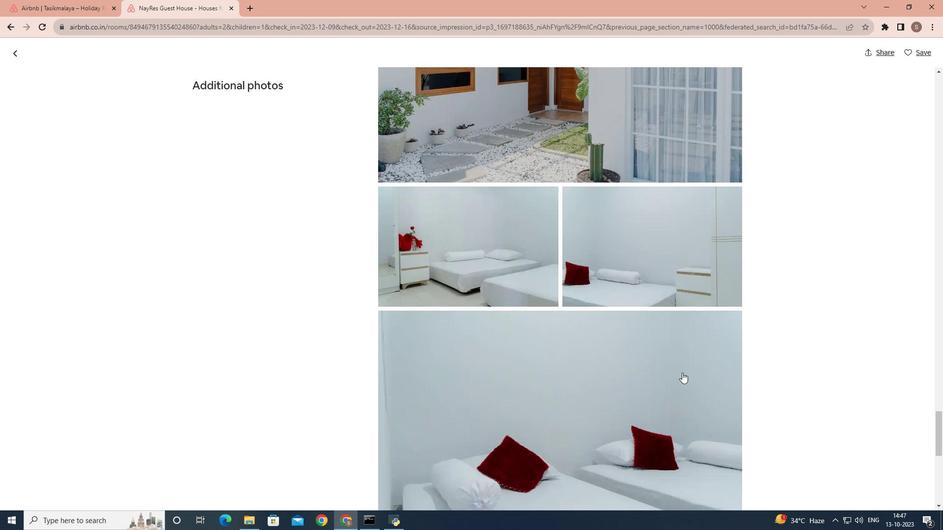 
Action: Mouse scrolled (682, 372) with delta (0, 0)
Screenshot: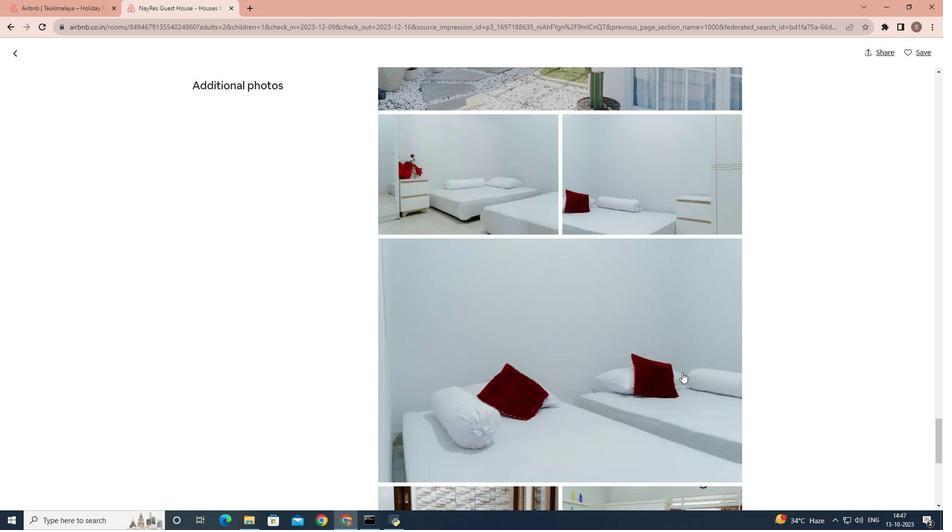
Action: Mouse scrolled (682, 372) with delta (0, 0)
Screenshot: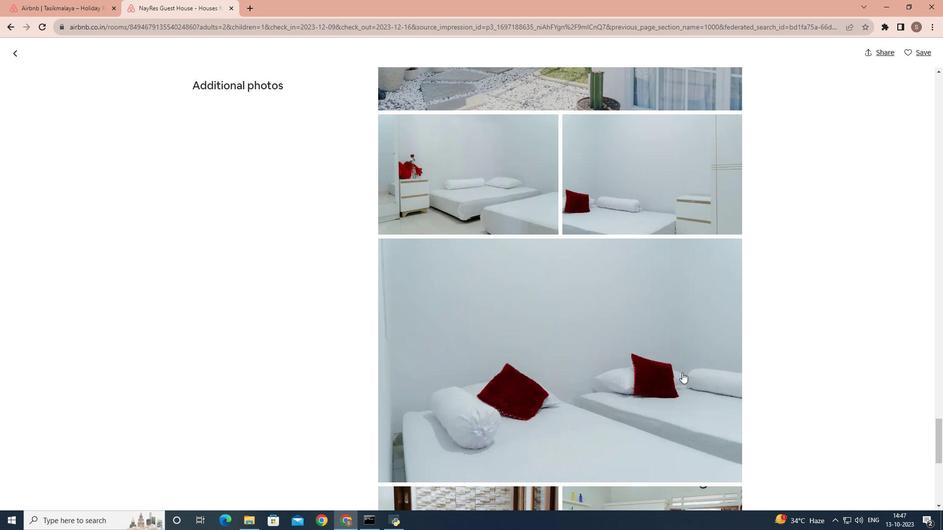 
Action: Mouse scrolled (682, 372) with delta (0, 0)
Screenshot: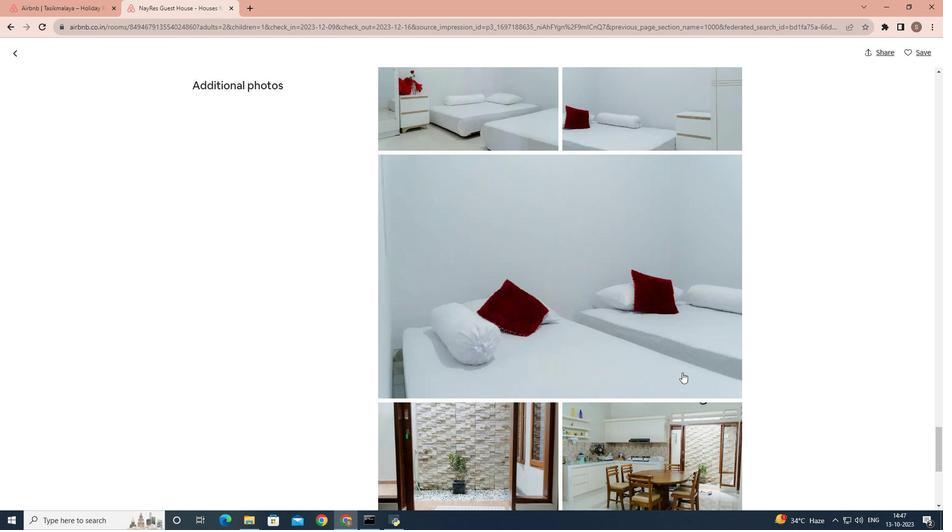 
Action: Mouse scrolled (682, 372) with delta (0, 0)
Screenshot: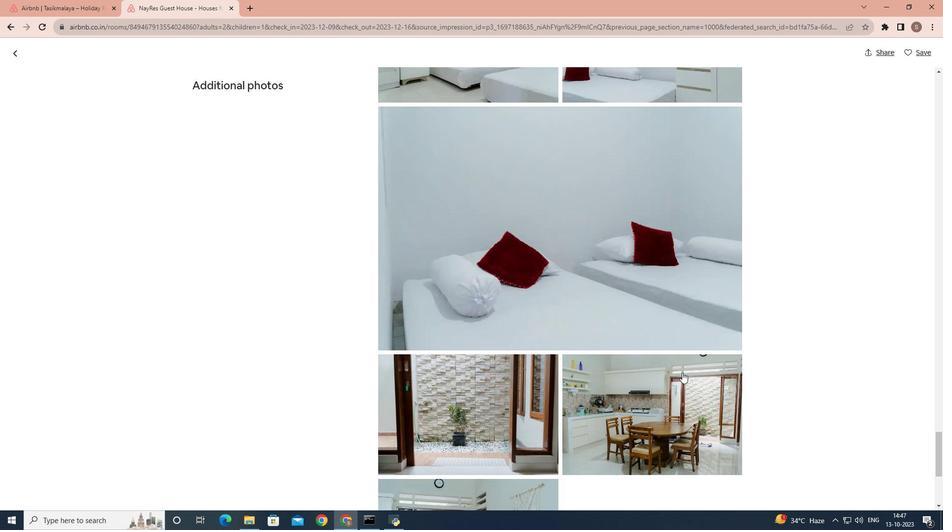 
Action: Mouse scrolled (682, 372) with delta (0, 0)
Screenshot: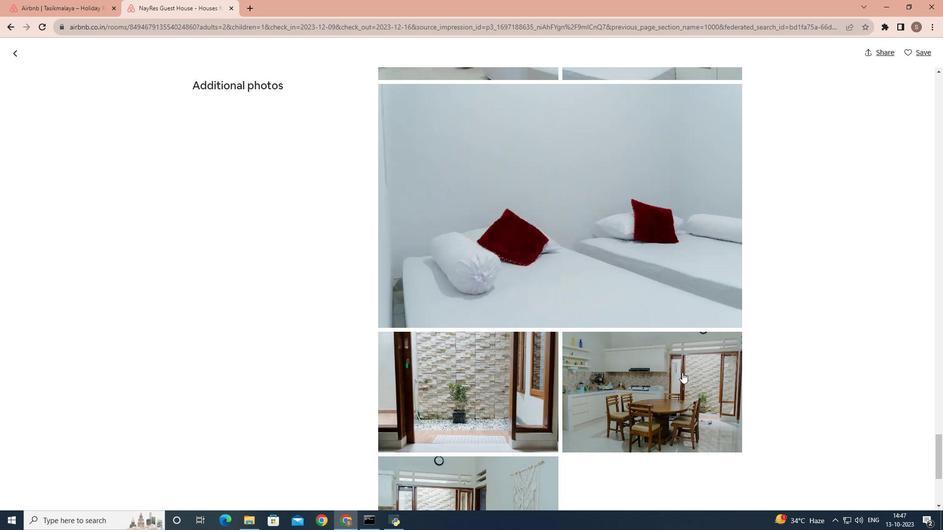 
Action: Mouse scrolled (682, 372) with delta (0, 0)
Screenshot: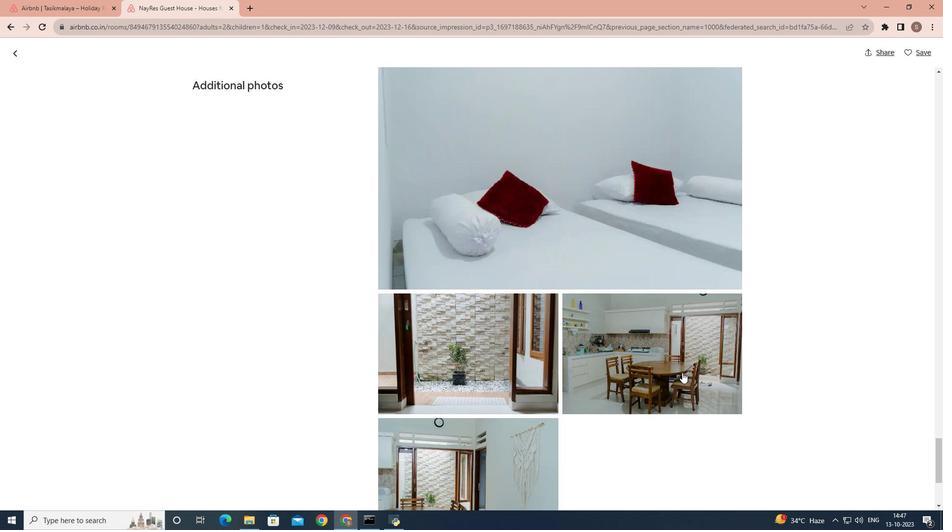 
Action: Mouse scrolled (682, 372) with delta (0, 0)
Screenshot: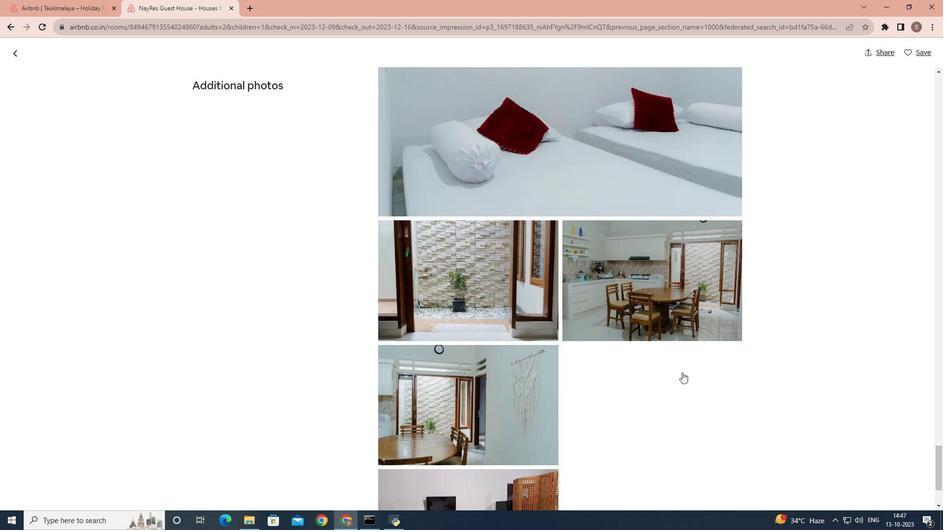 
Action: Mouse scrolled (682, 372) with delta (0, 0)
Screenshot: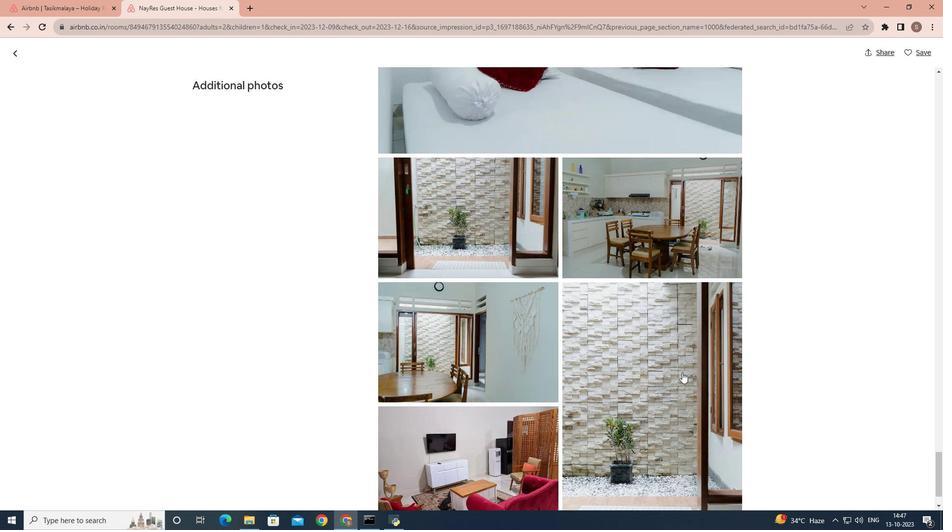 
Action: Mouse scrolled (682, 372) with delta (0, 0)
Screenshot: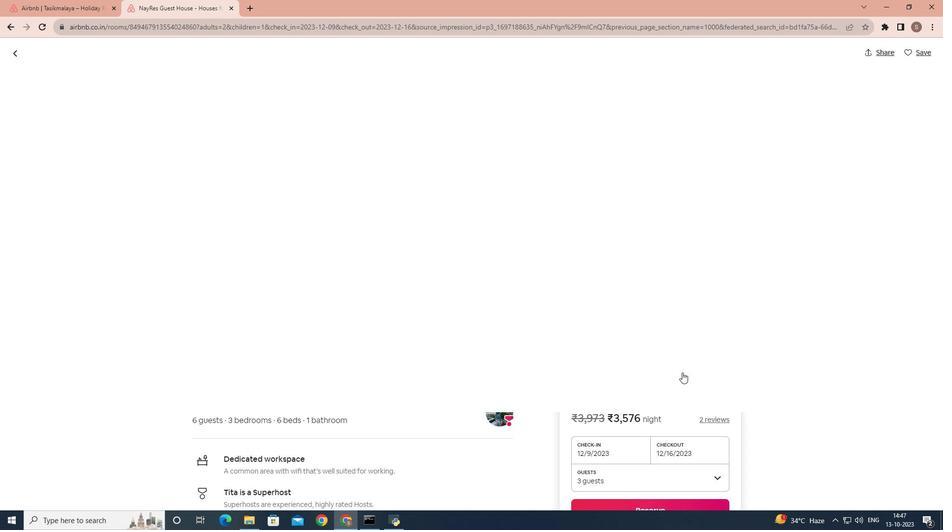 
Action: Mouse scrolled (682, 372) with delta (0, 0)
Screenshot: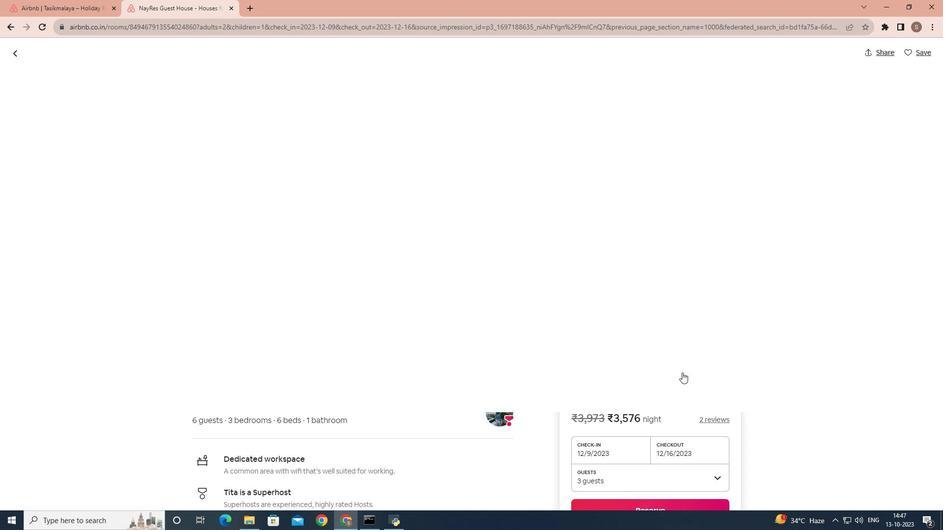 
Action: Mouse scrolled (682, 372) with delta (0, 0)
Screenshot: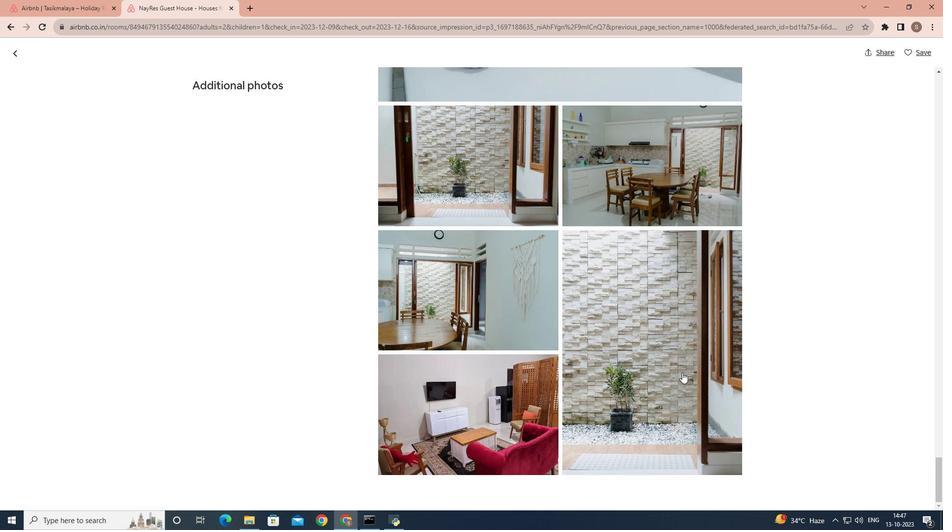 
Action: Mouse scrolled (682, 372) with delta (0, 0)
Screenshot: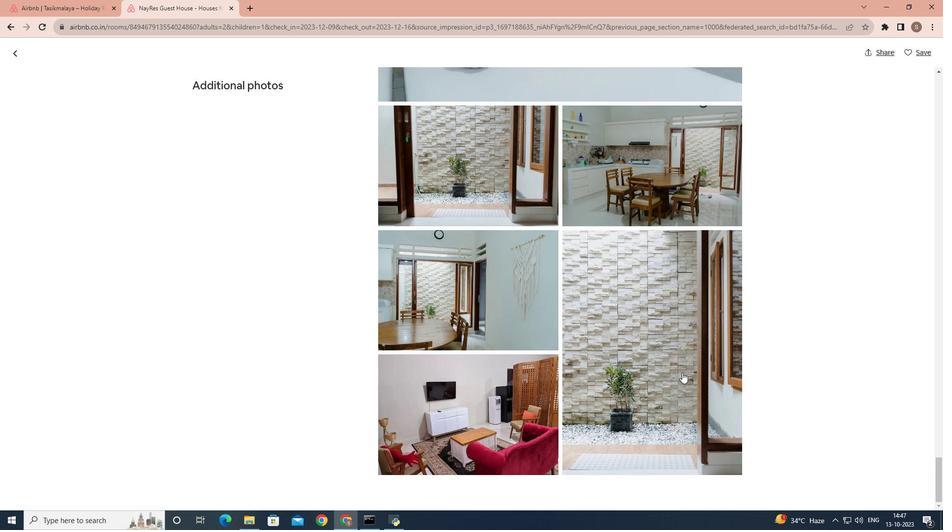 
Action: Mouse scrolled (682, 372) with delta (0, 0)
Screenshot: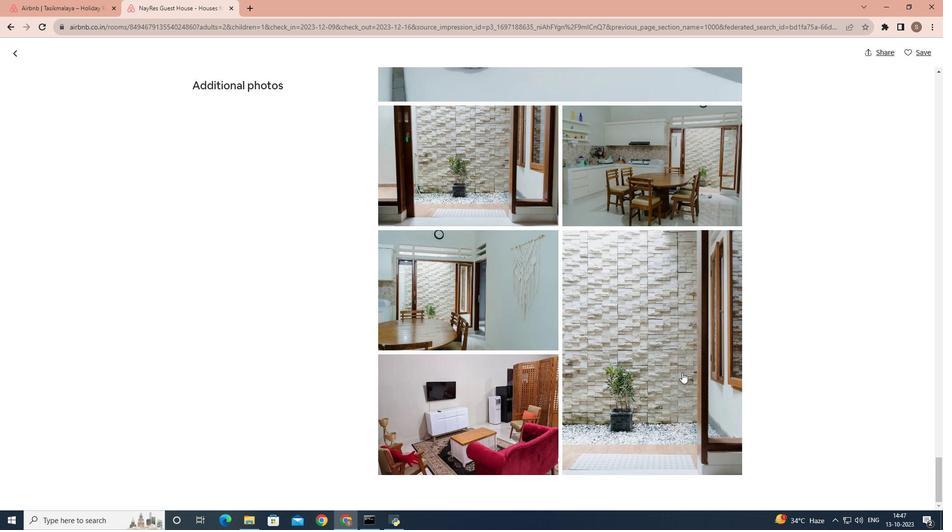 
Action: Mouse scrolled (682, 372) with delta (0, 0)
Screenshot: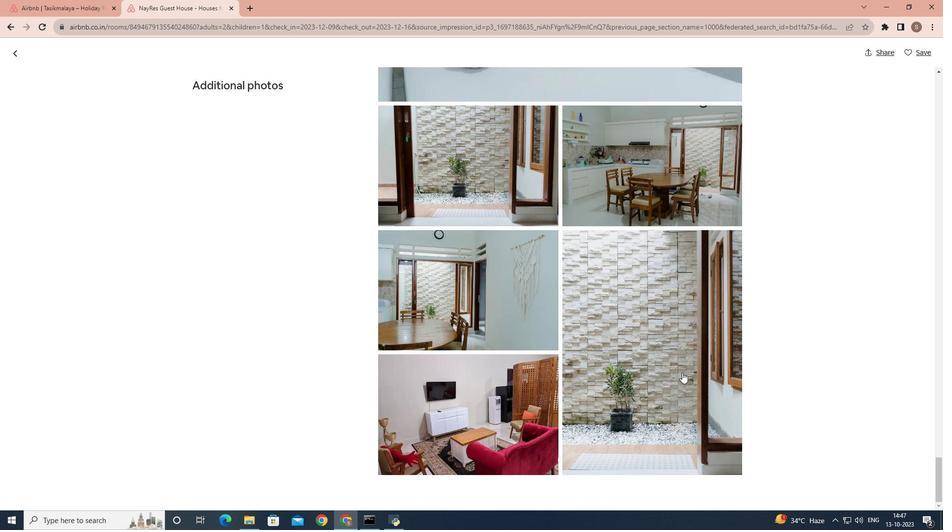
Action: Mouse moved to (21, 55)
Screenshot: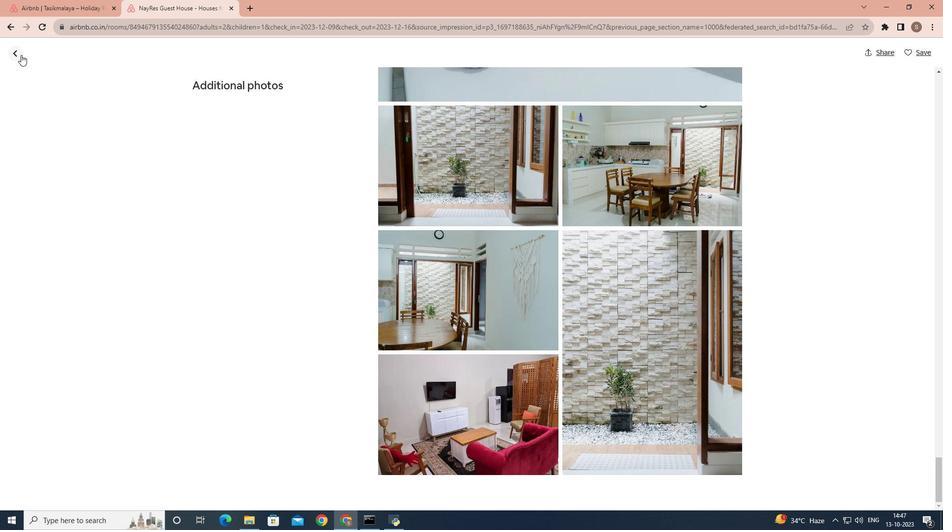 
Action: Mouse pressed left at (21, 55)
Screenshot: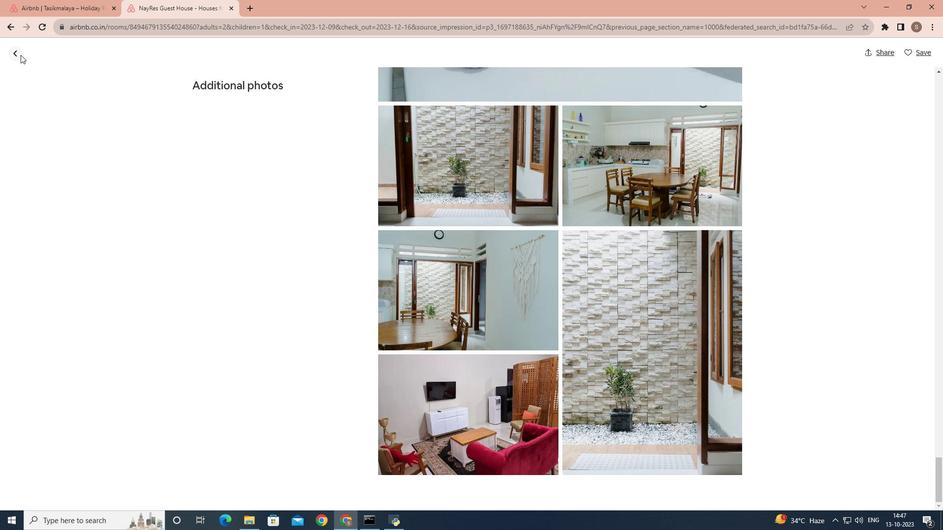 
Action: Mouse moved to (252, 173)
Screenshot: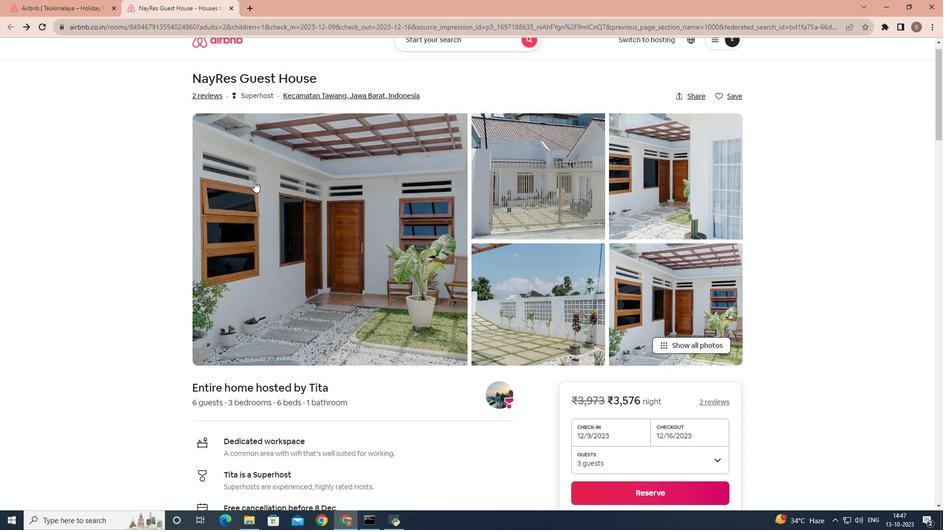 
Action: Mouse scrolled (252, 172) with delta (0, 0)
Screenshot: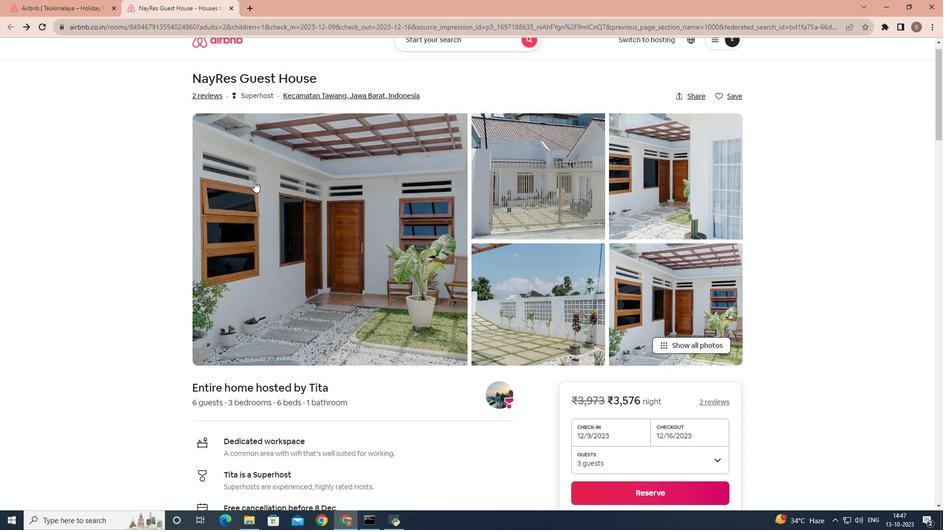 
Action: Mouse moved to (254, 181)
Screenshot: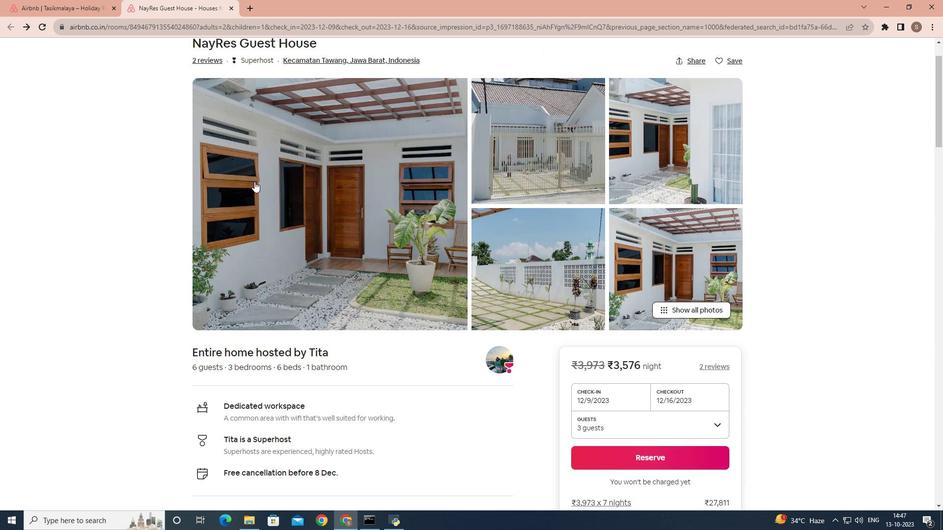 
Action: Mouse scrolled (254, 181) with delta (0, 0)
Screenshot: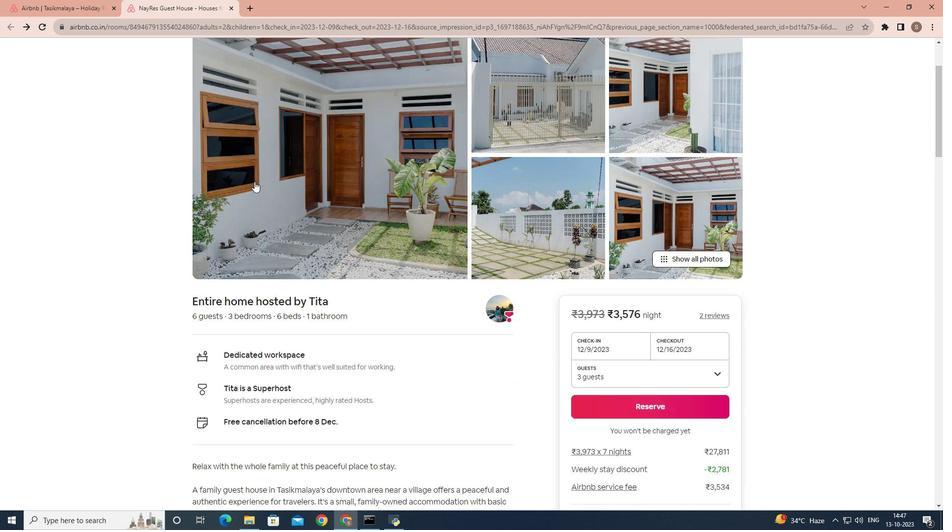 
Action: Mouse scrolled (254, 181) with delta (0, 0)
Screenshot: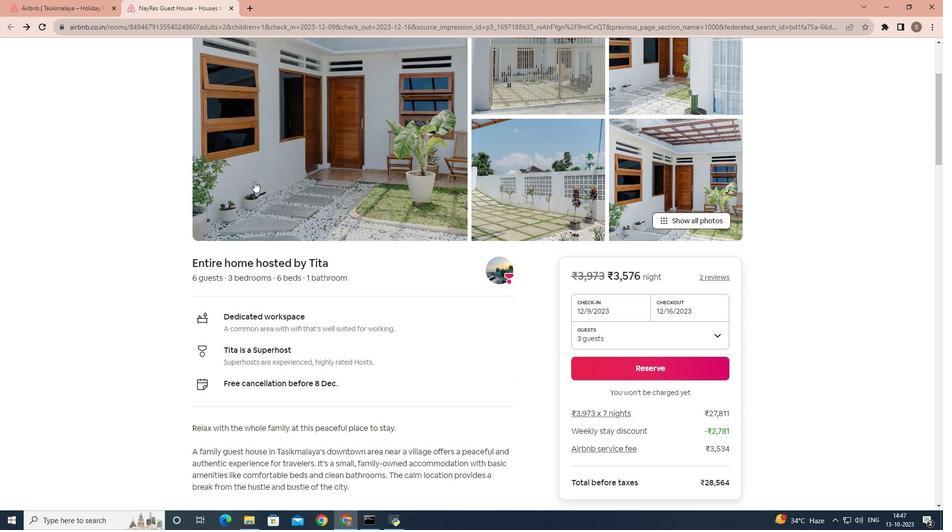 
Action: Mouse scrolled (254, 181) with delta (0, 0)
Screenshot: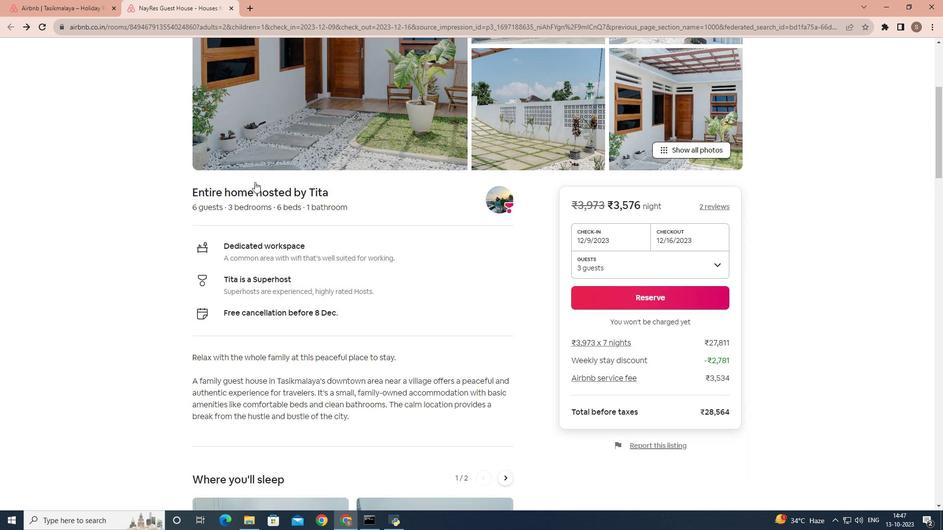 
Action: Mouse moved to (255, 182)
Screenshot: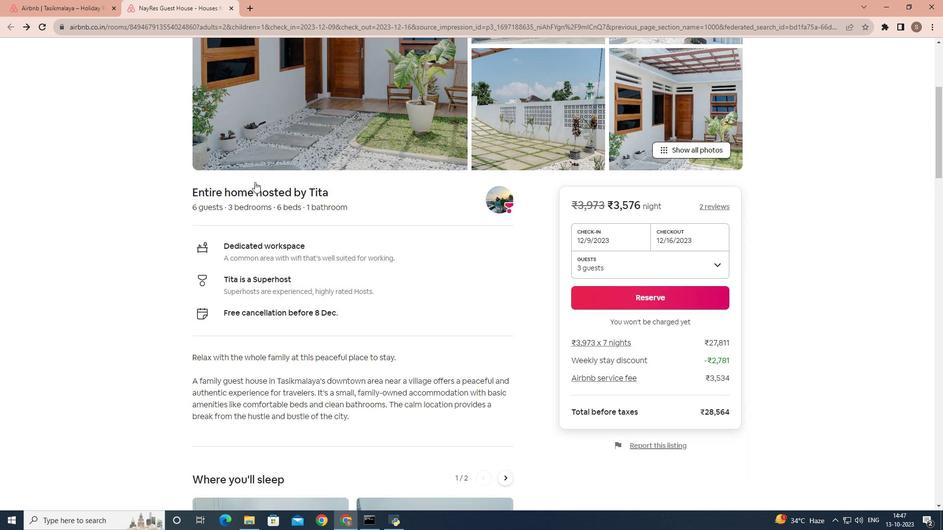 
Action: Mouse scrolled (255, 181) with delta (0, 0)
Screenshot: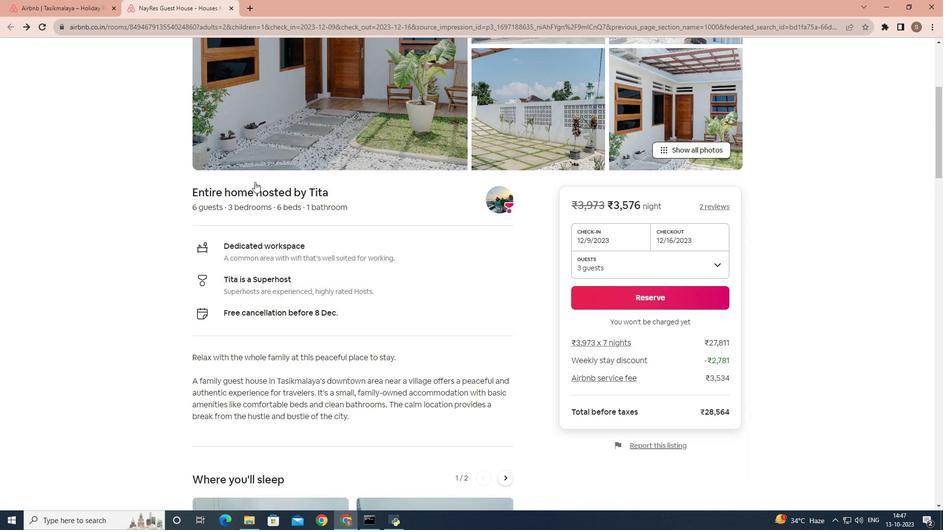 
Action: Mouse scrolled (255, 181) with delta (0, 0)
Screenshot: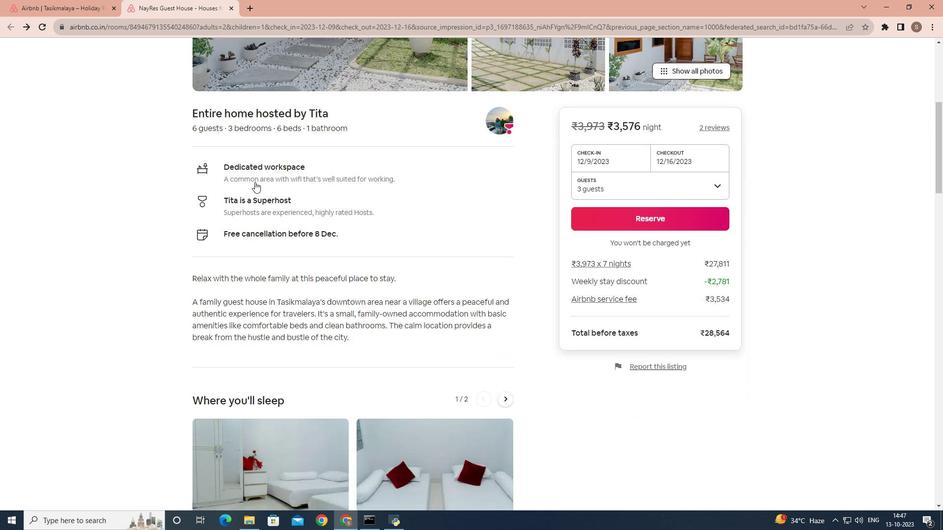 
Action: Mouse scrolled (255, 181) with delta (0, 0)
Screenshot: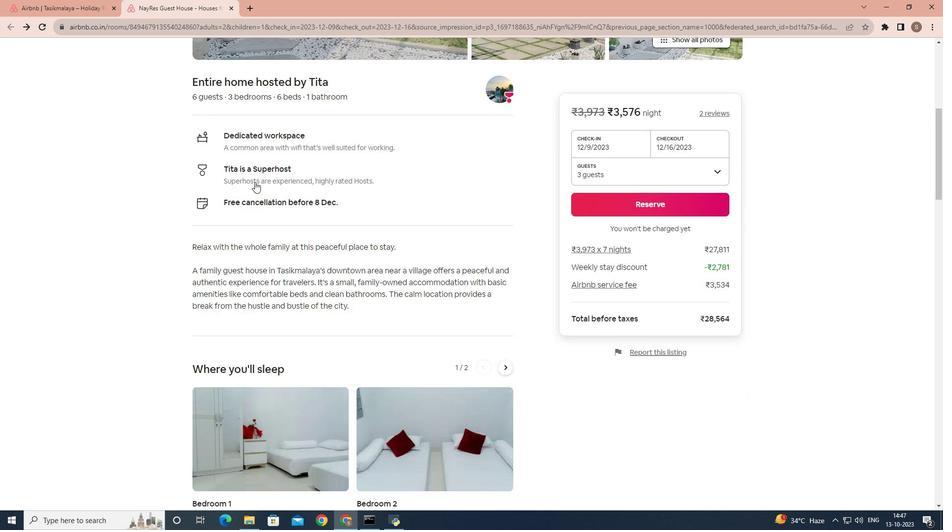 
Action: Mouse scrolled (255, 181) with delta (0, 0)
Screenshot: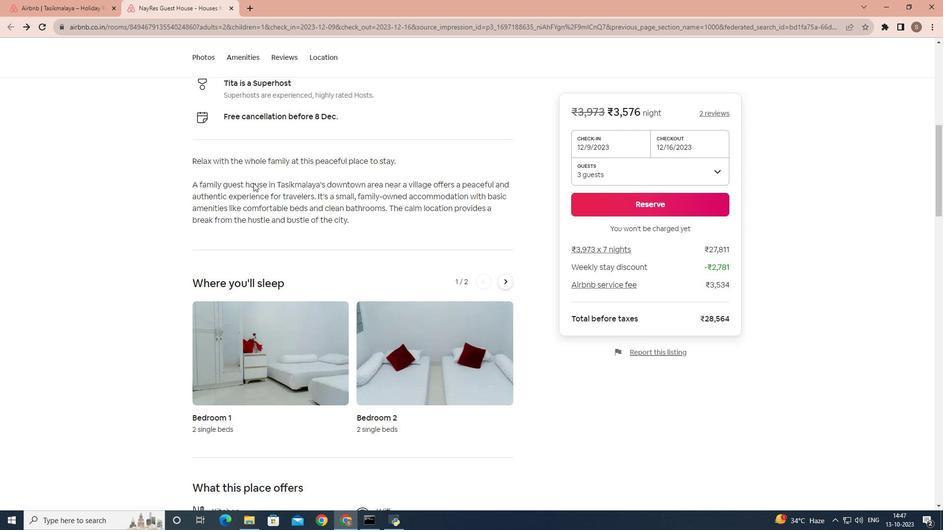 
Action: Mouse moved to (254, 183)
Screenshot: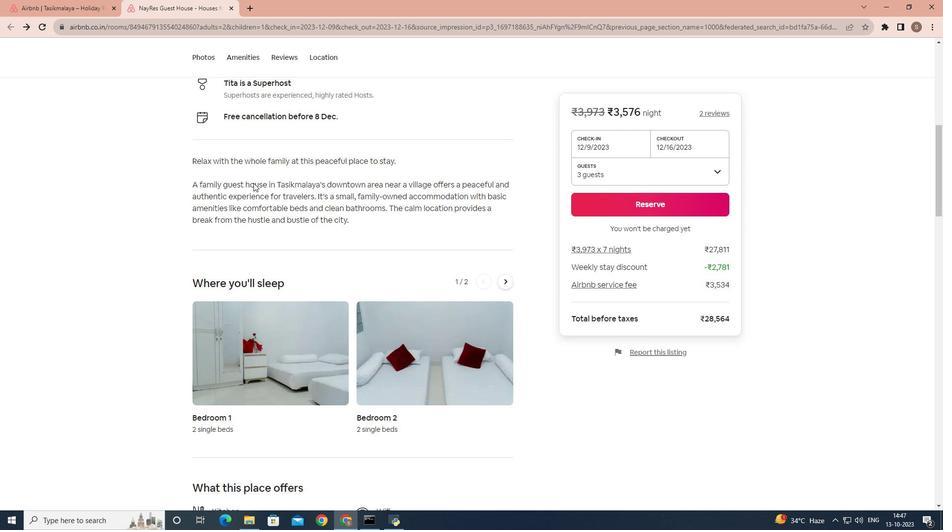 
Action: Mouse scrolled (254, 182) with delta (0, 0)
Screenshot: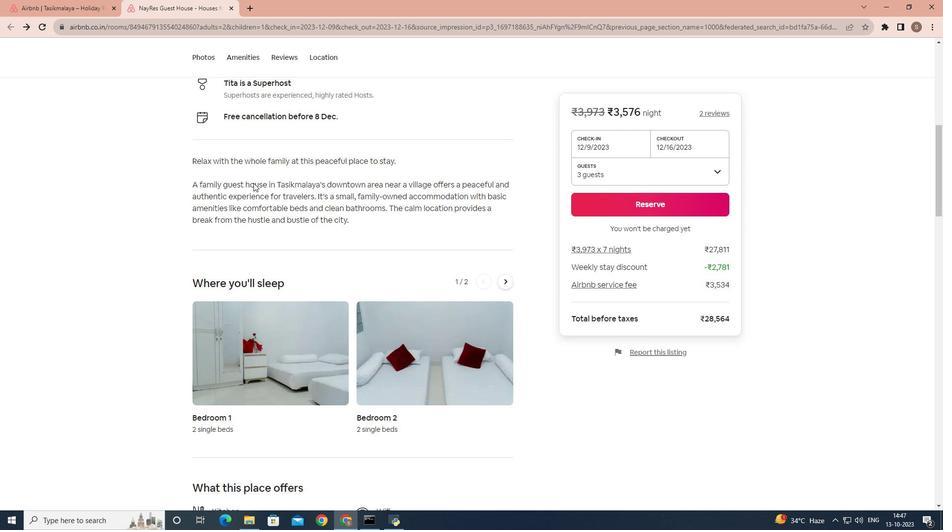 
Action: Mouse moved to (253, 183)
Screenshot: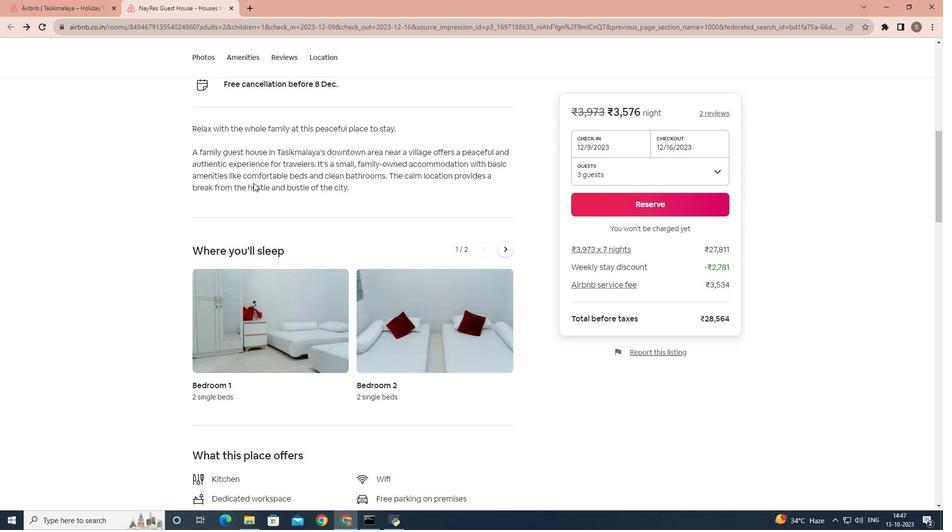 
Action: Mouse scrolled (253, 182) with delta (0, 0)
Screenshot: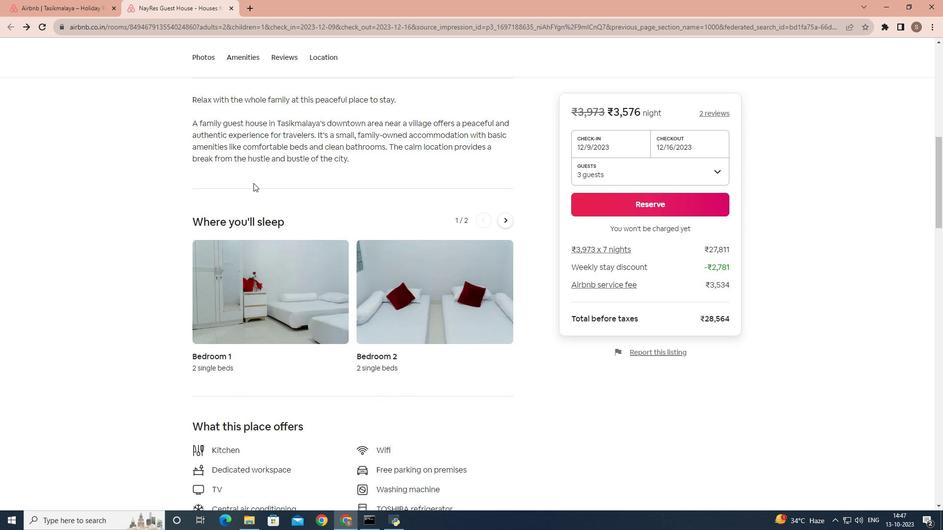 
Action: Mouse scrolled (253, 182) with delta (0, 0)
Screenshot: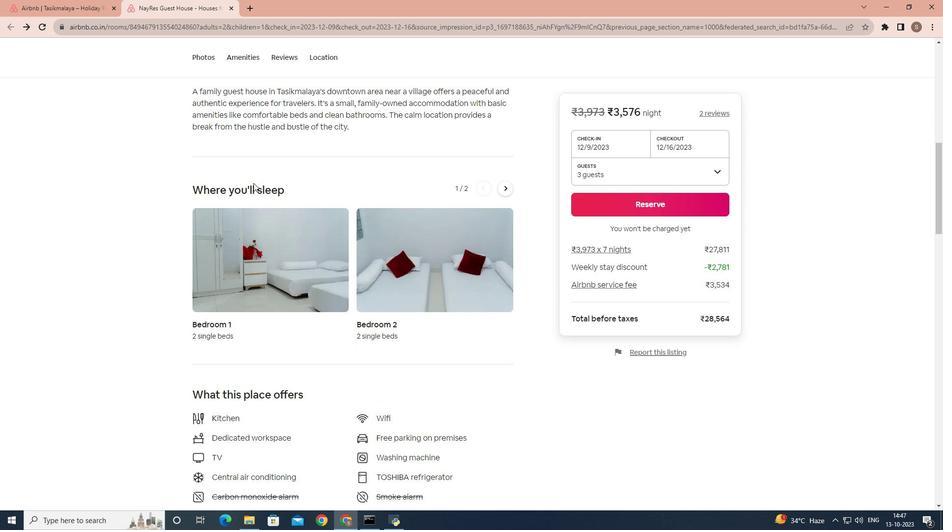 
Action: Mouse scrolled (253, 182) with delta (0, 0)
Screenshot: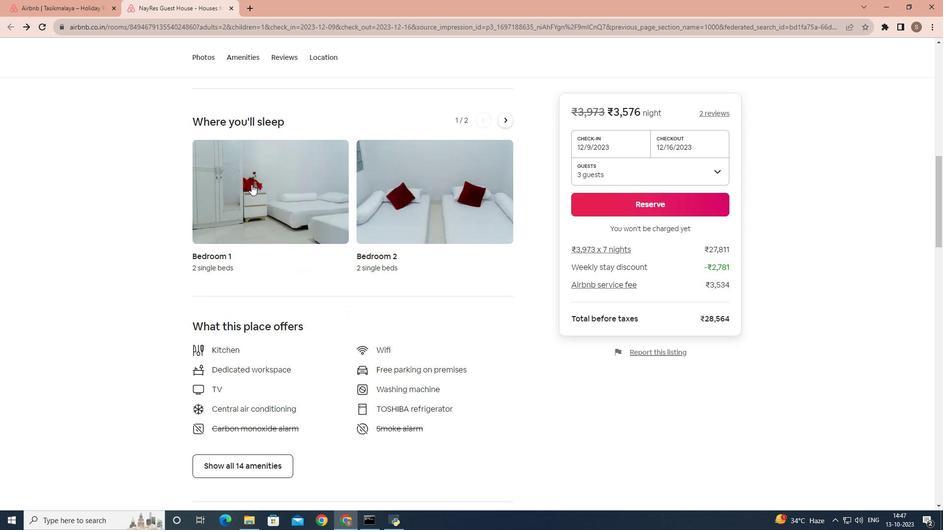 
Action: Mouse scrolled (253, 182) with delta (0, 0)
Screenshot: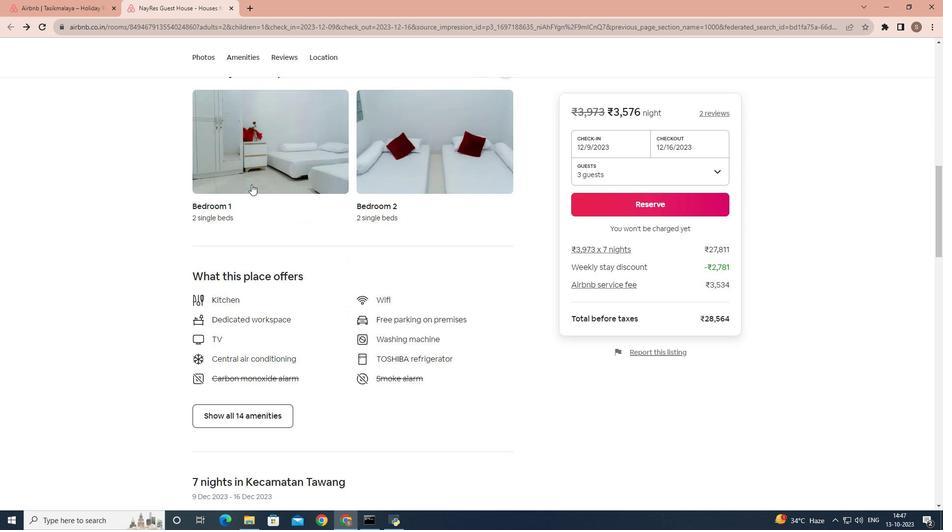
Action: Mouse moved to (250, 188)
Screenshot: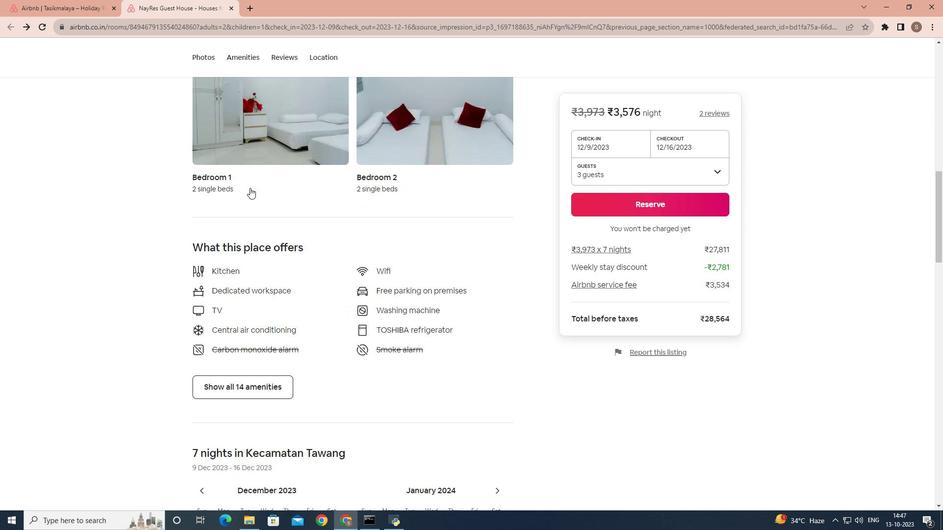 
Action: Mouse scrolled (250, 187) with delta (0, 0)
Screenshot: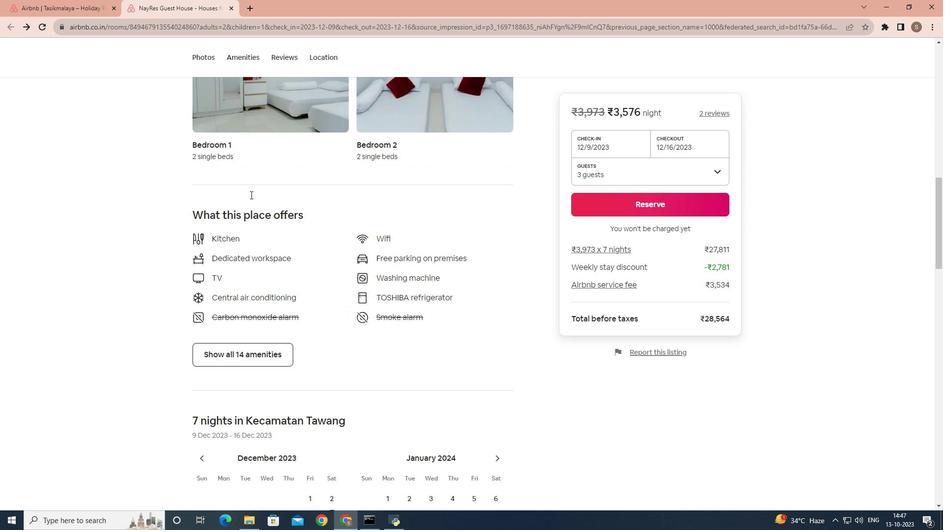
Action: Mouse scrolled (250, 187) with delta (0, 0)
Screenshot: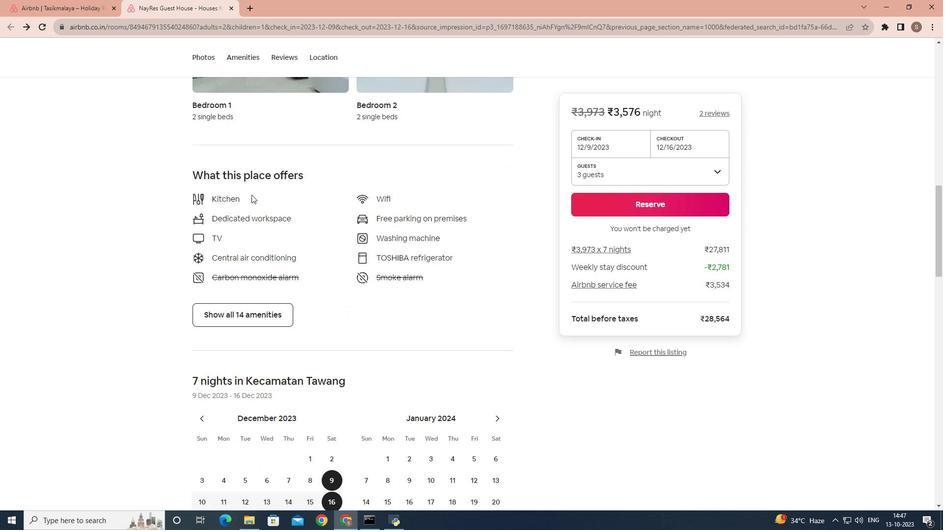 
Action: Mouse moved to (251, 195)
Screenshot: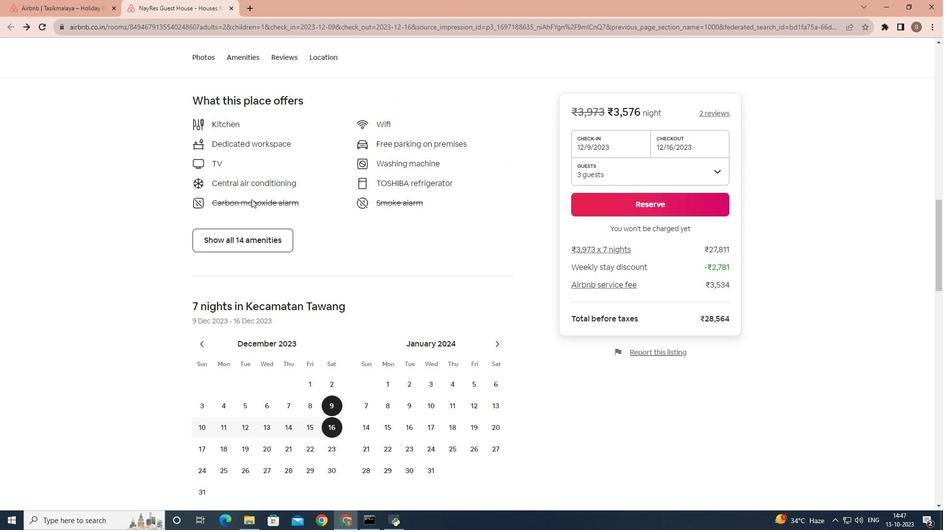 
Action: Mouse scrolled (251, 194) with delta (0, 0)
Screenshot: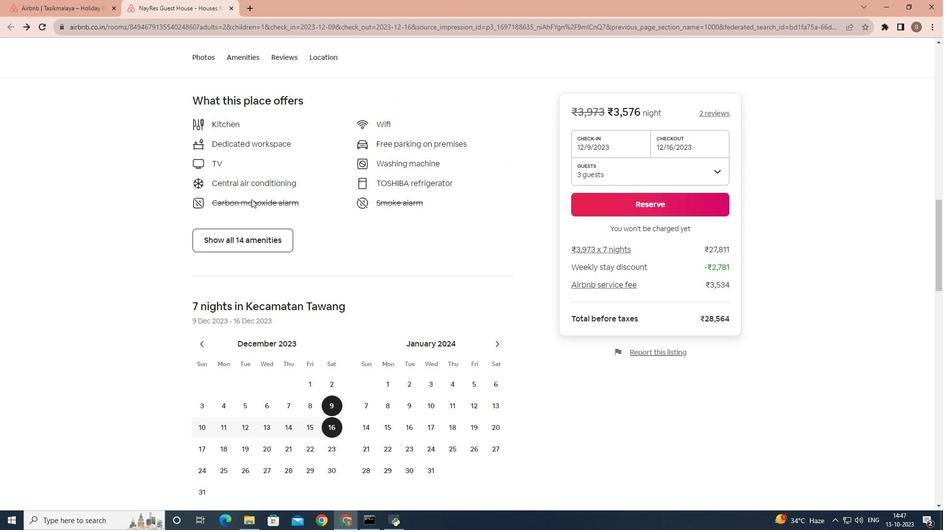 
Action: Mouse scrolled (251, 194) with delta (0, 0)
Screenshot: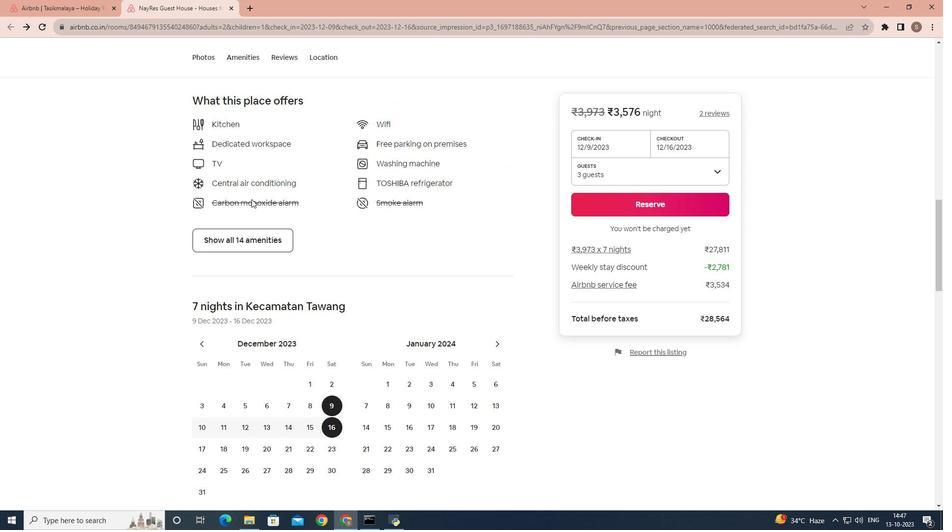 
Action: Mouse moved to (252, 201)
Screenshot: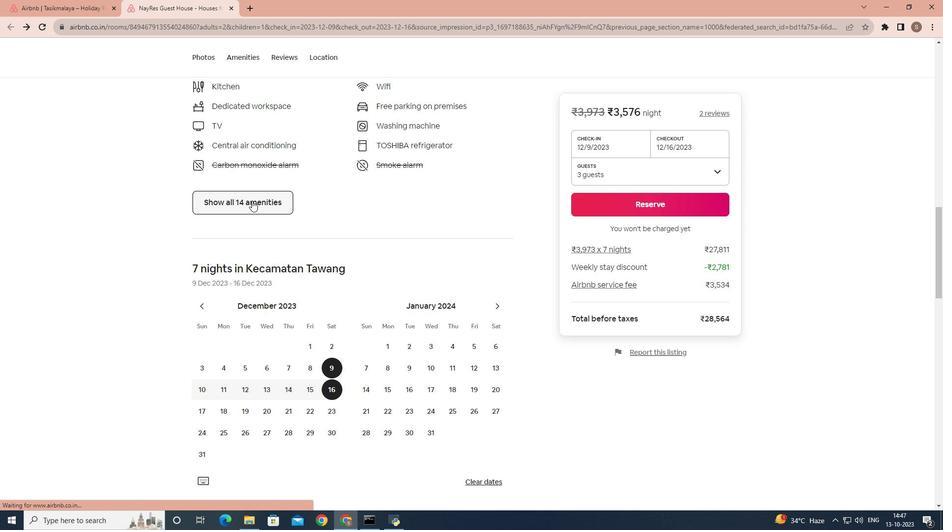 
Action: Mouse pressed left at (252, 201)
Screenshot: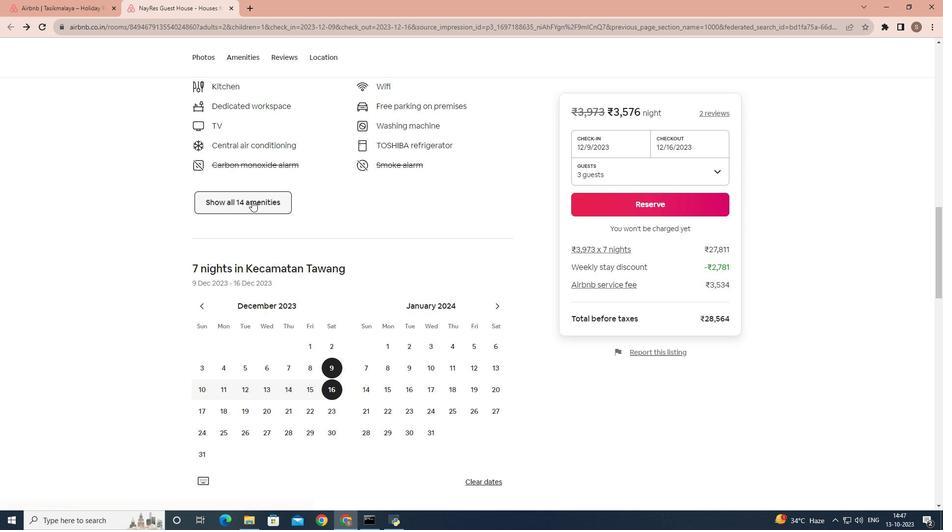 
Action: Mouse moved to (357, 213)
Screenshot: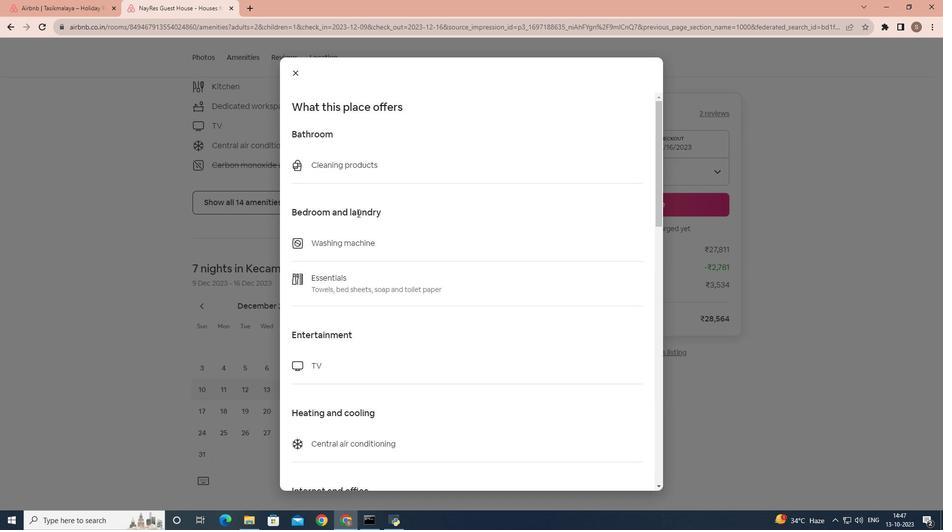 
Action: Mouse scrolled (357, 212) with delta (0, 0)
Screenshot: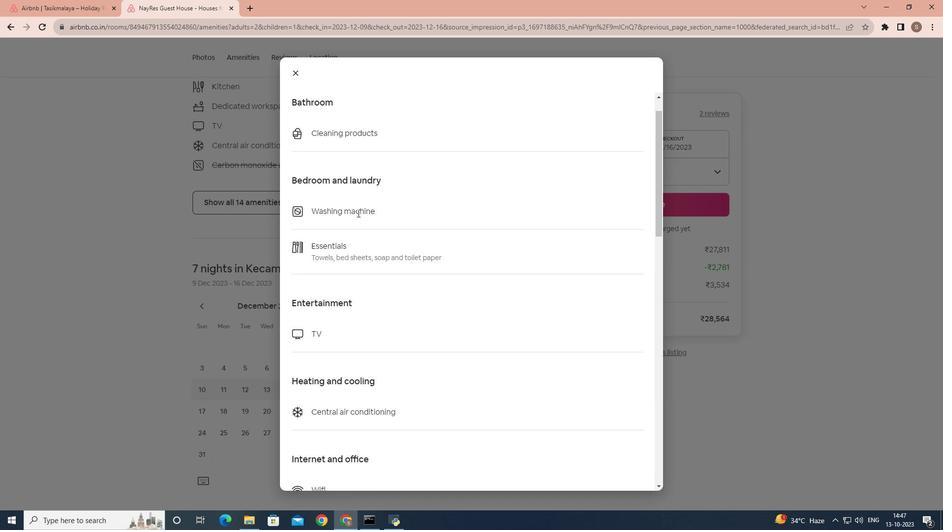 
Action: Mouse scrolled (357, 212) with delta (0, 0)
Screenshot: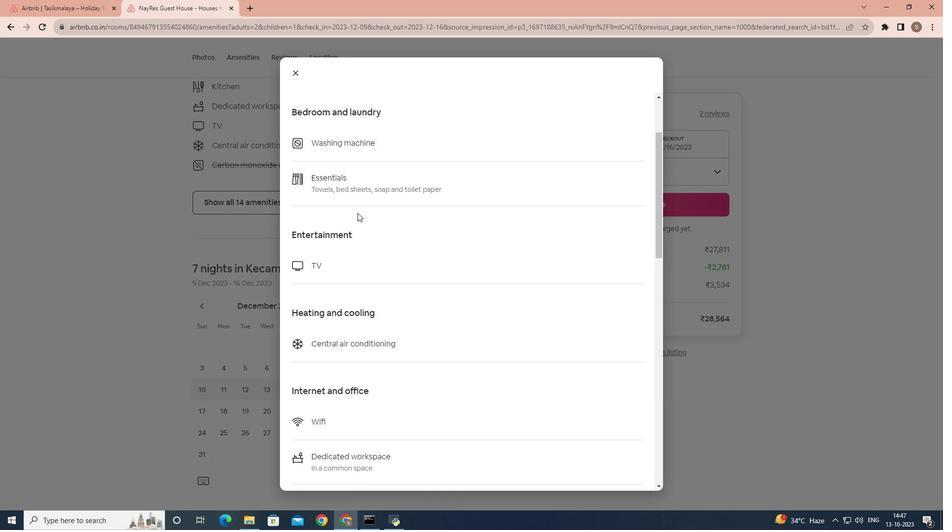
Action: Mouse scrolled (357, 212) with delta (0, 0)
Screenshot: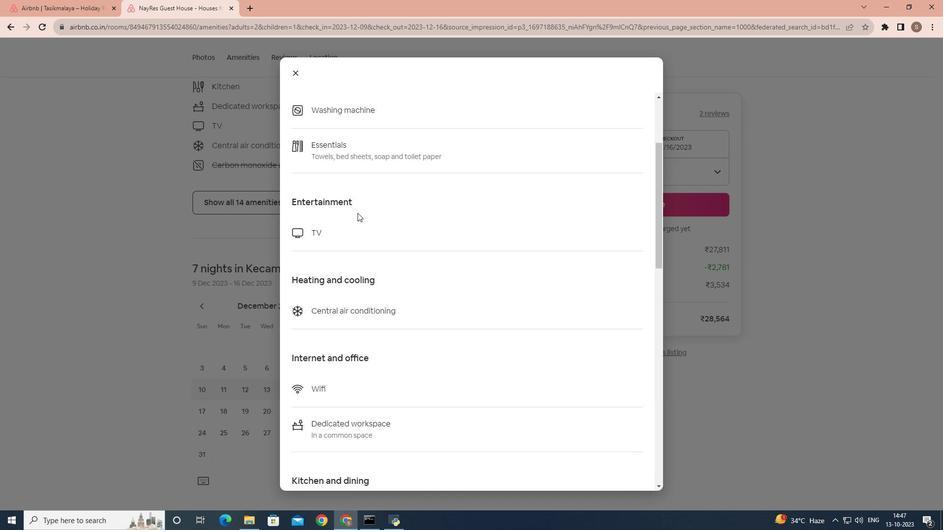 
Action: Mouse scrolled (357, 212) with delta (0, 0)
Screenshot: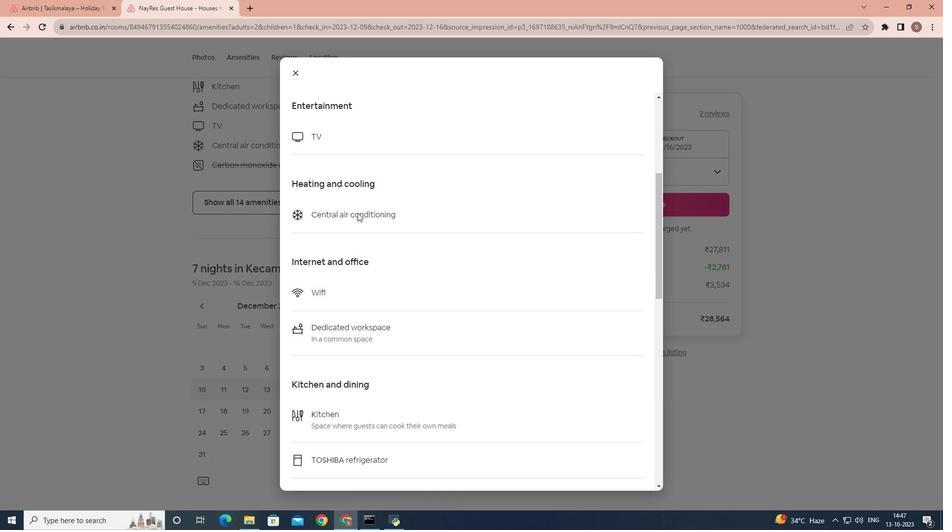 
Action: Mouse scrolled (357, 212) with delta (0, 0)
Screenshot: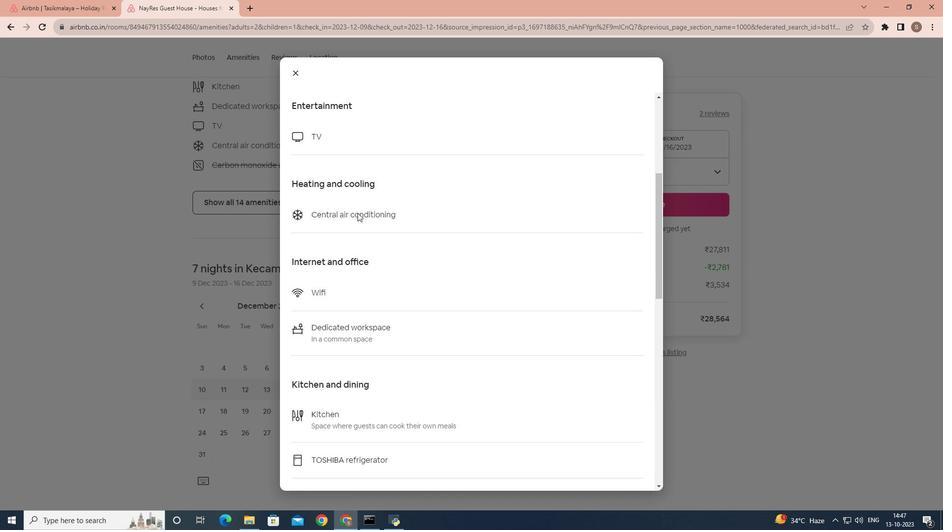 
Action: Mouse scrolled (357, 212) with delta (0, 0)
Screenshot: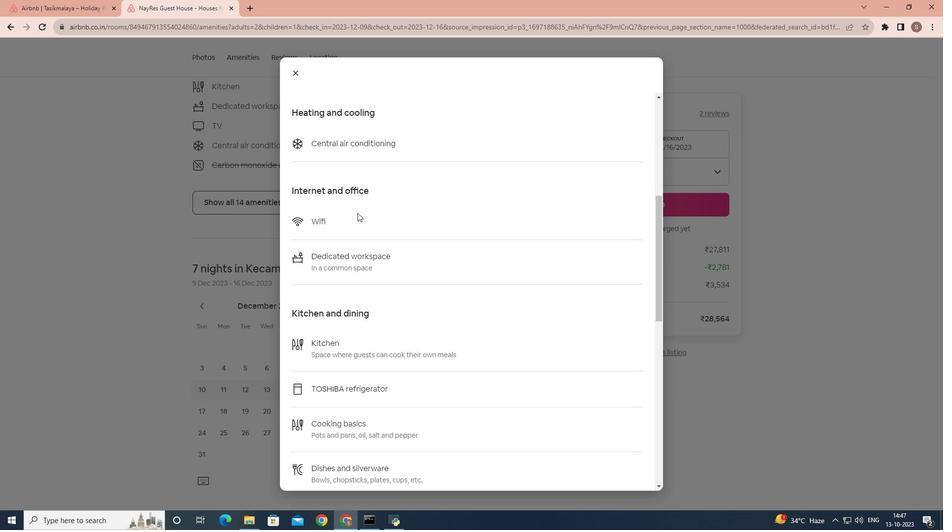 
Action: Mouse scrolled (357, 212) with delta (0, 0)
Screenshot: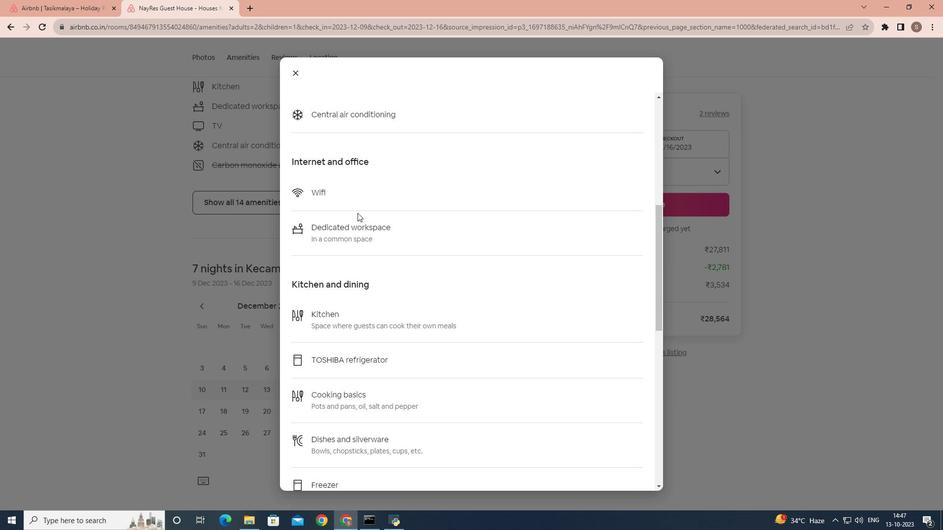 
Action: Mouse scrolled (357, 212) with delta (0, 0)
Screenshot: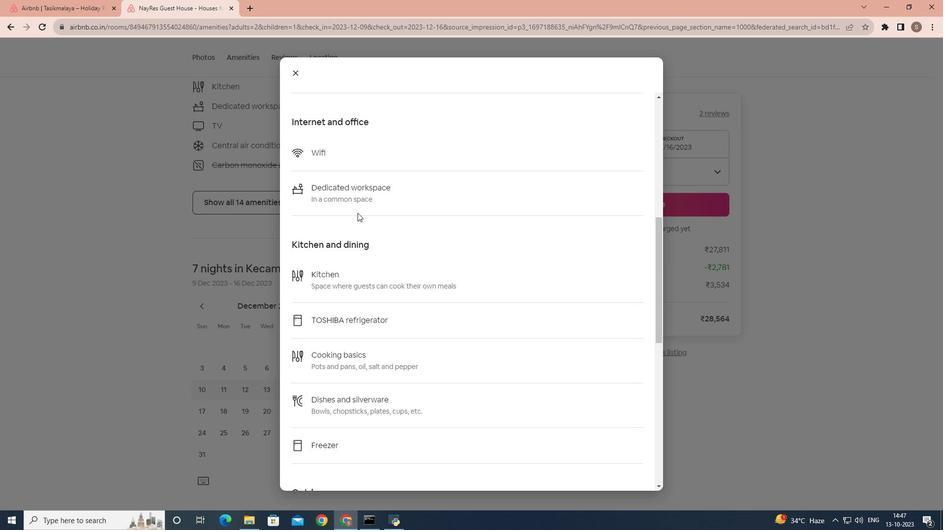 
Action: Mouse scrolled (357, 212) with delta (0, 0)
Screenshot: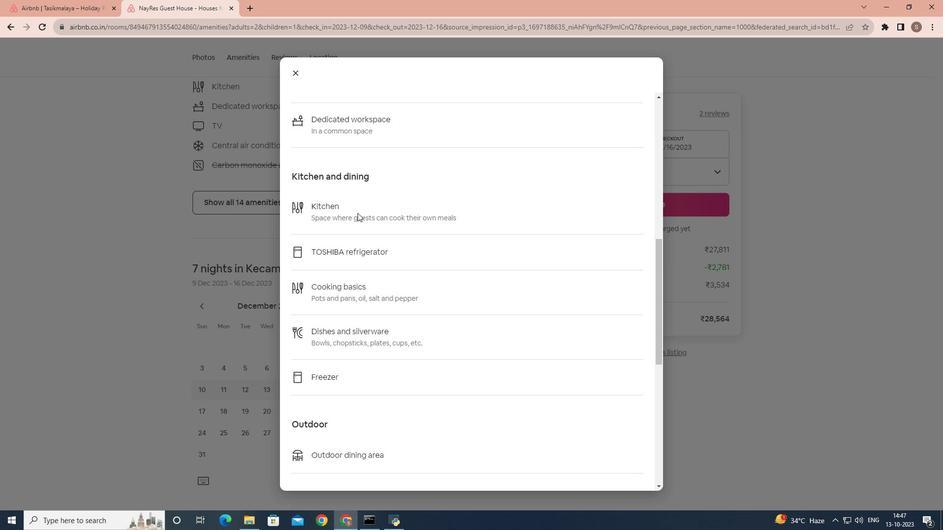 
Action: Mouse scrolled (357, 212) with delta (0, 0)
Screenshot: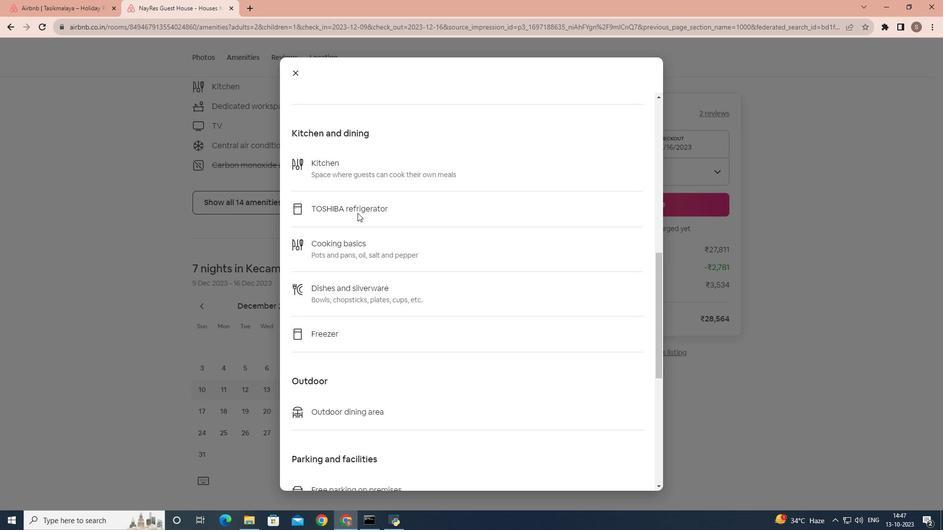 
Action: Mouse scrolled (357, 212) with delta (0, 0)
Screenshot: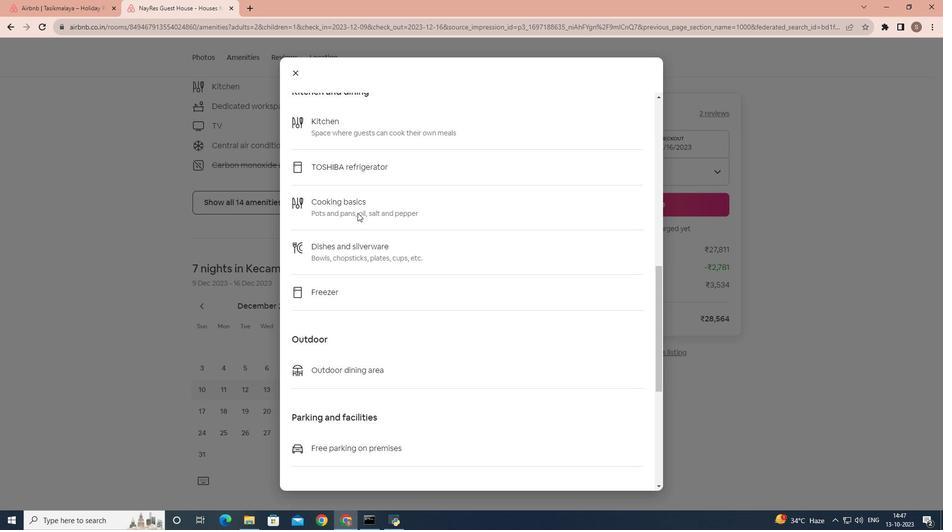 
Action: Mouse scrolled (357, 212) with delta (0, 0)
Screenshot: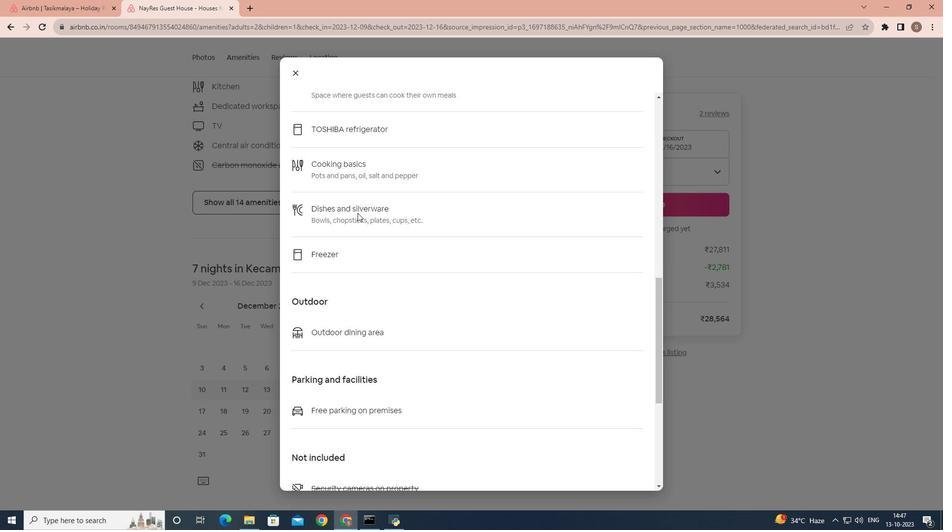 
Action: Mouse scrolled (357, 212) with delta (0, 0)
Screenshot: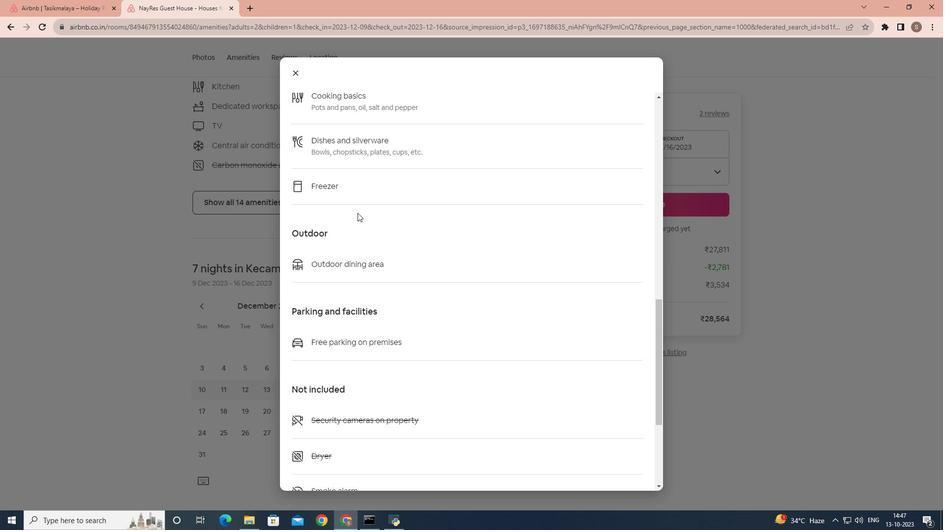 
Action: Mouse scrolled (357, 212) with delta (0, 0)
Screenshot: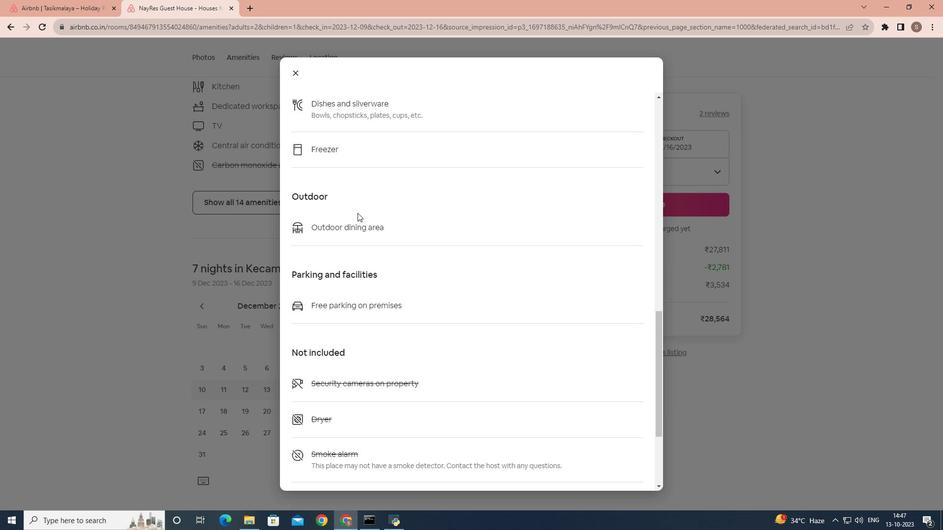 
Action: Mouse scrolled (357, 212) with delta (0, 0)
Screenshot: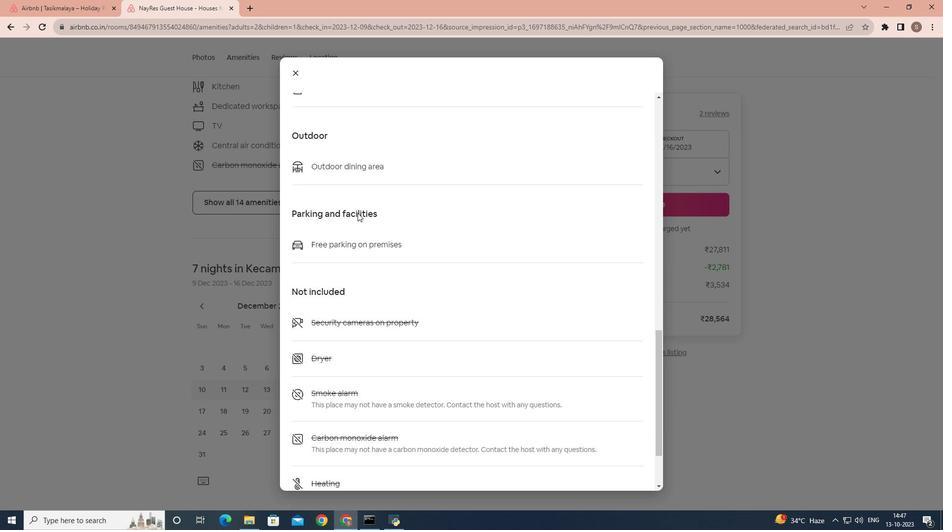 
Action: Mouse scrolled (357, 212) with delta (0, 0)
Screenshot: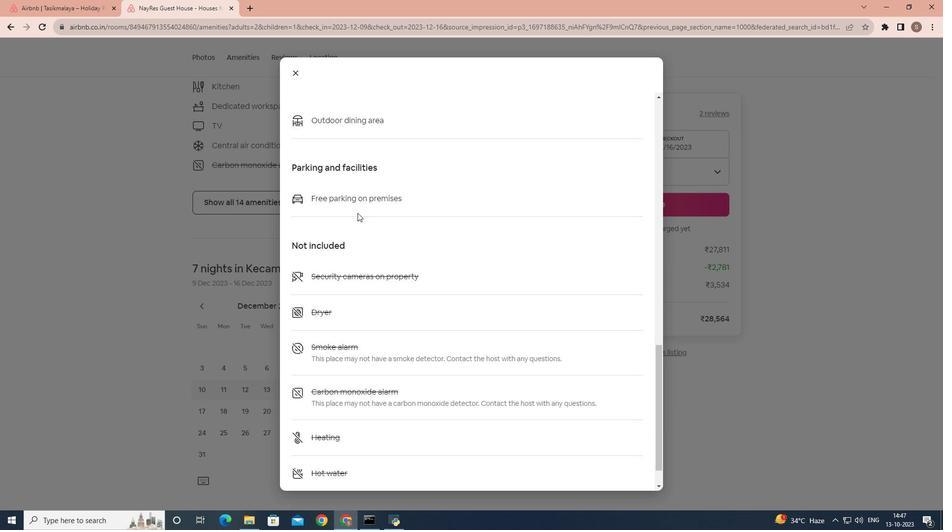 
Action: Mouse scrolled (357, 212) with delta (0, 0)
Screenshot: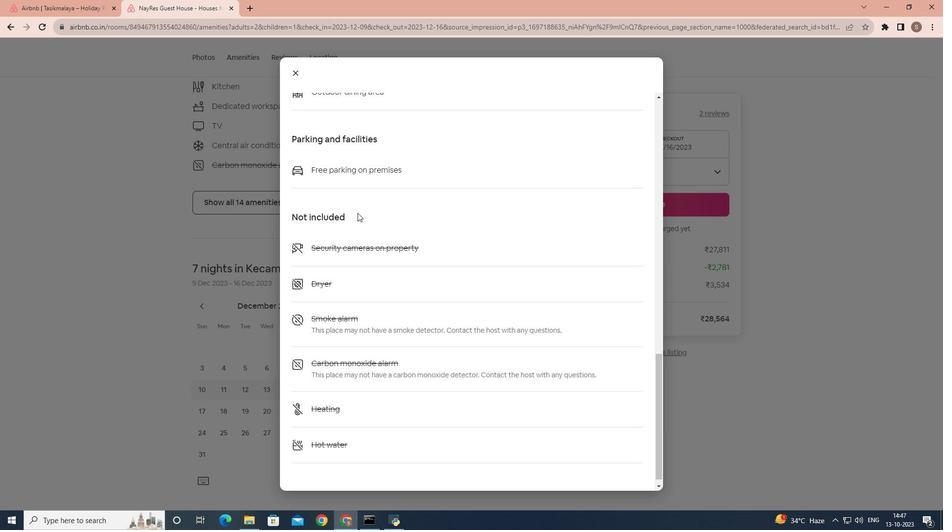 
Action: Mouse scrolled (357, 212) with delta (0, 0)
Screenshot: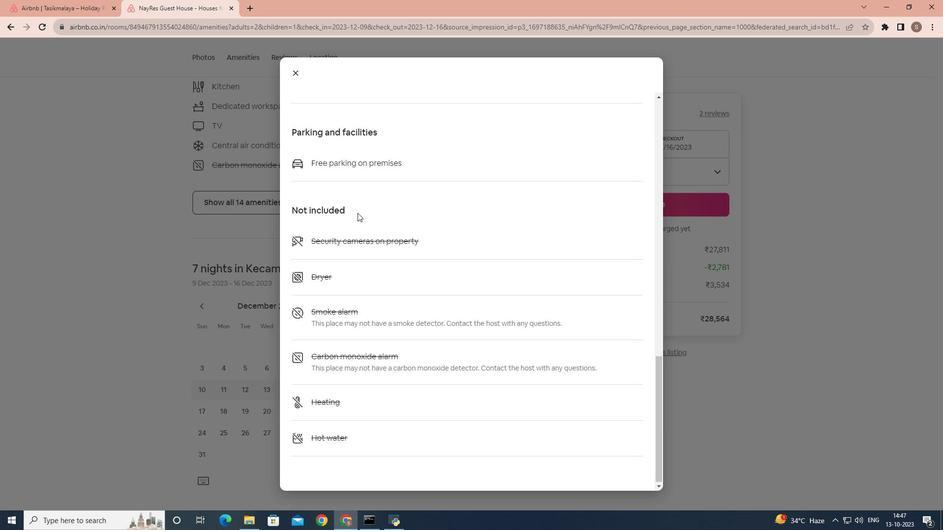 
Action: Mouse scrolled (357, 212) with delta (0, 0)
Screenshot: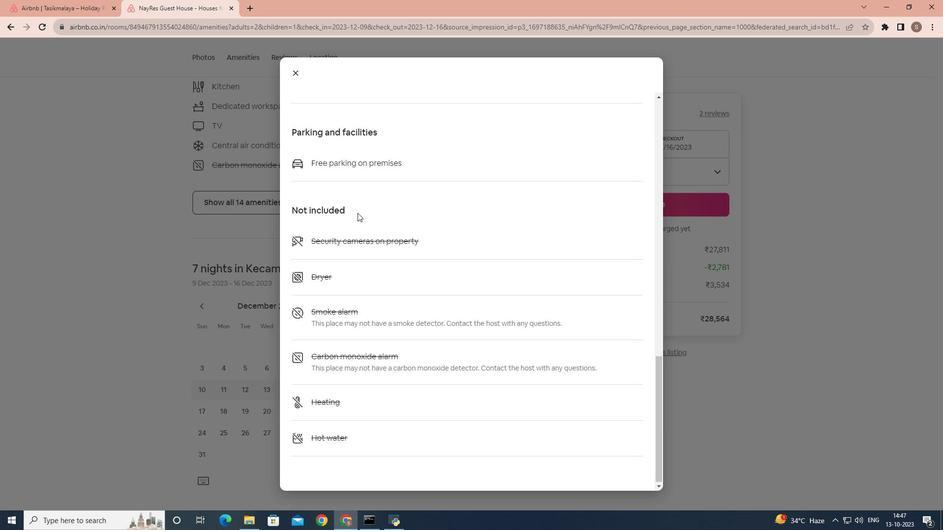 
Action: Mouse moved to (300, 77)
Screenshot: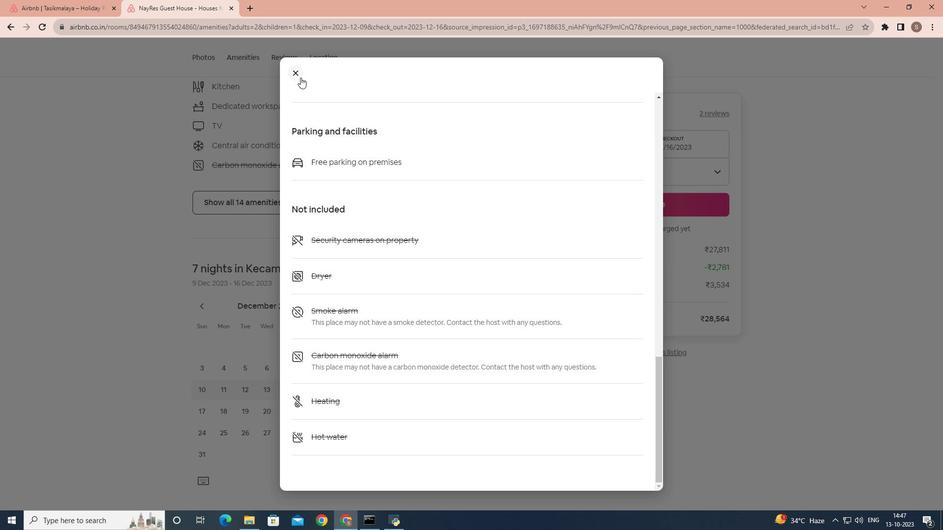 
Action: Mouse pressed left at (300, 77)
Screenshot: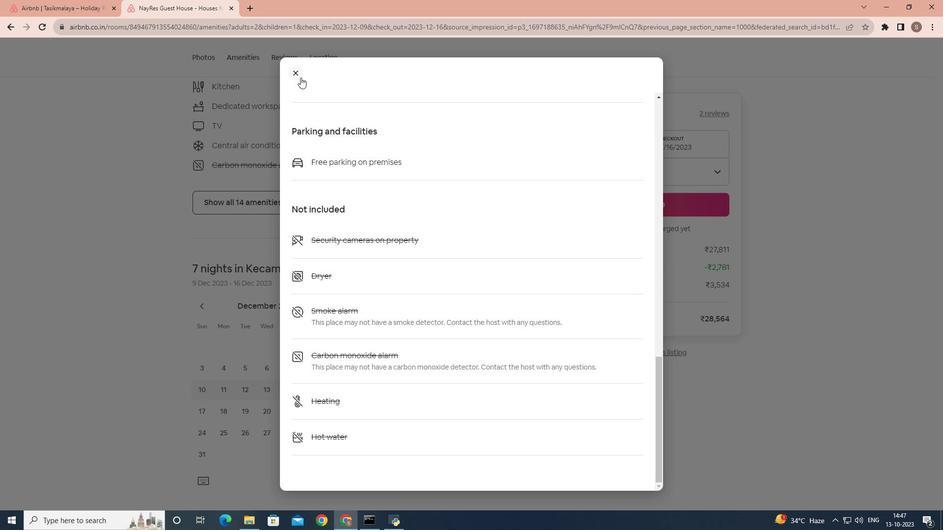 
Action: Mouse moved to (306, 153)
Screenshot: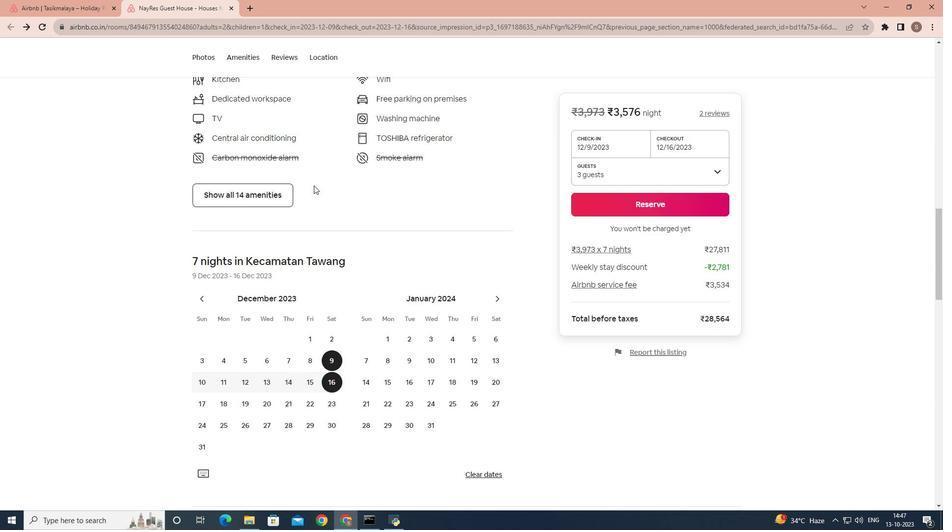 
Action: Mouse scrolled (306, 152) with delta (0, 0)
Screenshot: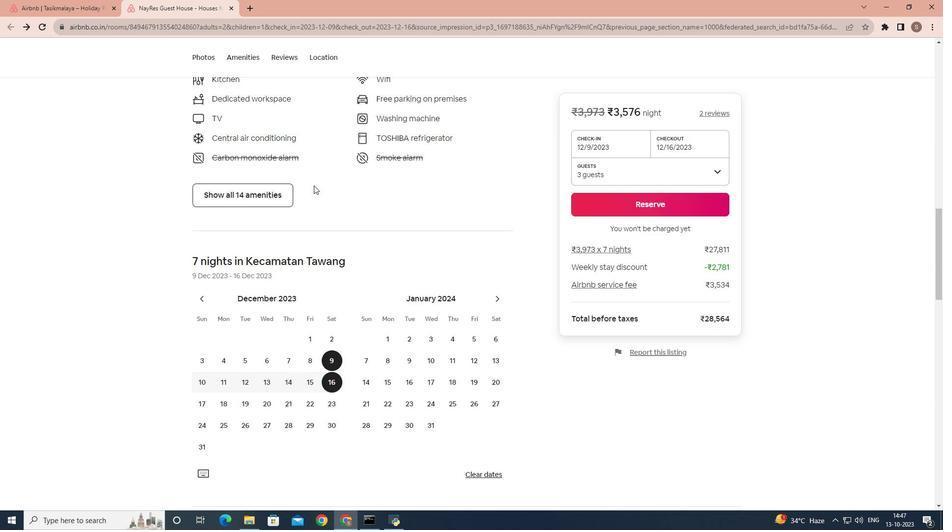 
Action: Mouse moved to (315, 174)
Screenshot: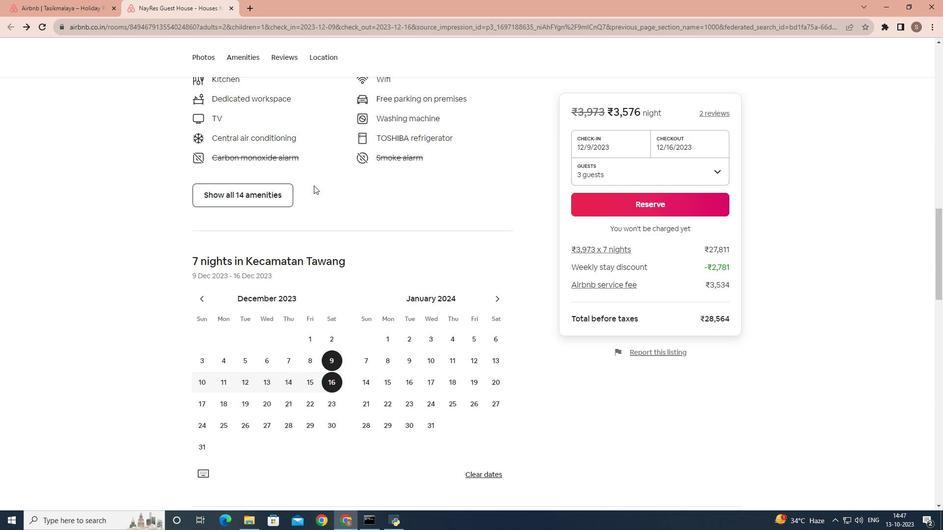
Action: Mouse scrolled (315, 173) with delta (0, 0)
Screenshot: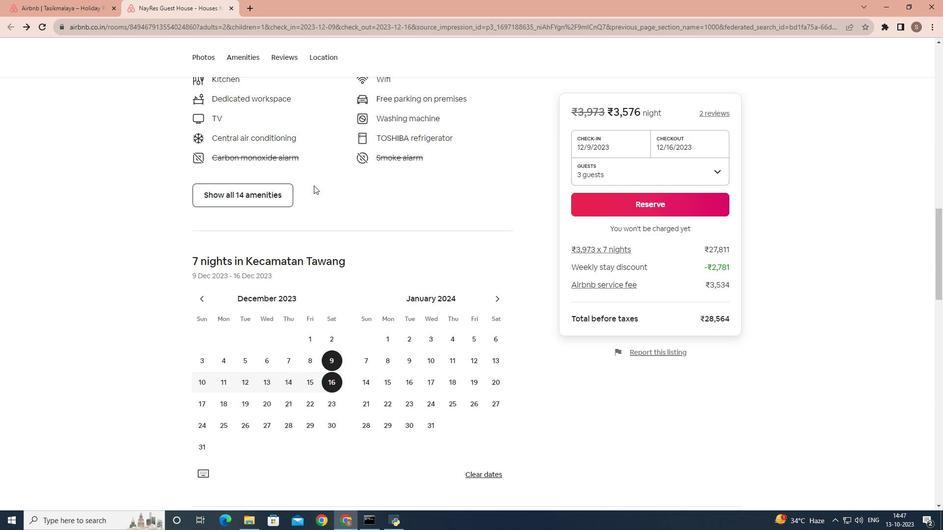 
Action: Mouse moved to (315, 175)
Screenshot: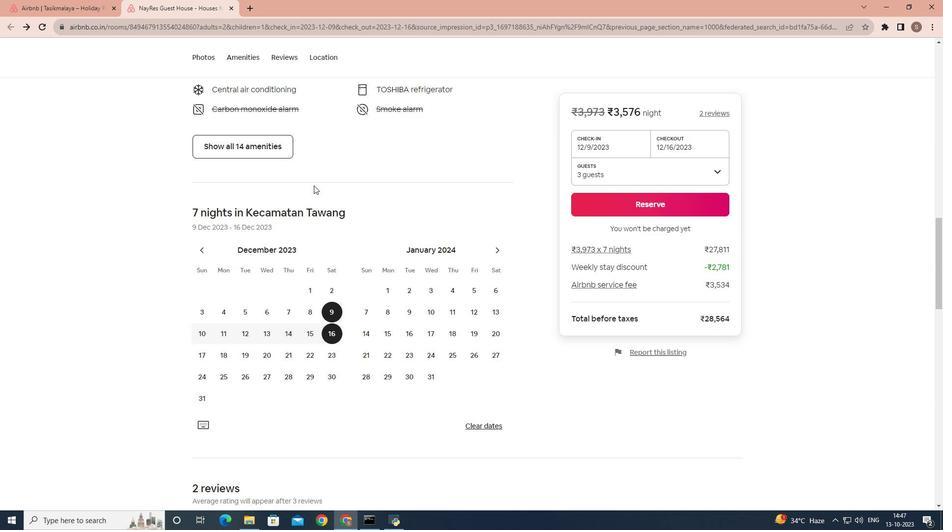 
Action: Mouse scrolled (315, 175) with delta (0, 0)
Screenshot: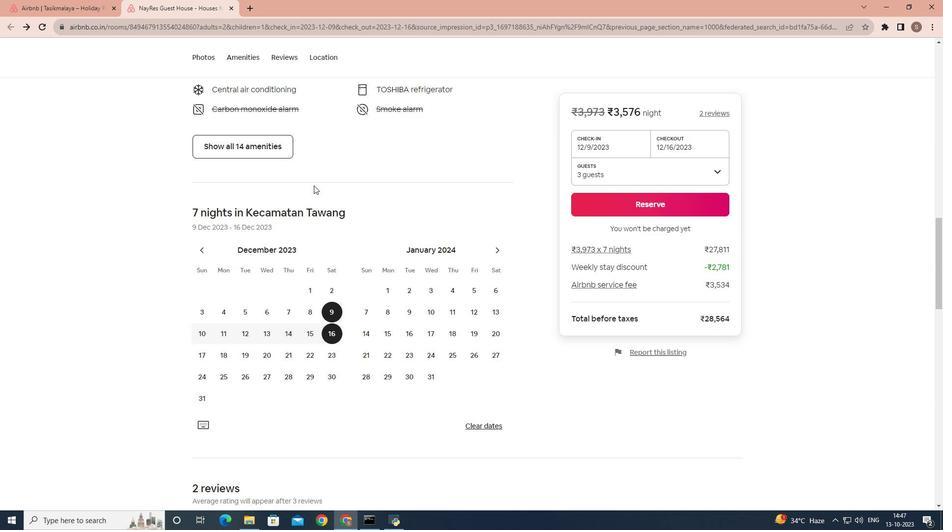 
Action: Mouse moved to (314, 184)
Screenshot: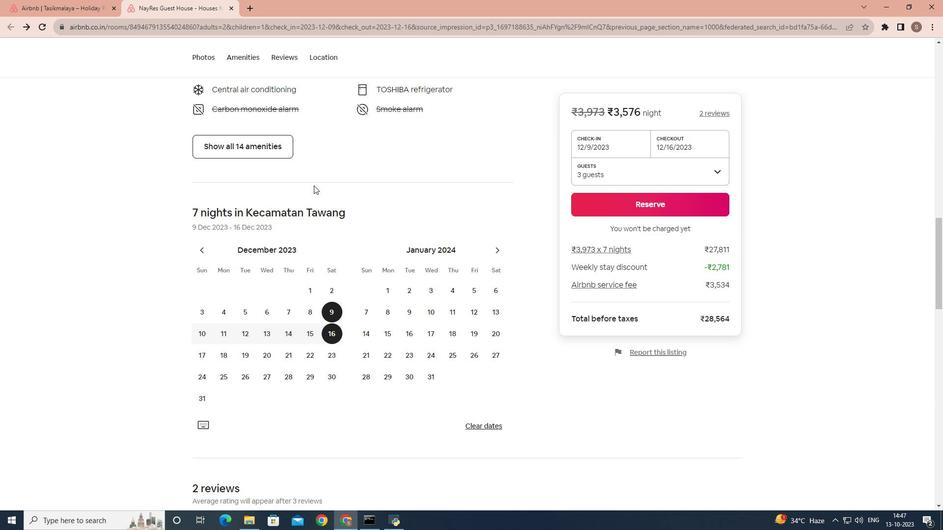 
Action: Mouse scrolled (314, 183) with delta (0, 0)
Screenshot: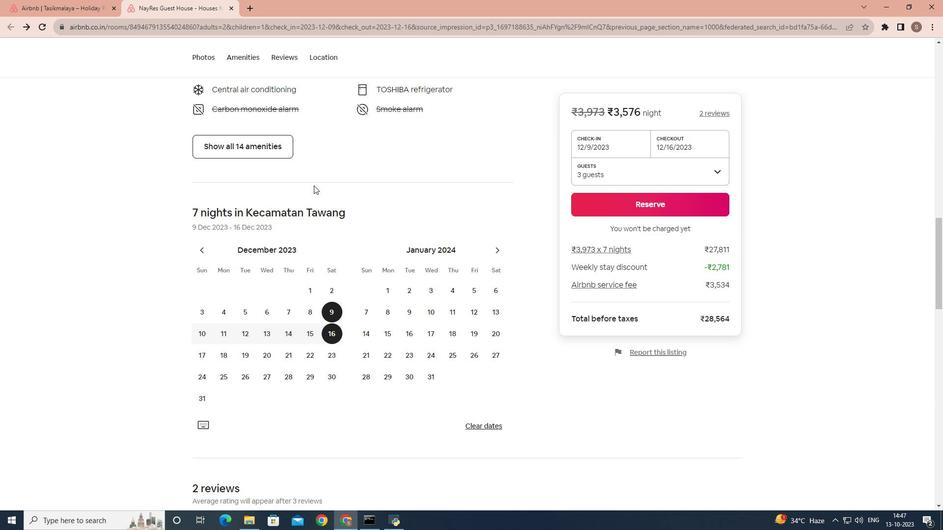 
Action: Mouse moved to (313, 187)
Screenshot: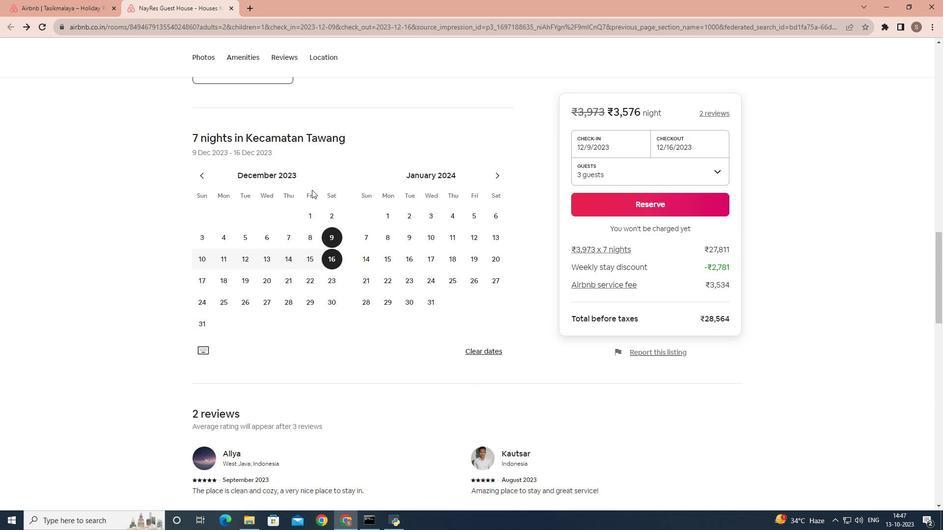 
Action: Mouse scrolled (313, 187) with delta (0, 0)
Screenshot: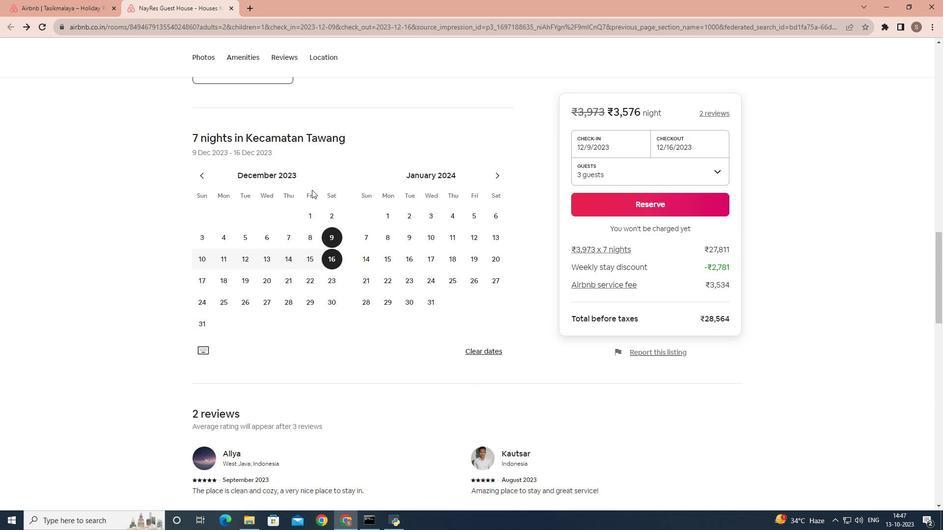 
Action: Mouse scrolled (313, 187) with delta (0, 0)
Screenshot: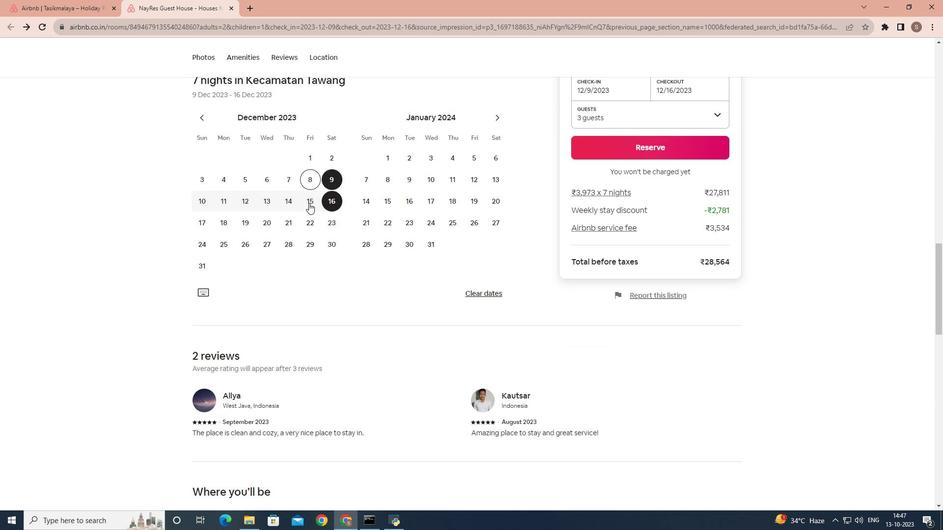 
Action: Mouse scrolled (313, 187) with delta (0, 0)
Screenshot: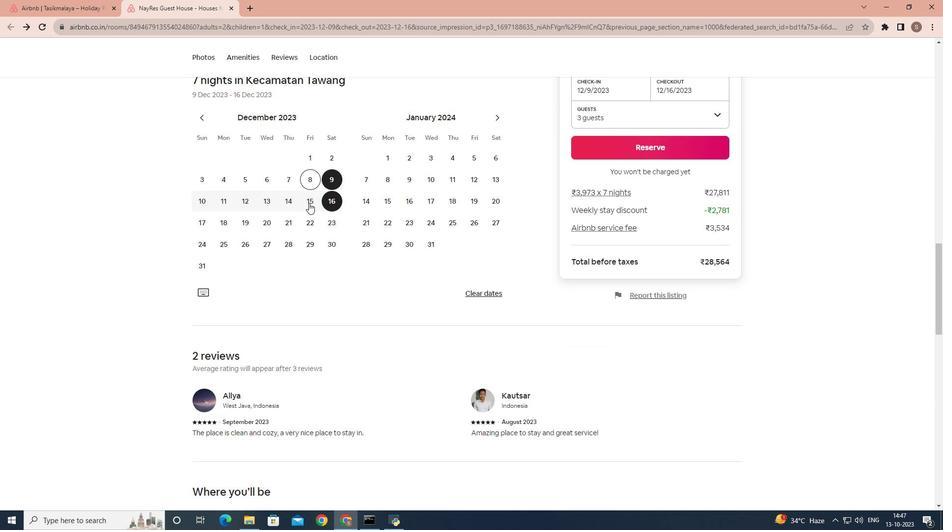 
Action: Mouse moved to (301, 219)
Screenshot: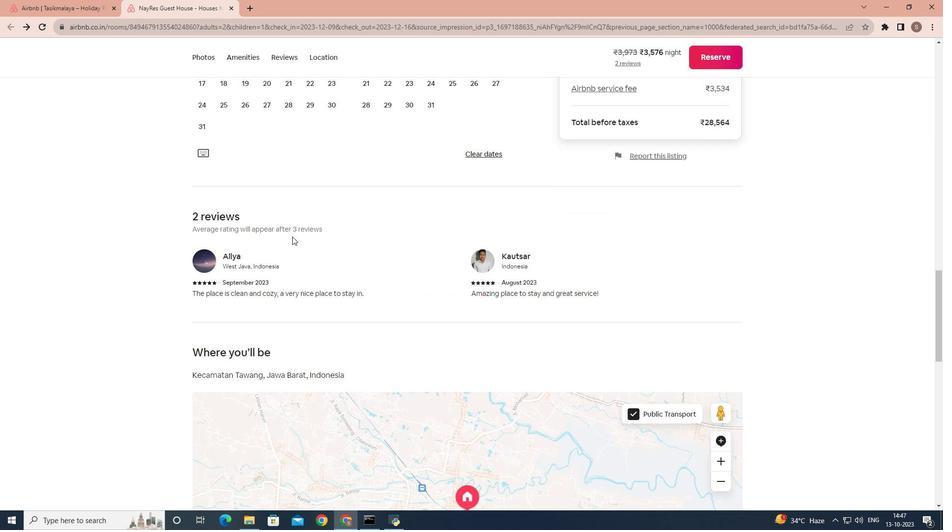 
Action: Mouse scrolled (301, 219) with delta (0, 0)
Screenshot: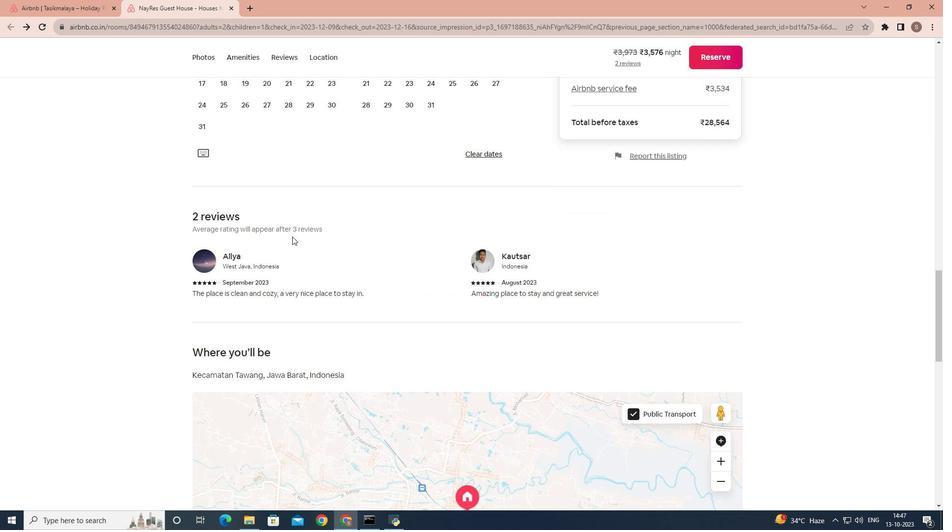 
Action: Mouse moved to (299, 224)
Screenshot: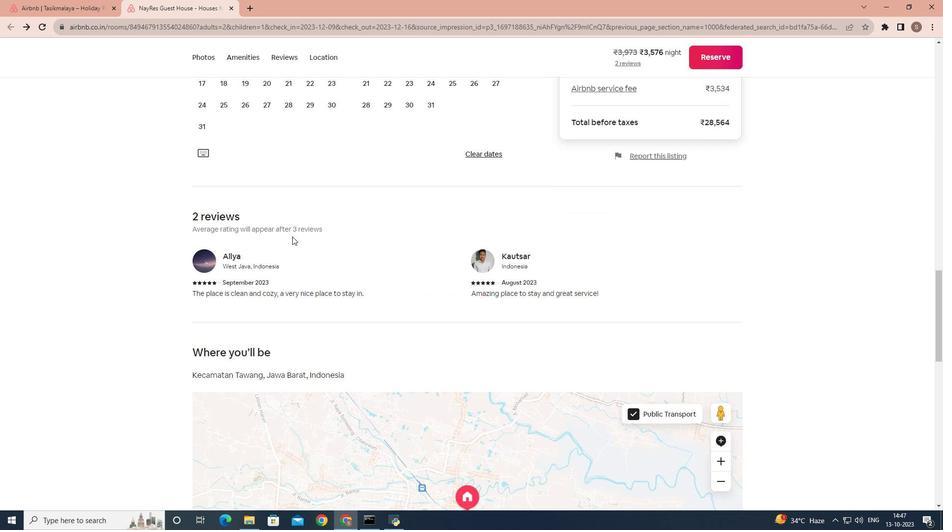 
Action: Mouse scrolled (299, 223) with delta (0, 0)
Screenshot: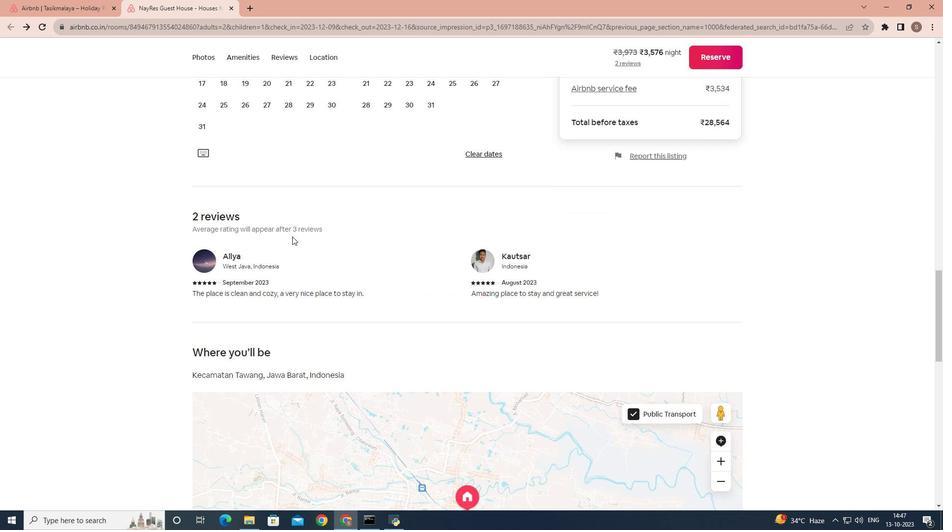 
Action: Mouse moved to (299, 224)
Screenshot: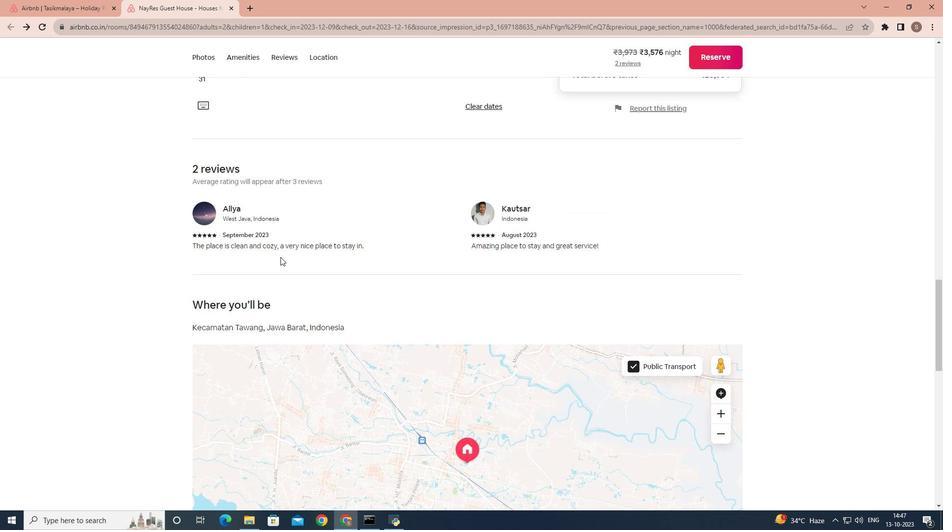 
Action: Mouse scrolled (299, 224) with delta (0, 0)
Screenshot: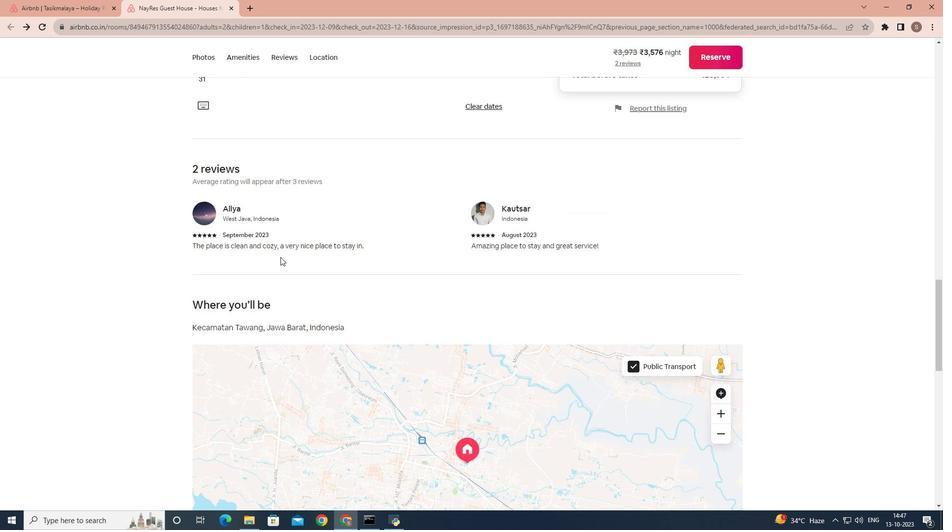 
Action: Mouse moved to (269, 258)
Screenshot: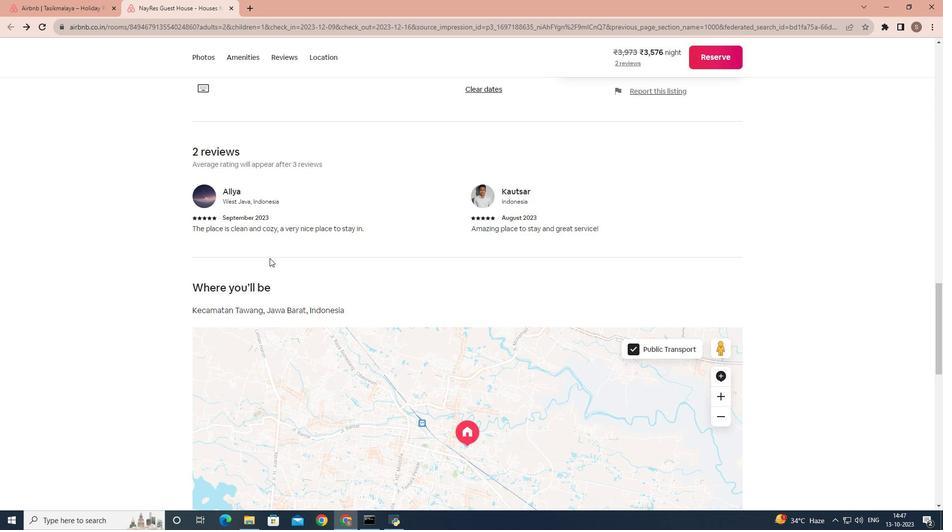 
Action: Mouse scrolled (269, 258) with delta (0, 0)
Screenshot: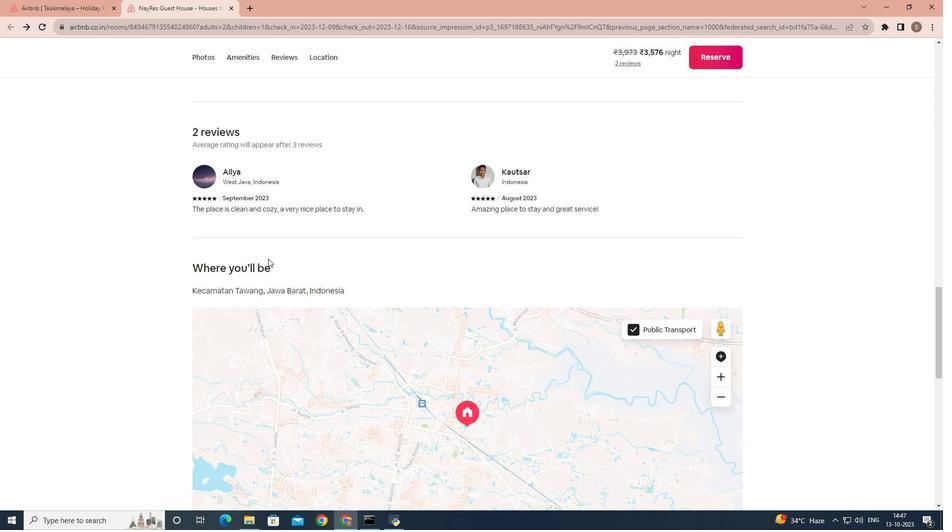 
Action: Mouse scrolled (269, 258) with delta (0, 0)
Screenshot: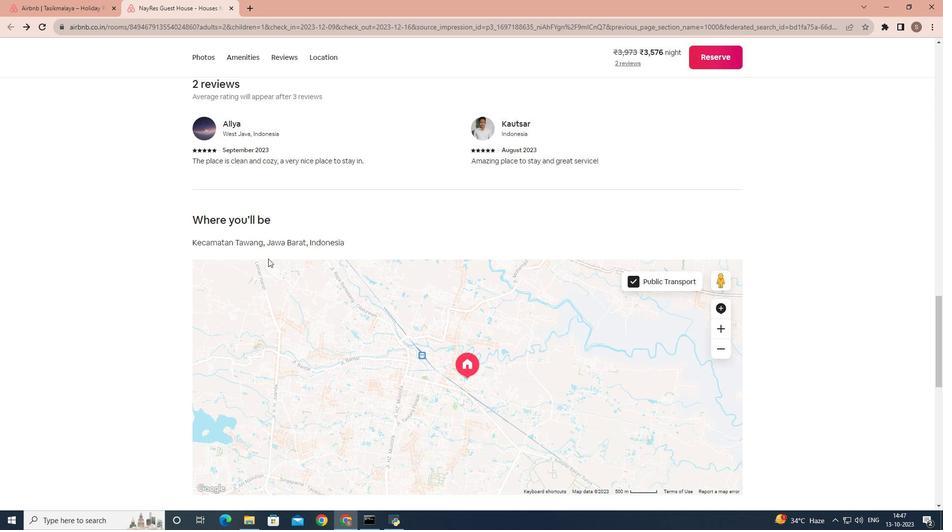 
Action: Mouse moved to (268, 259)
Screenshot: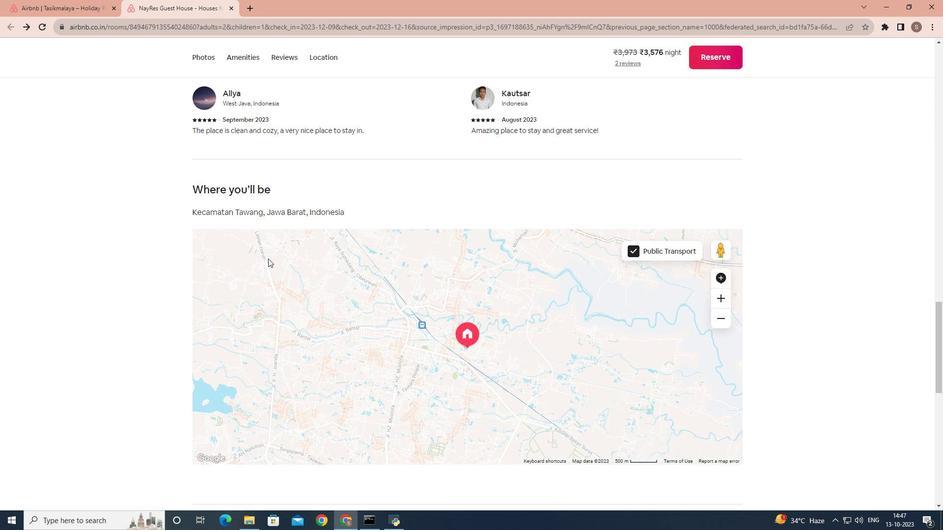 
Action: Mouse scrolled (268, 258) with delta (0, 0)
Screenshot: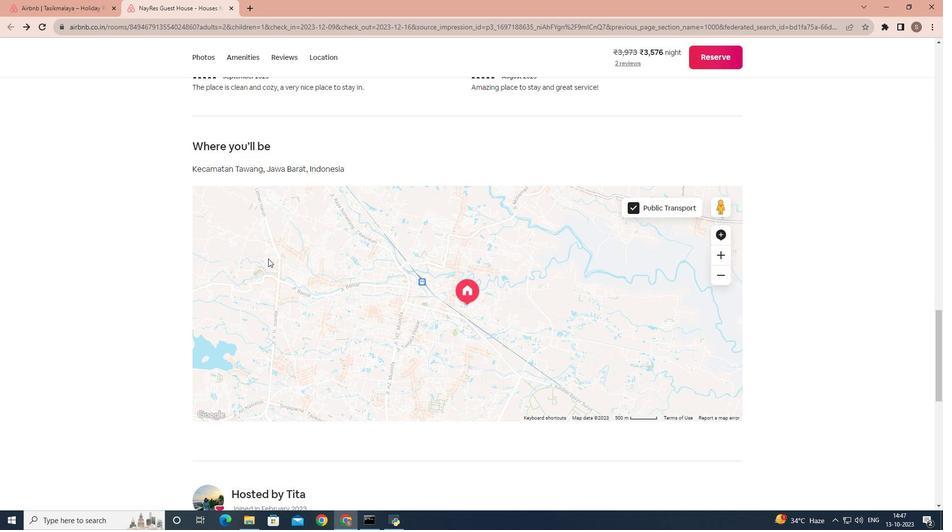 
Action: Mouse scrolled (268, 258) with delta (0, 0)
Screenshot: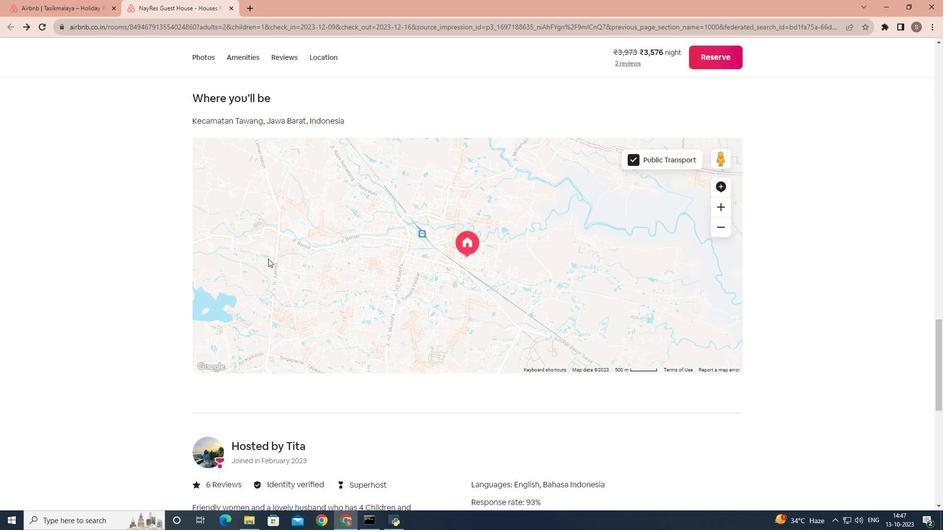 
Action: Mouse scrolled (268, 258) with delta (0, 0)
Screenshot: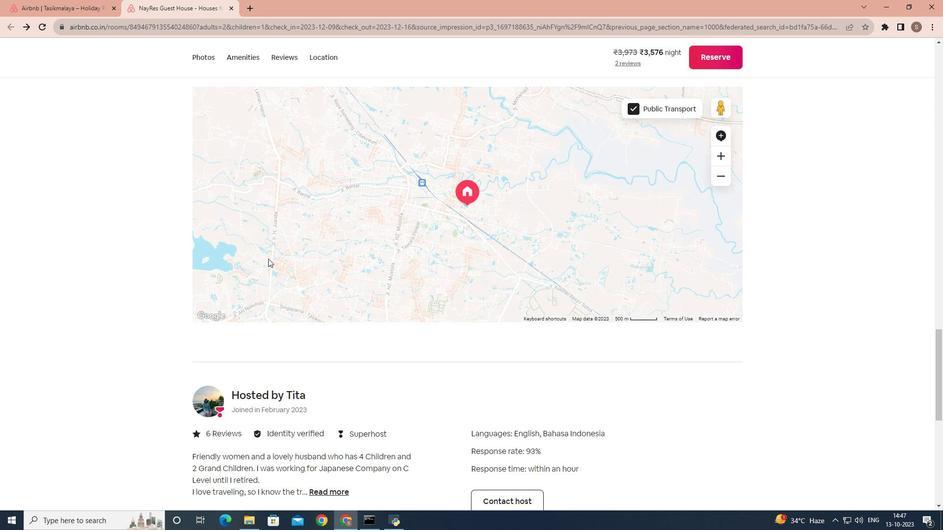 
Action: Mouse scrolled (268, 258) with delta (0, 0)
Screenshot: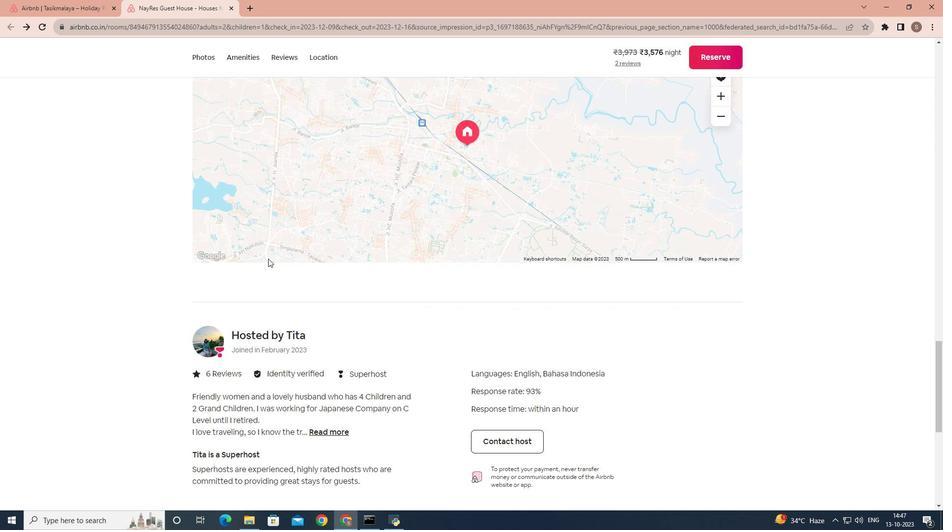 
Action: Mouse scrolled (268, 258) with delta (0, 0)
Screenshot: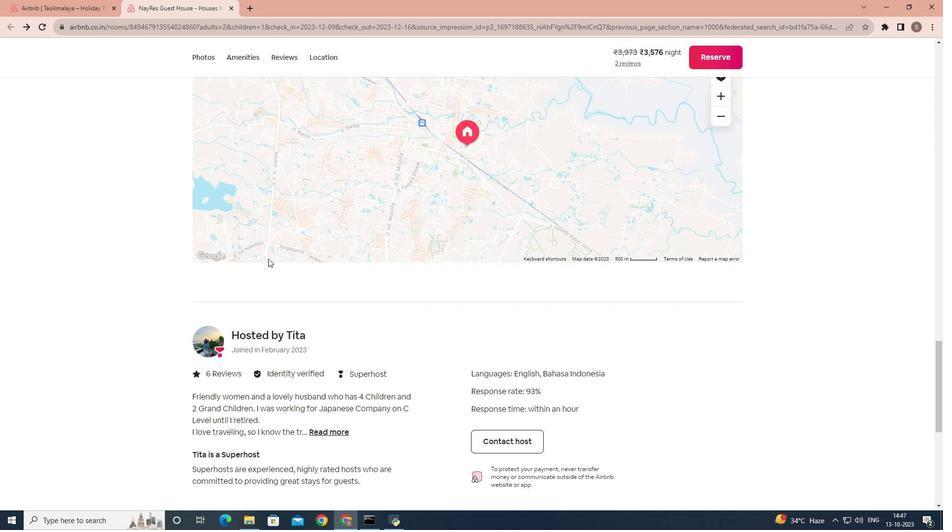 
Action: Mouse scrolled (268, 258) with delta (0, 0)
Screenshot: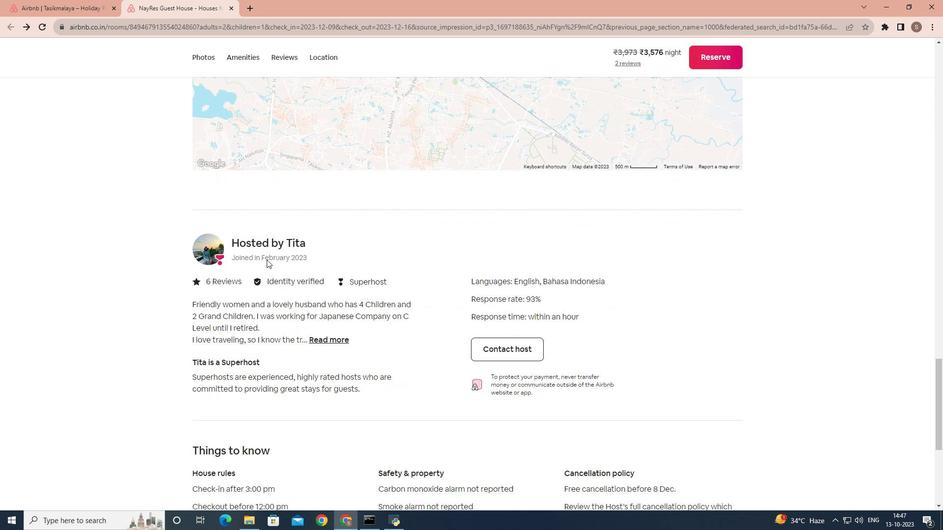 
Action: Mouse moved to (266, 260)
Screenshot: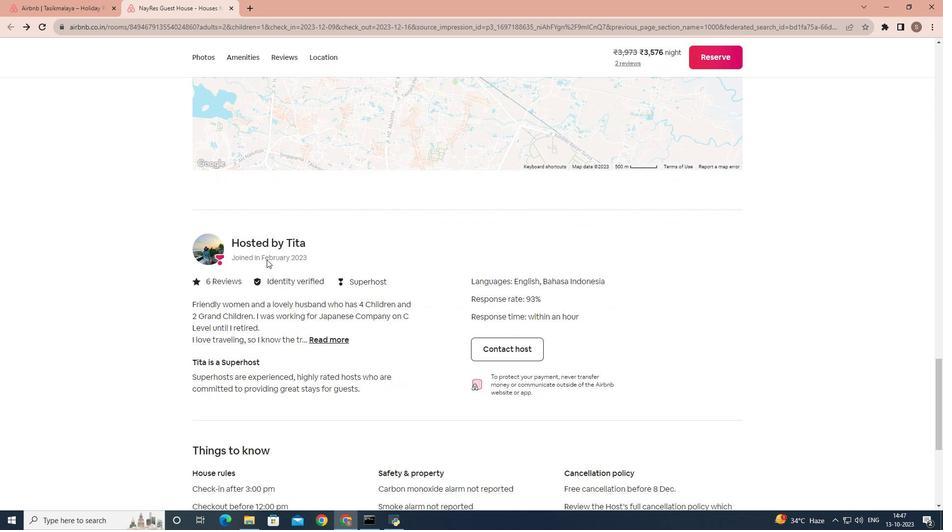 
Action: Mouse scrolled (266, 259) with delta (0, 0)
Screenshot: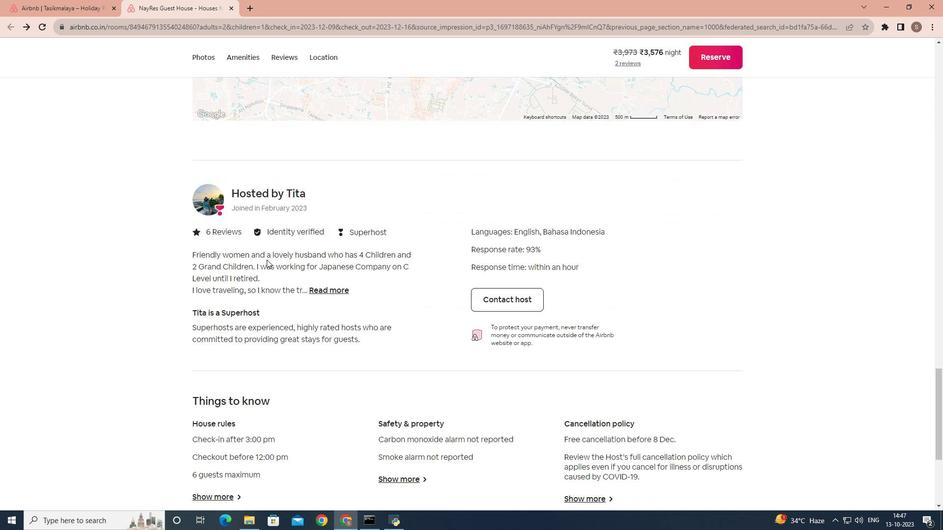 
Action: Mouse scrolled (266, 259) with delta (0, 0)
Screenshot: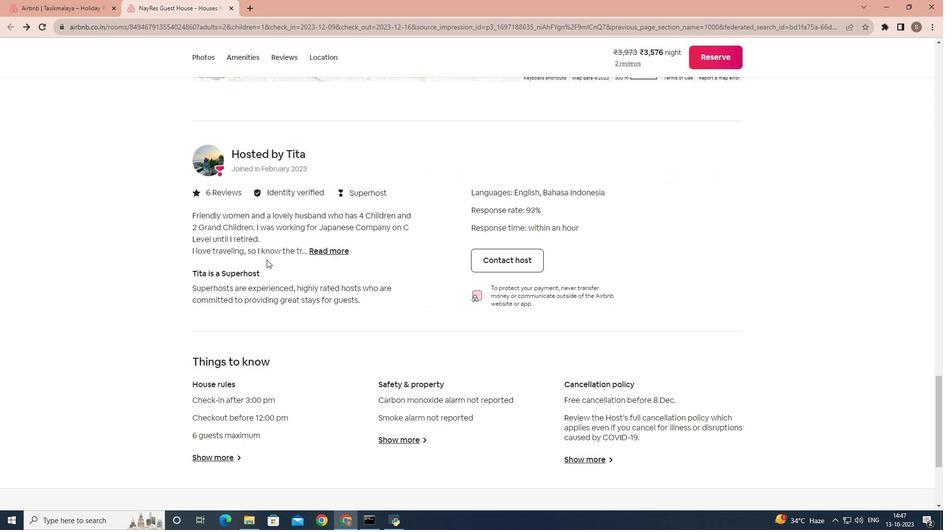 
Action: Mouse moved to (264, 261)
Screenshot: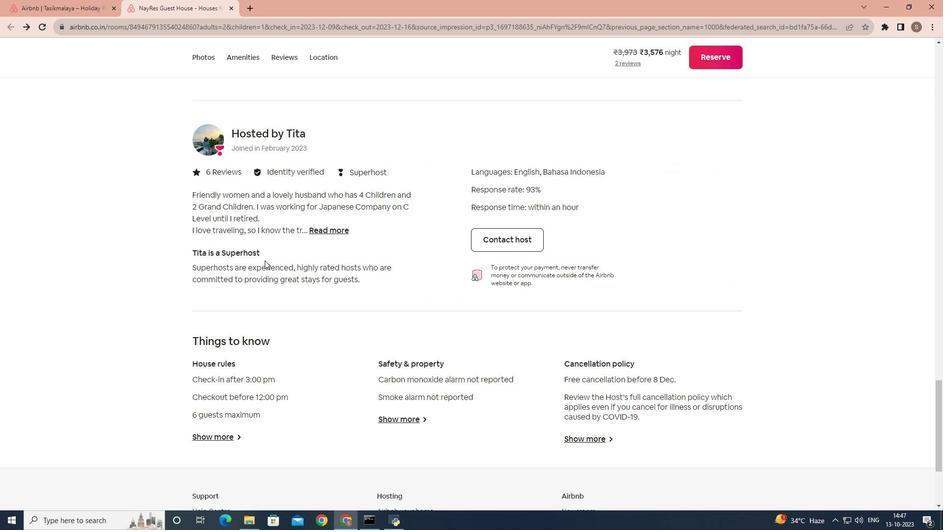 
Action: Mouse scrolled (264, 260) with delta (0, 0)
Screenshot: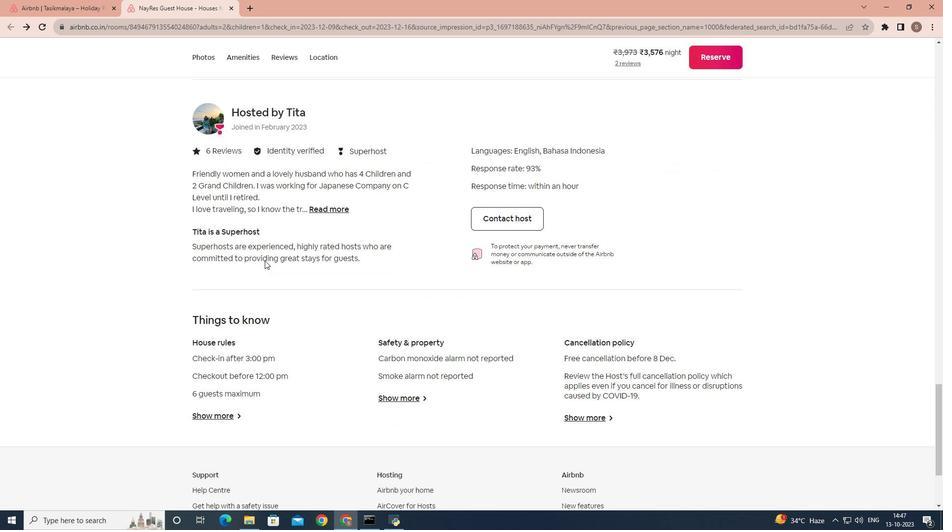 
Action: Mouse scrolled (264, 260) with delta (0, 0)
Screenshot: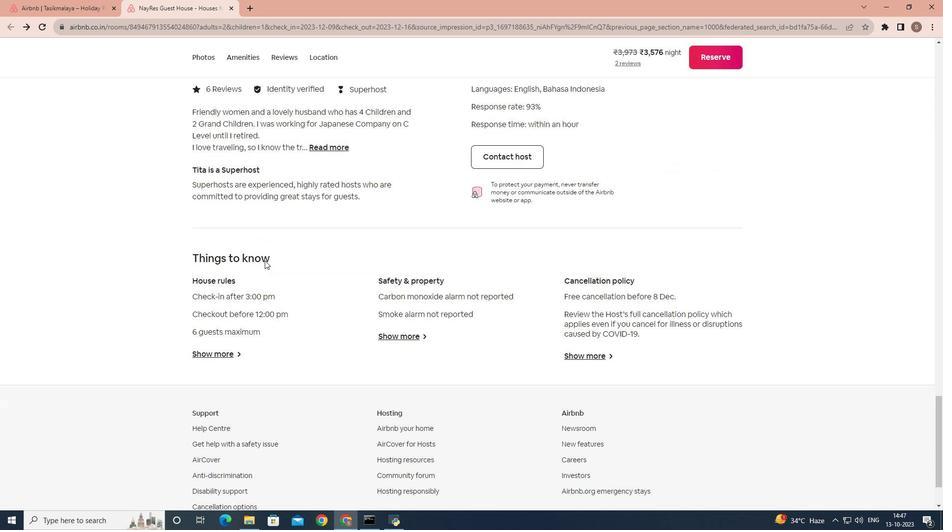 
Action: Mouse moved to (321, 142)
Screenshot: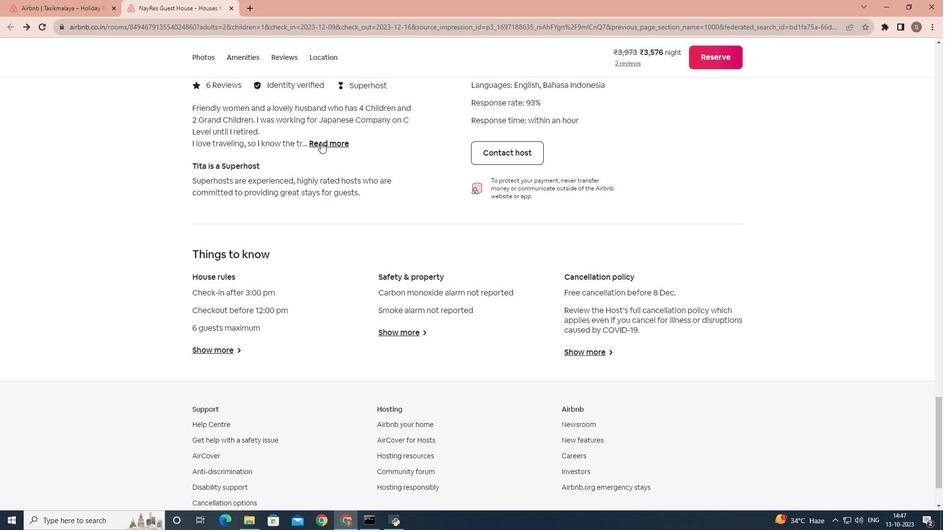 
Action: Mouse pressed left at (321, 142)
Screenshot: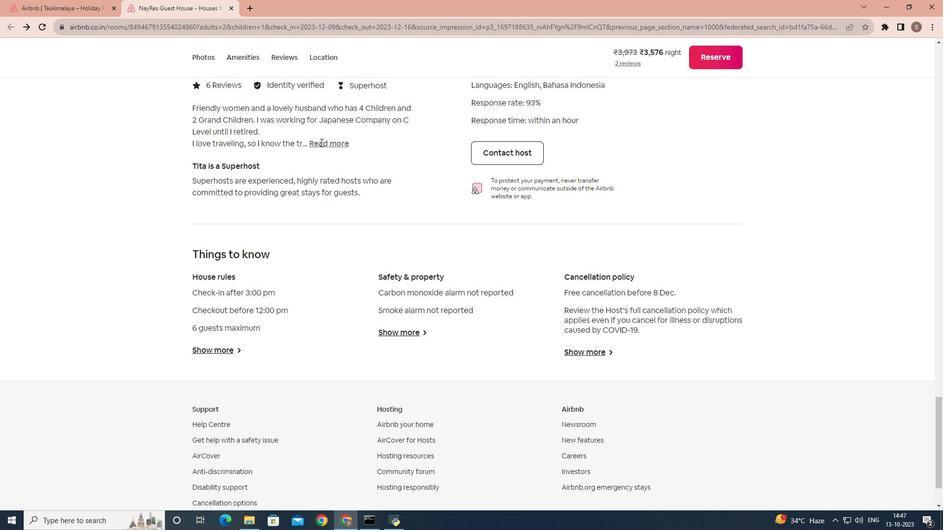 
Action: Mouse moved to (322, 224)
Screenshot: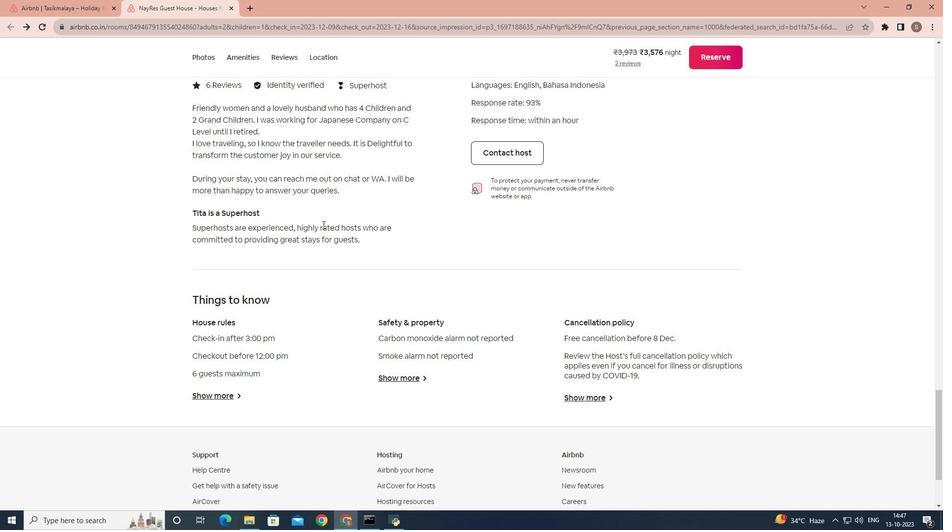 
Action: Mouse scrolled (322, 224) with delta (0, 0)
Screenshot: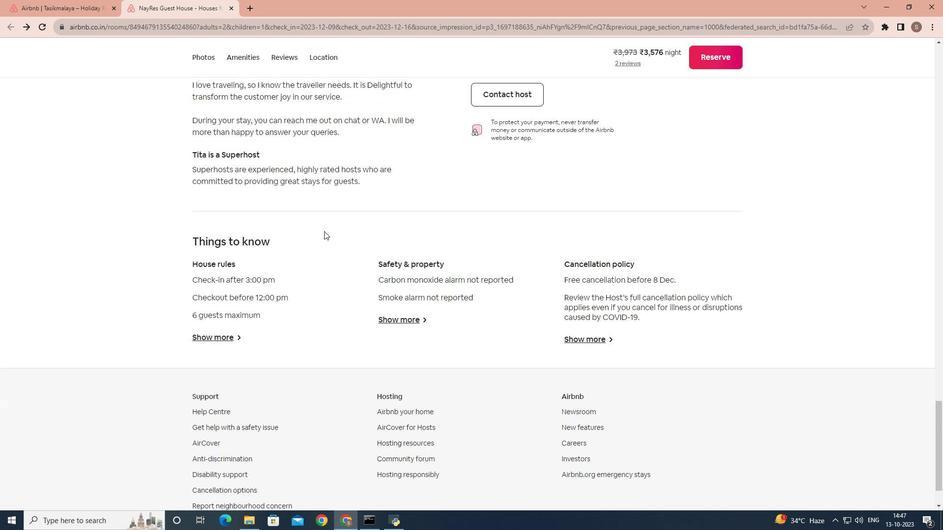 
Action: Mouse moved to (323, 231)
Screenshot: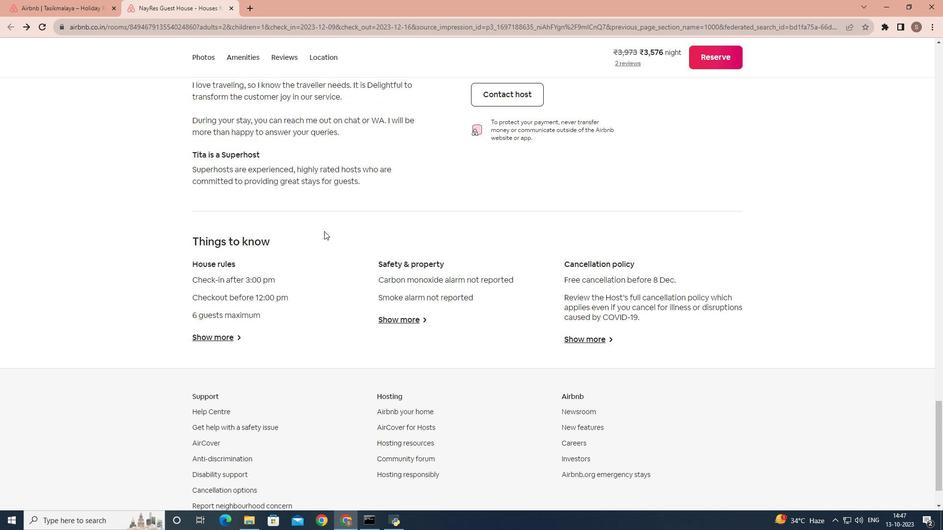
Action: Mouse scrolled (323, 231) with delta (0, 0)
Screenshot: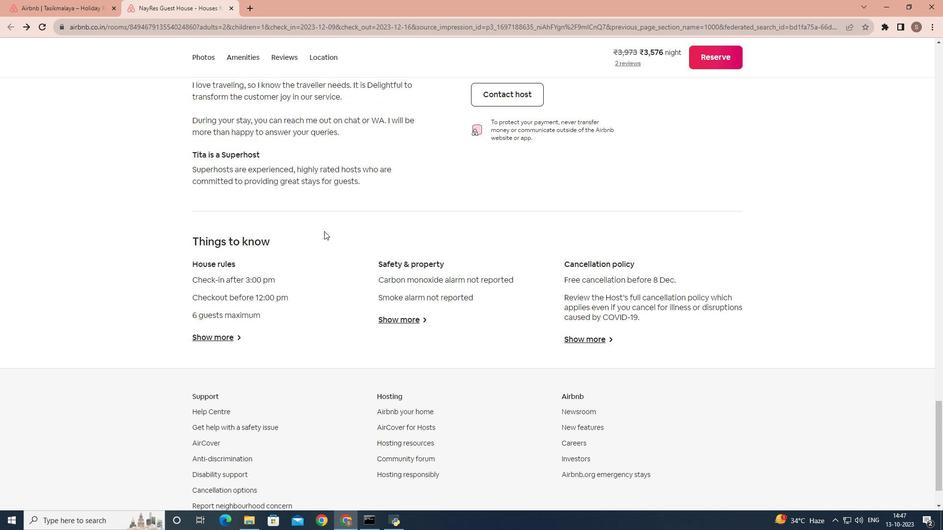 
Action: Mouse scrolled (323, 231) with delta (0, 0)
Screenshot: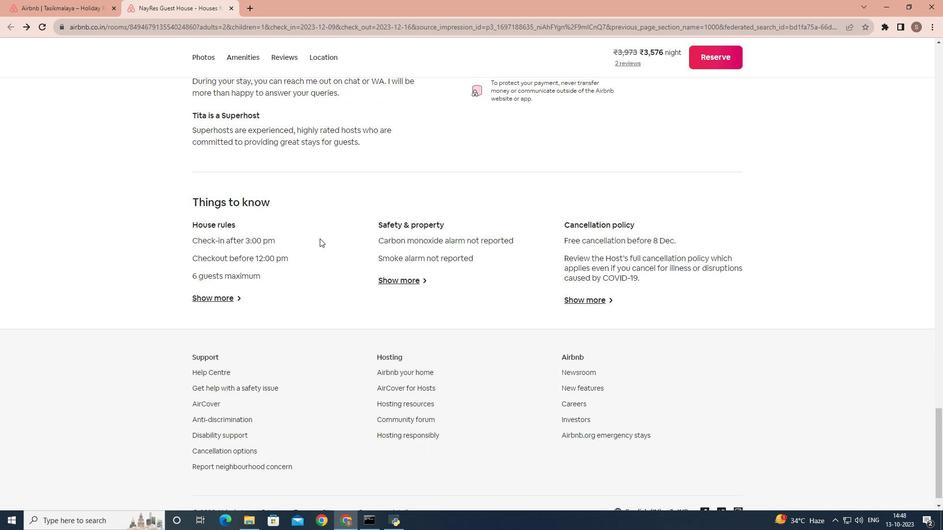 
Action: Mouse moved to (235, 280)
Screenshot: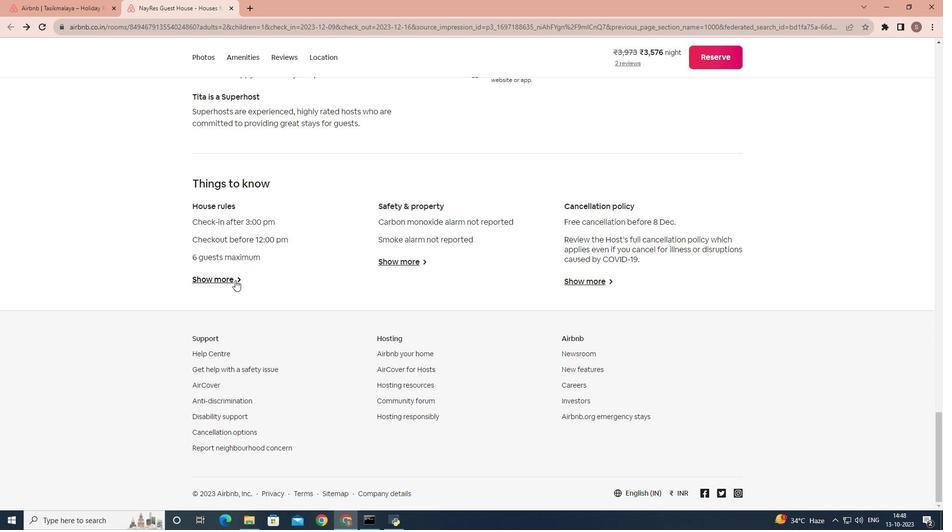 
Action: Mouse pressed left at (235, 280)
Screenshot: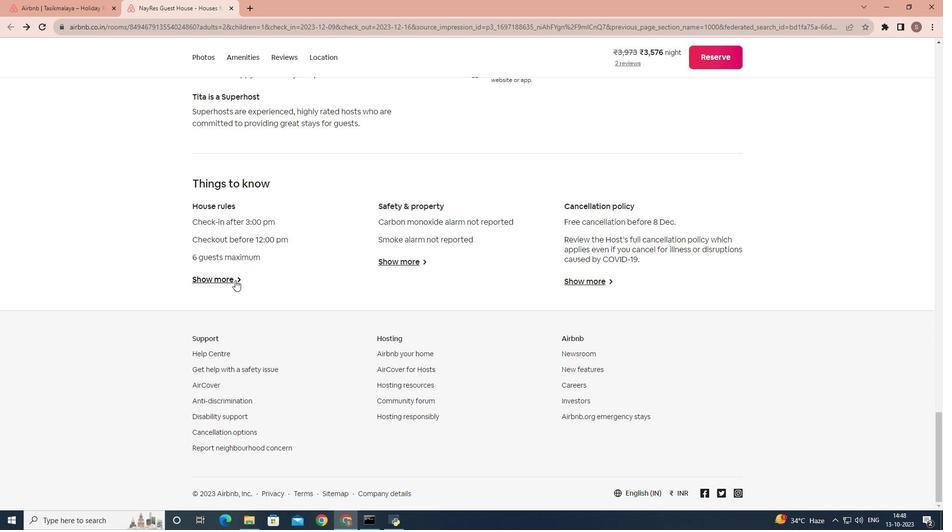 
Action: Mouse moved to (314, 258)
Screenshot: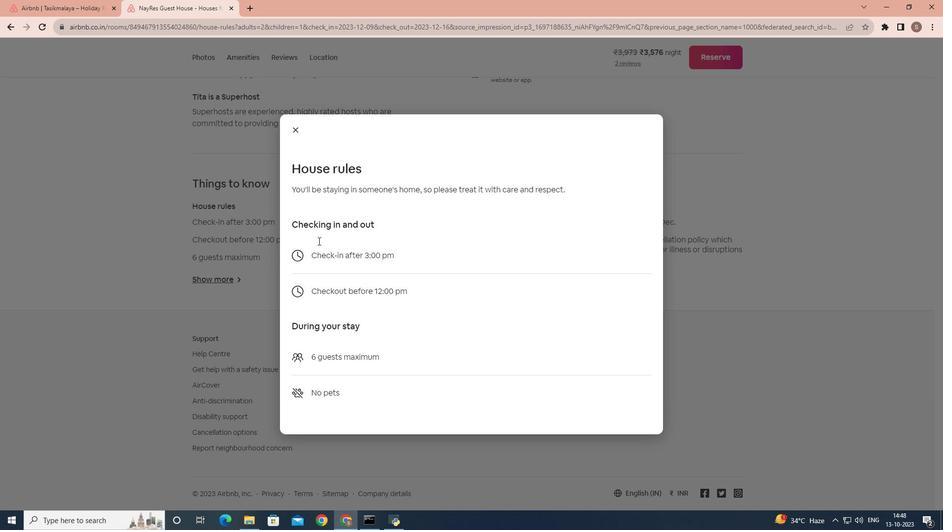 
Action: Mouse scrolled (314, 258) with delta (0, 0)
Screenshot: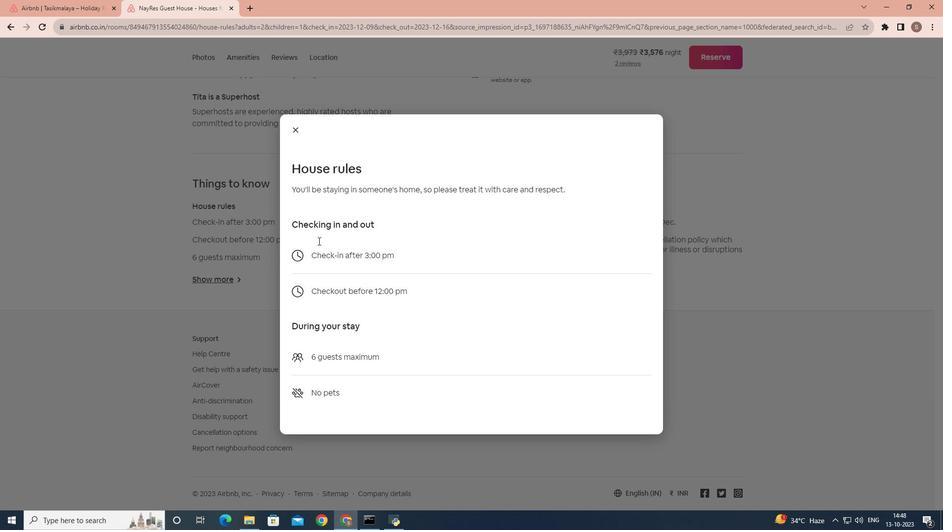 
Action: Mouse scrolled (314, 258) with delta (0, 0)
Screenshot: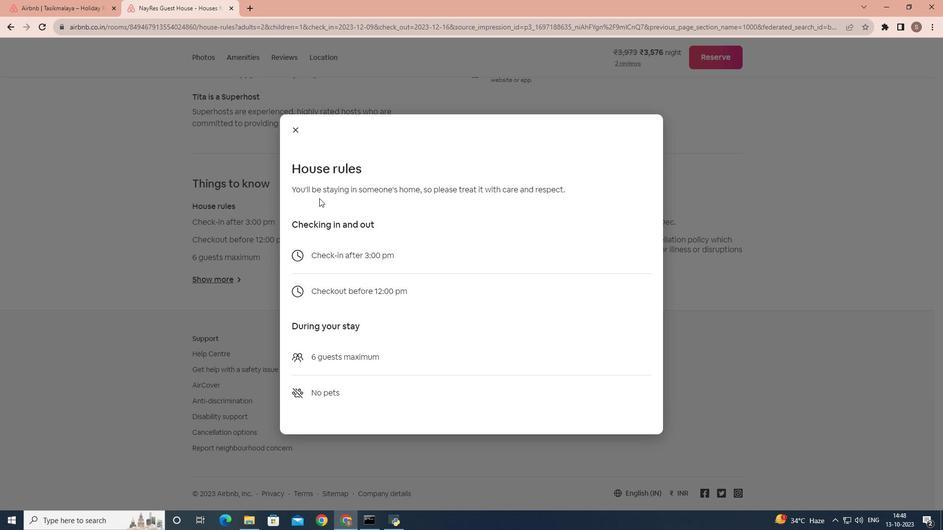 
Action: Mouse moved to (315, 257)
Screenshot: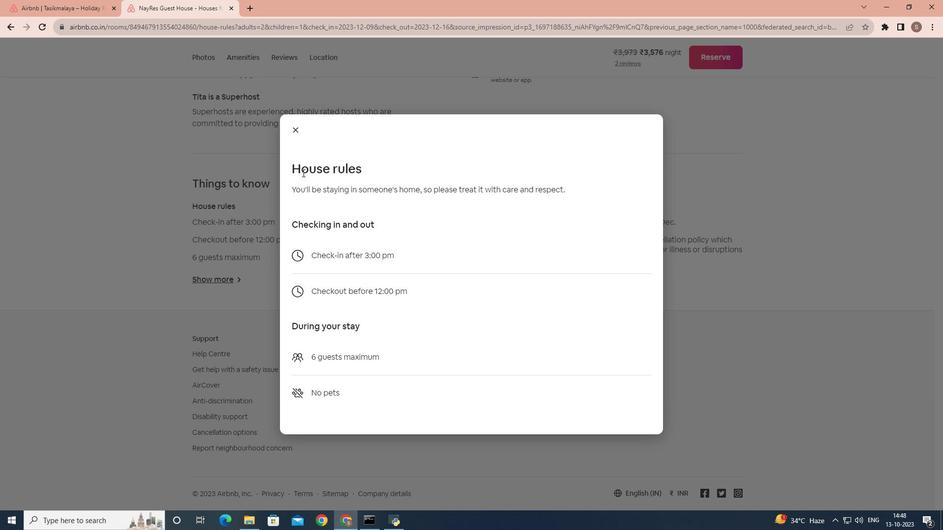 
Action: Mouse scrolled (315, 257) with delta (0, 0)
Screenshot: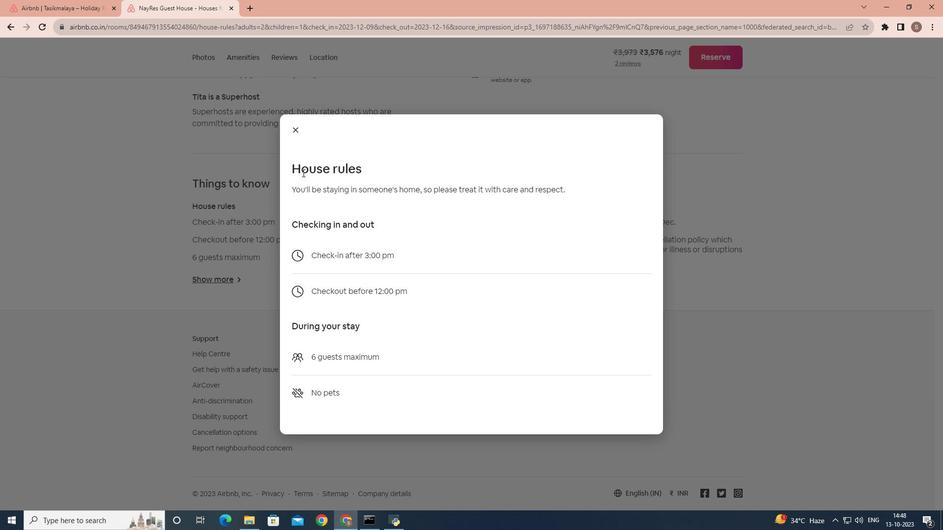 
Action: Mouse moved to (297, 130)
Screenshot: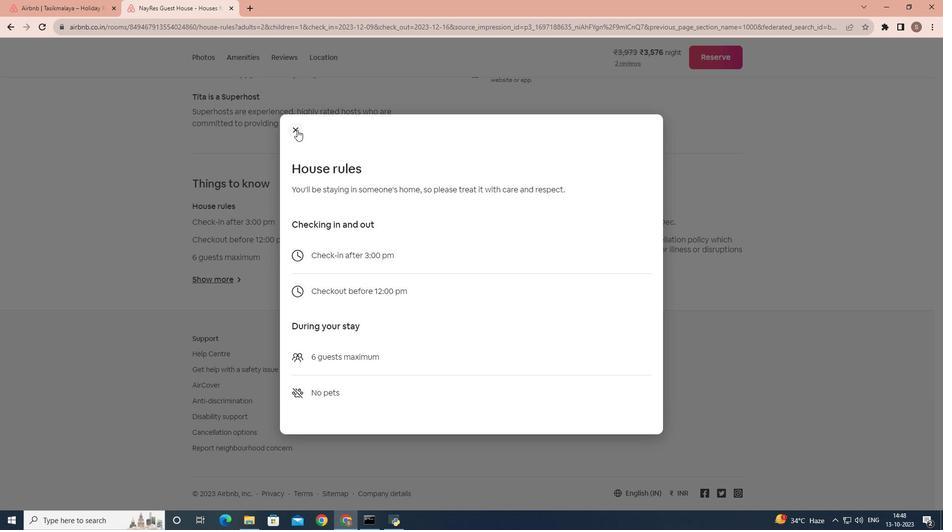 
Action: Mouse pressed left at (297, 130)
Screenshot: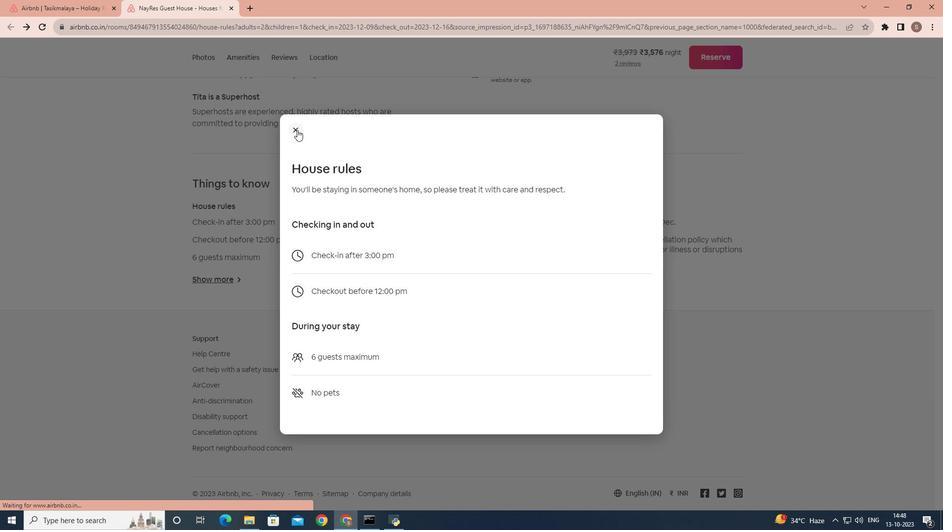 
Action: Mouse moved to (403, 263)
Screenshot: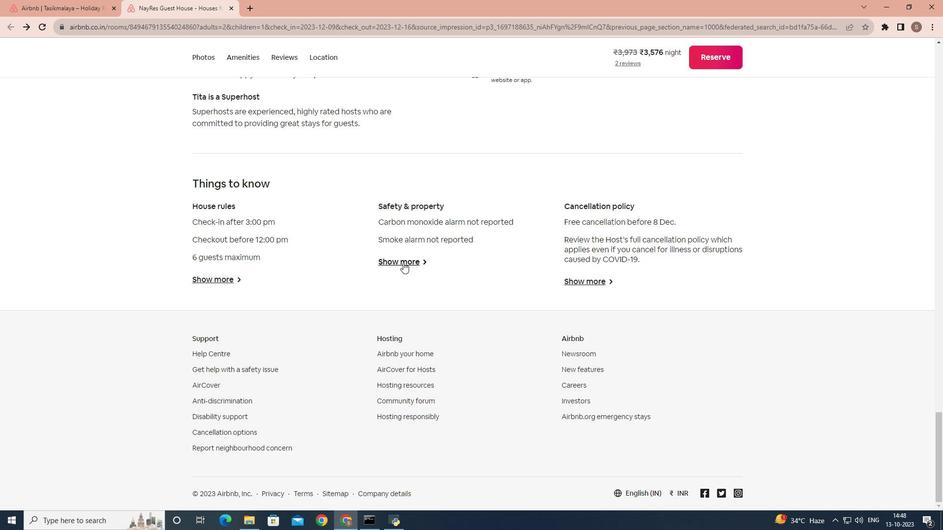 
Action: Mouse pressed left at (403, 263)
Screenshot: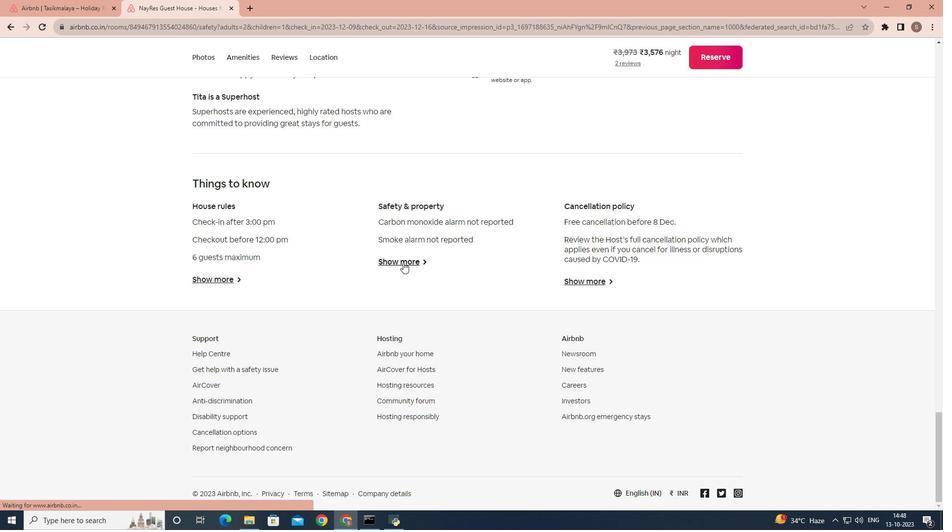 
Action: Mouse moved to (298, 160)
Screenshot: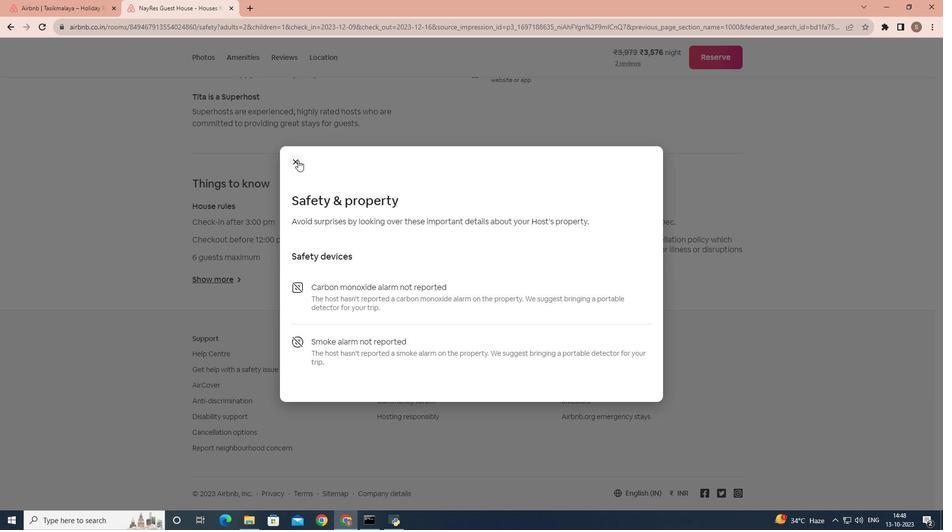 
Action: Mouse pressed left at (298, 160)
Screenshot: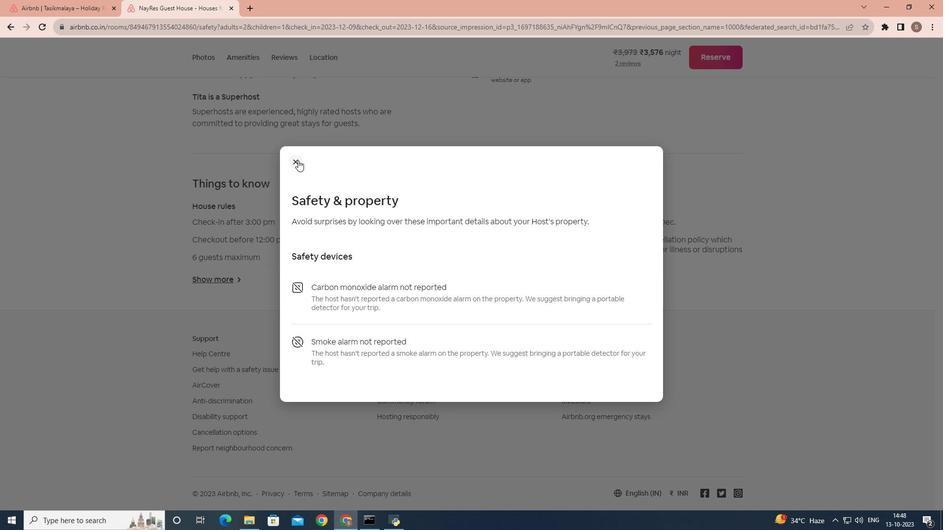 
Action: Mouse moved to (576, 284)
Screenshot: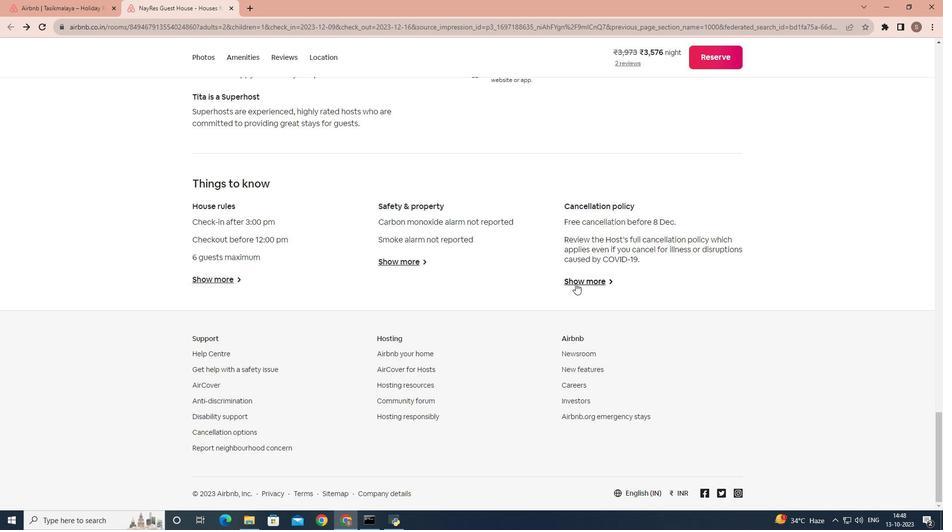 
Action: Mouse pressed left at (576, 284)
Screenshot: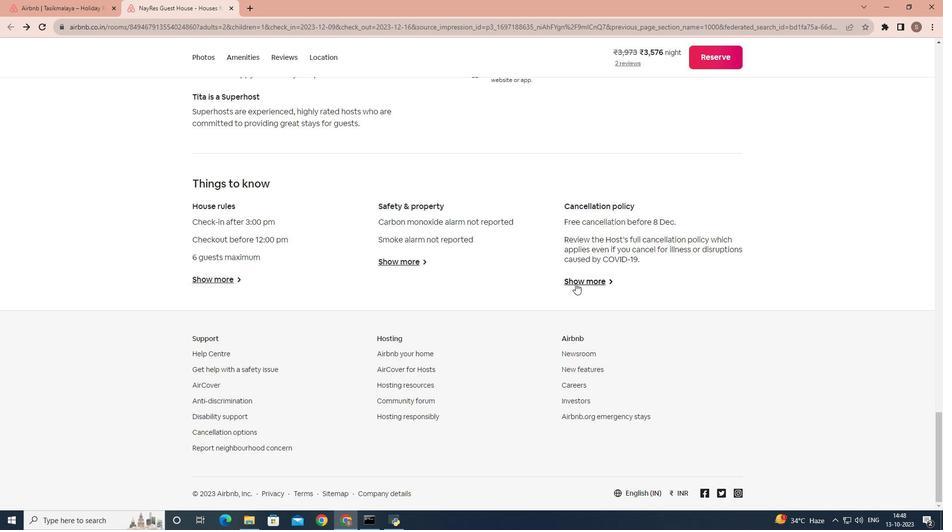 
Action: Mouse moved to (352, 151)
Screenshot: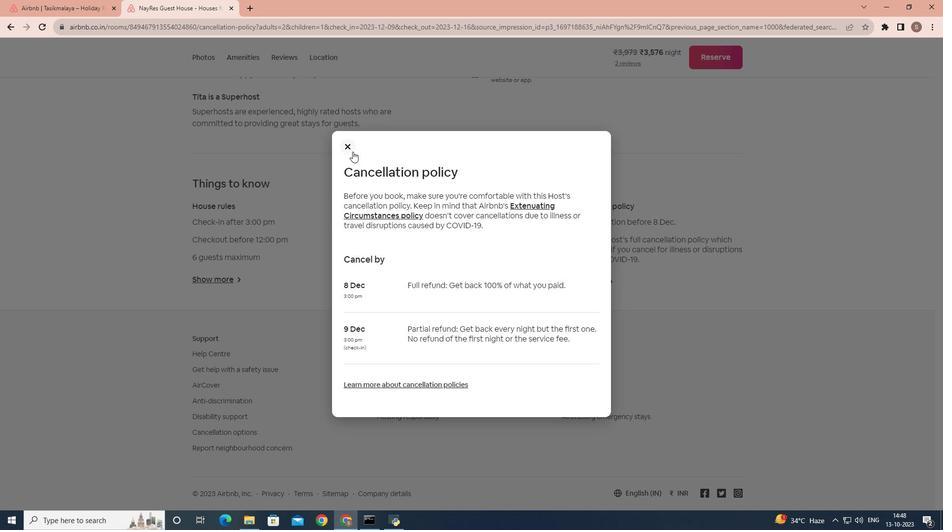 
Action: Mouse pressed left at (352, 151)
Screenshot: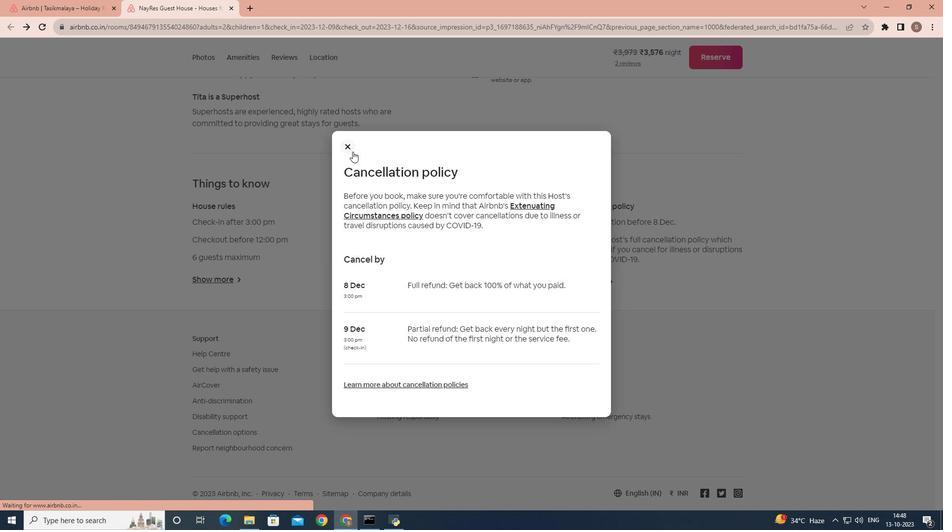 
Action: Mouse moved to (337, 231)
